 Task: Go to Program & Features. Select Whole Food Market. Add to cart Organic Herbal Teas (Variety of Blends)-2. Place order for Kyle Scott, _x000D_
5919 Taylors Chapel Rd_x000D_
Crossville, Tennessee(TN), 38572, Cell Number (931) 788-5249
Action: Mouse moved to (10, 107)
Screenshot: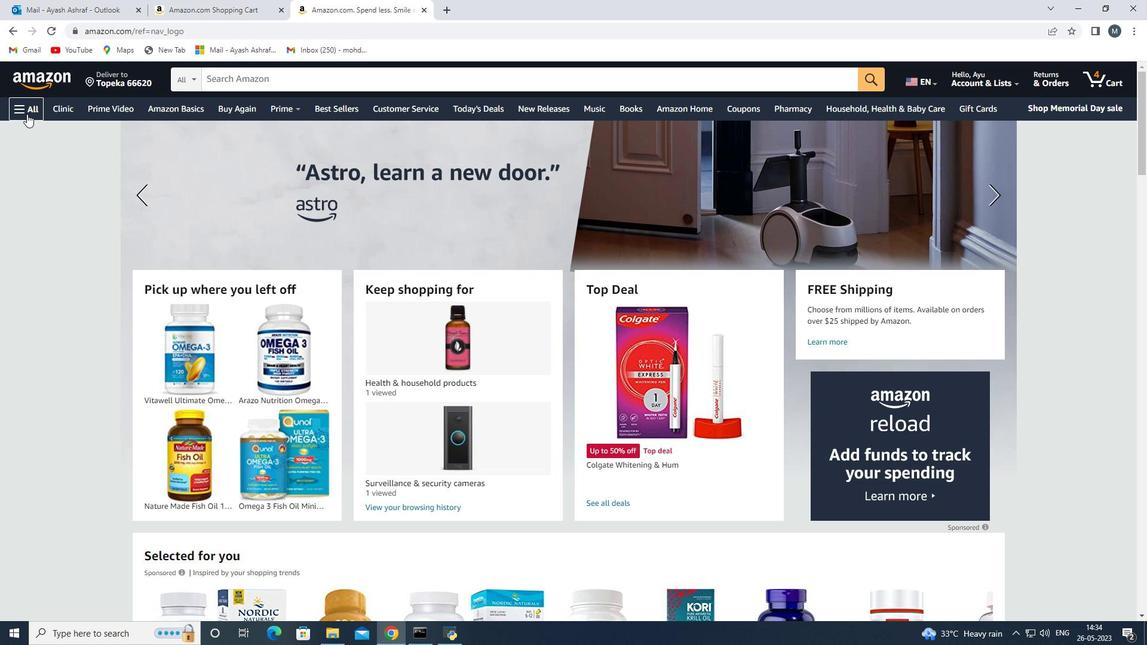 
Action: Mouse pressed left at (10, 107)
Screenshot: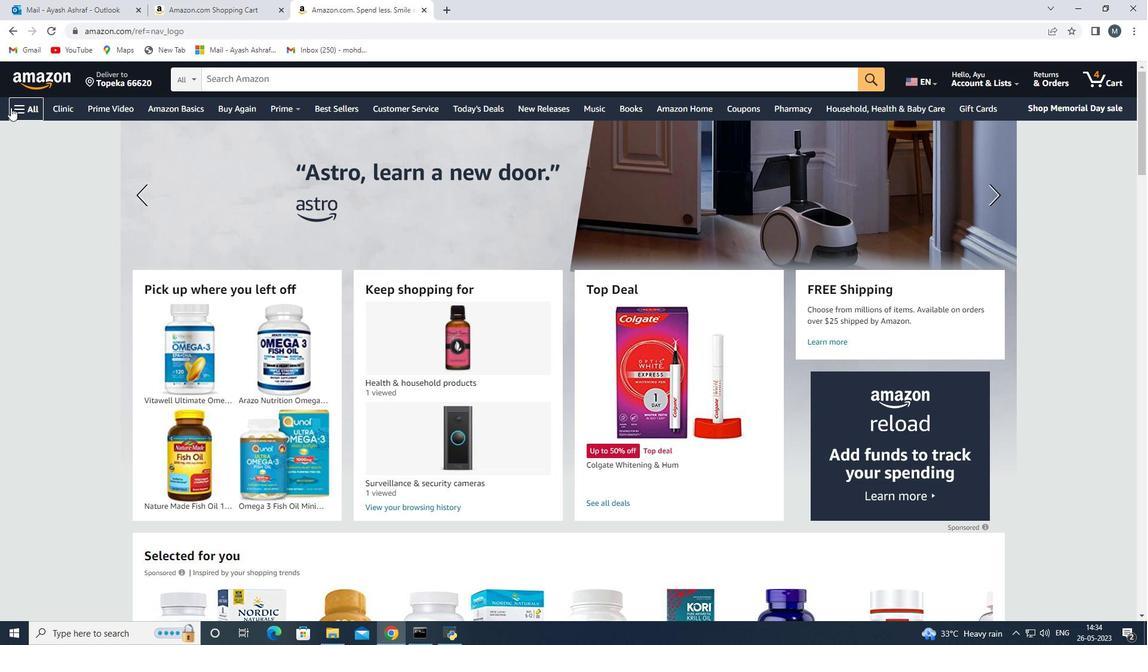 
Action: Mouse moved to (96, 433)
Screenshot: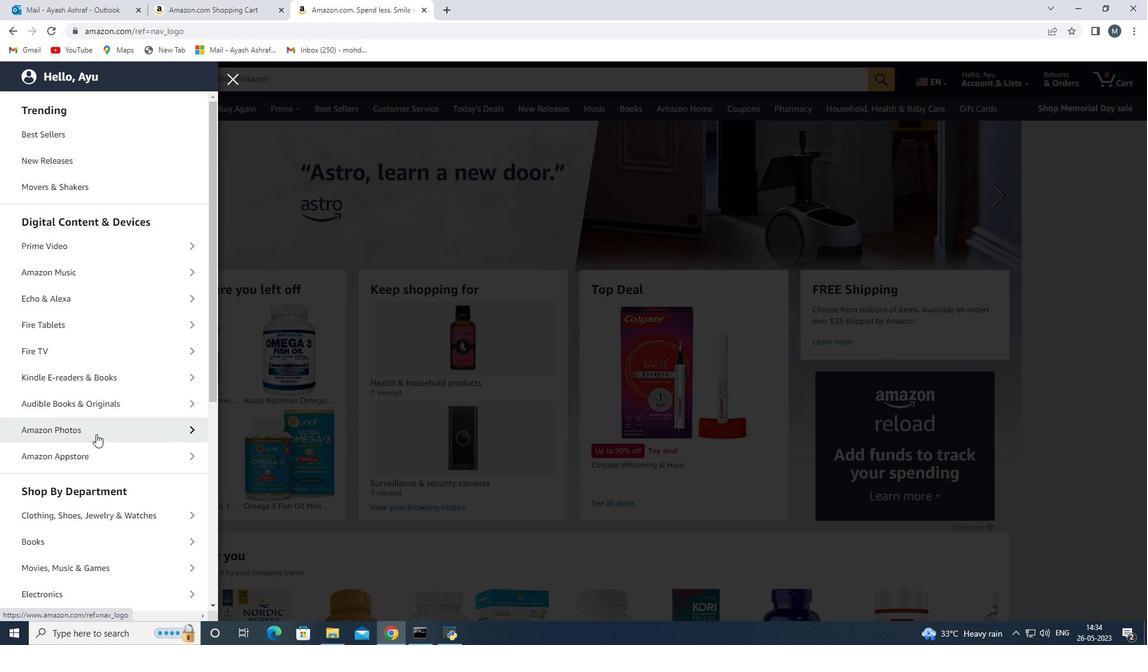 
Action: Mouse scrolled (96, 432) with delta (0, 0)
Screenshot: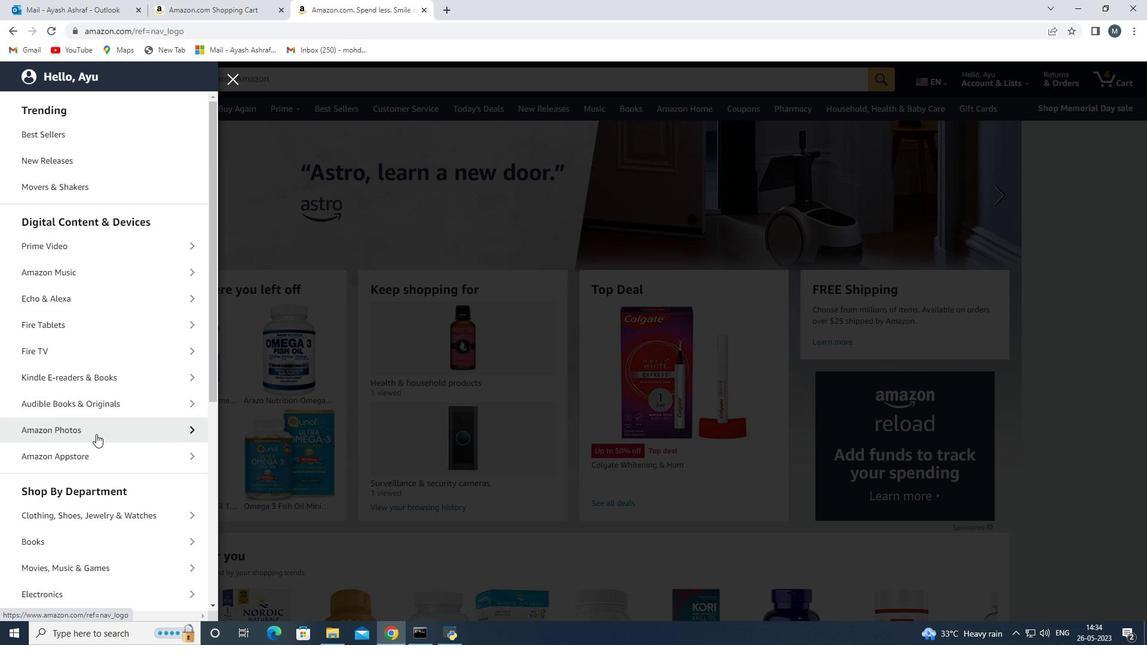 
Action: Mouse moved to (96, 433)
Screenshot: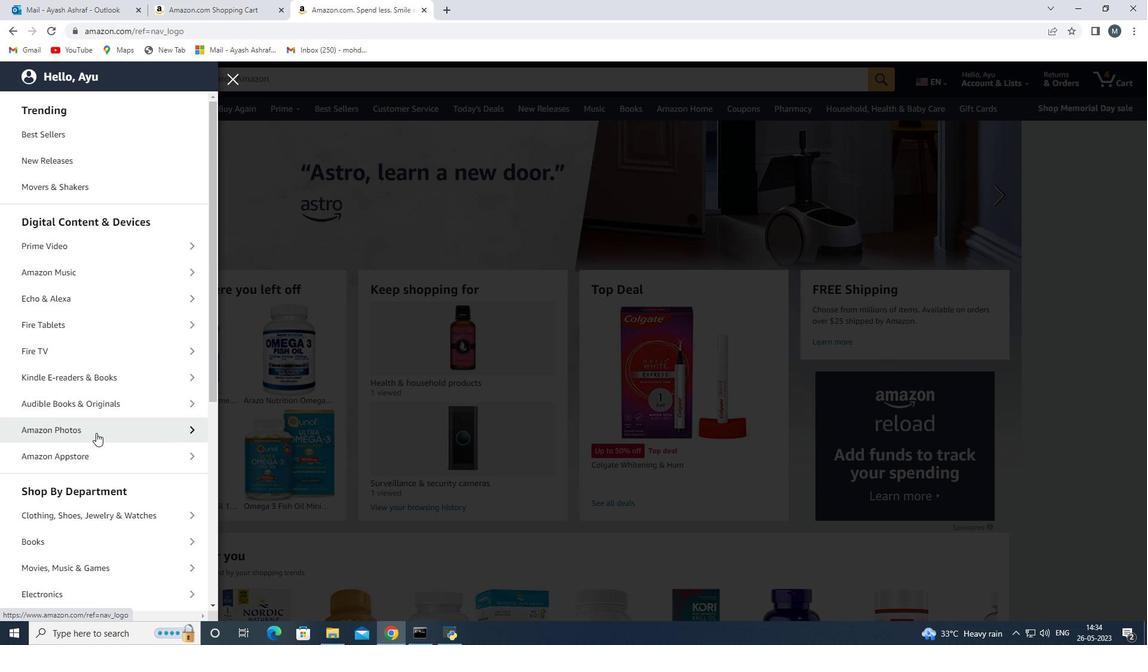 
Action: Mouse scrolled (96, 432) with delta (0, 0)
Screenshot: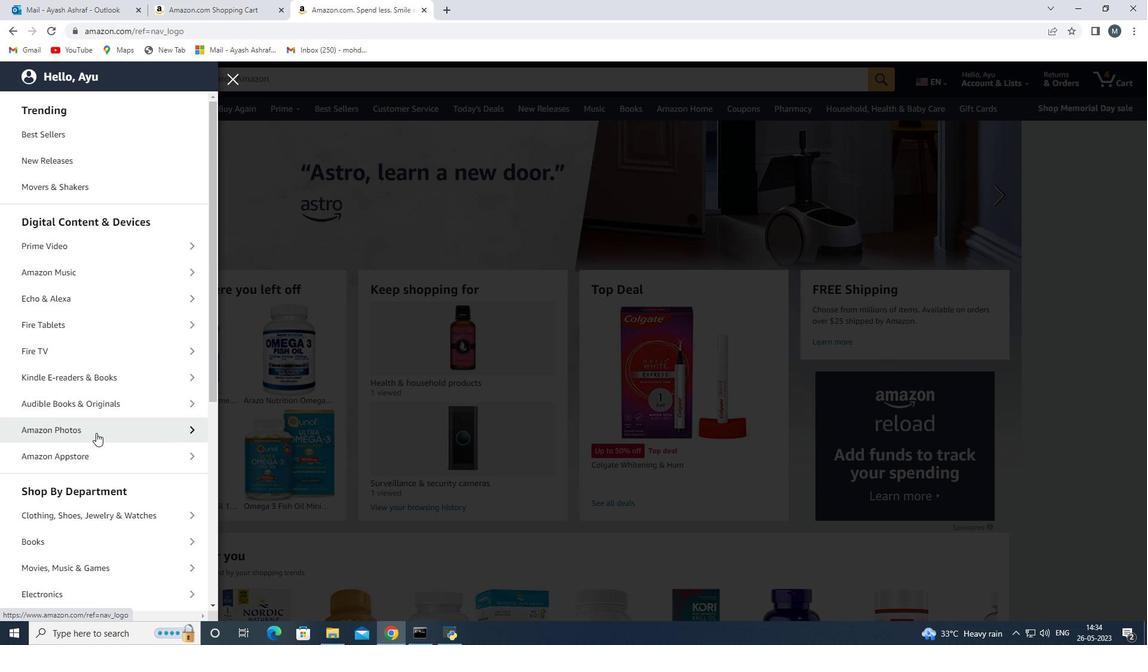 
Action: Mouse moved to (107, 423)
Screenshot: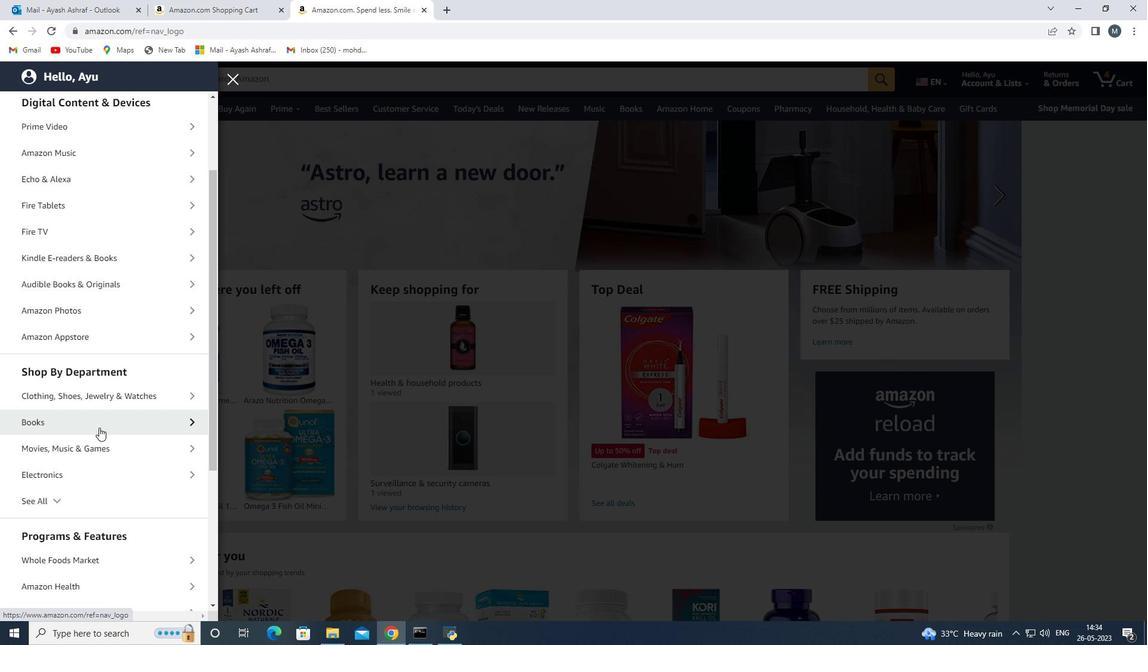 
Action: Mouse scrolled (107, 422) with delta (0, 0)
Screenshot: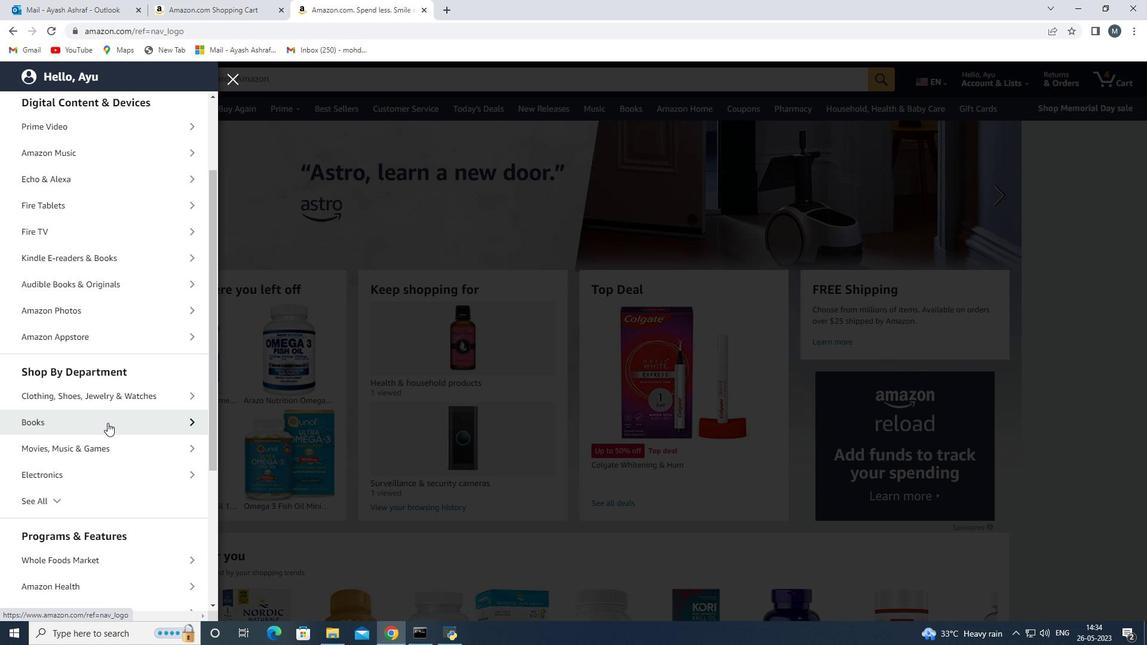 
Action: Mouse scrolled (107, 422) with delta (0, 0)
Screenshot: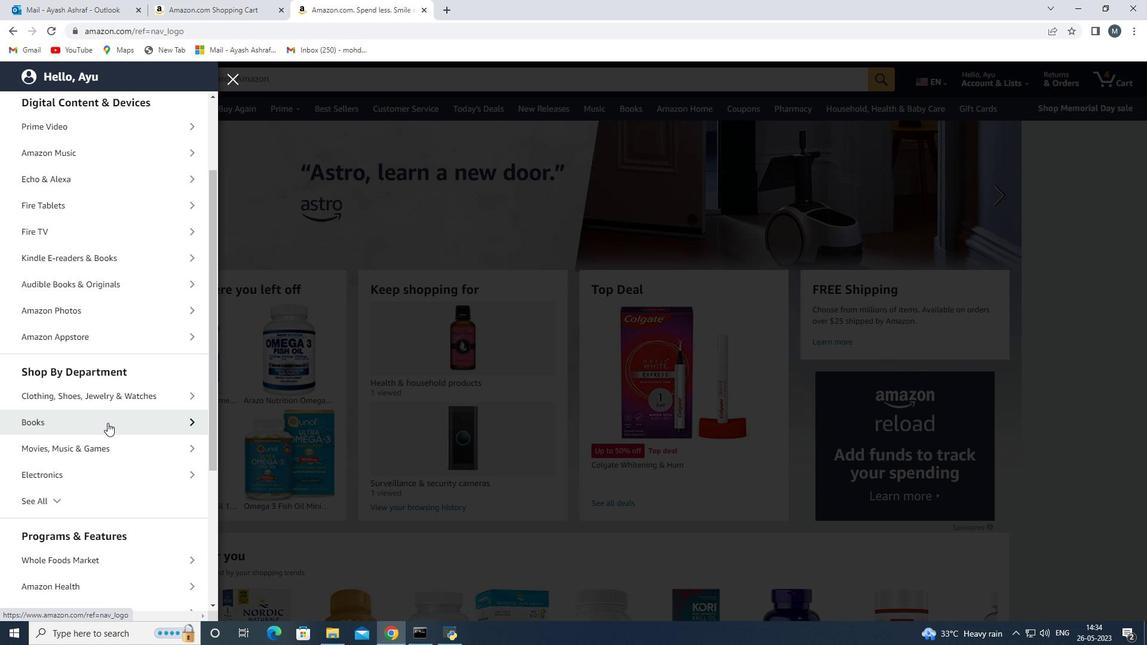 
Action: Mouse moved to (92, 436)
Screenshot: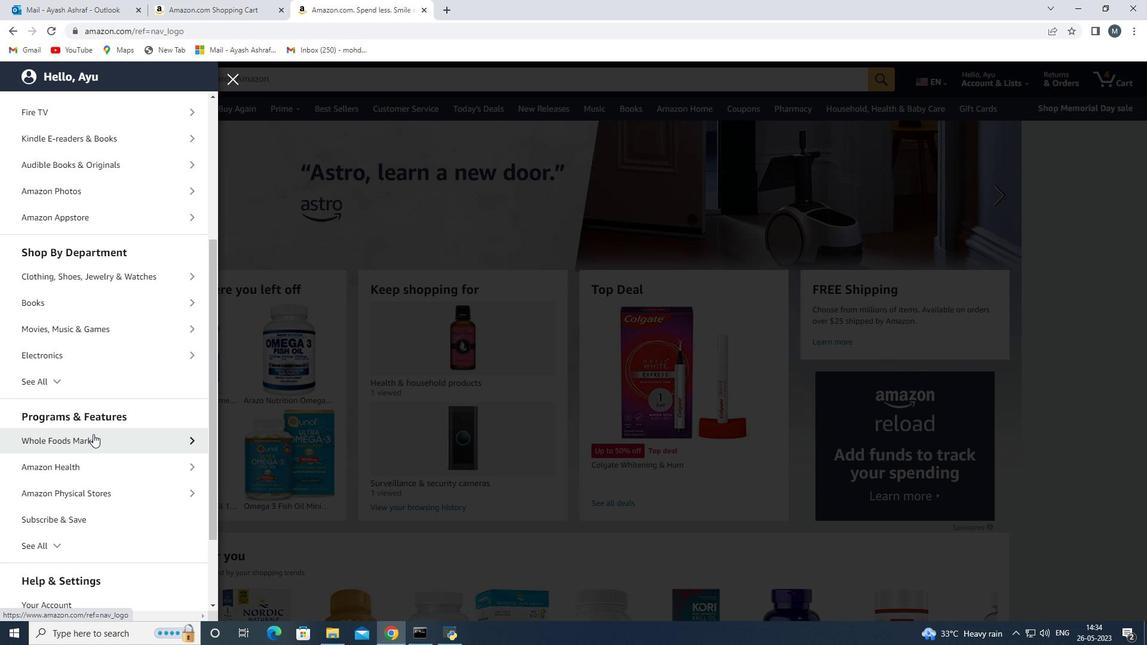
Action: Mouse pressed left at (92, 436)
Screenshot: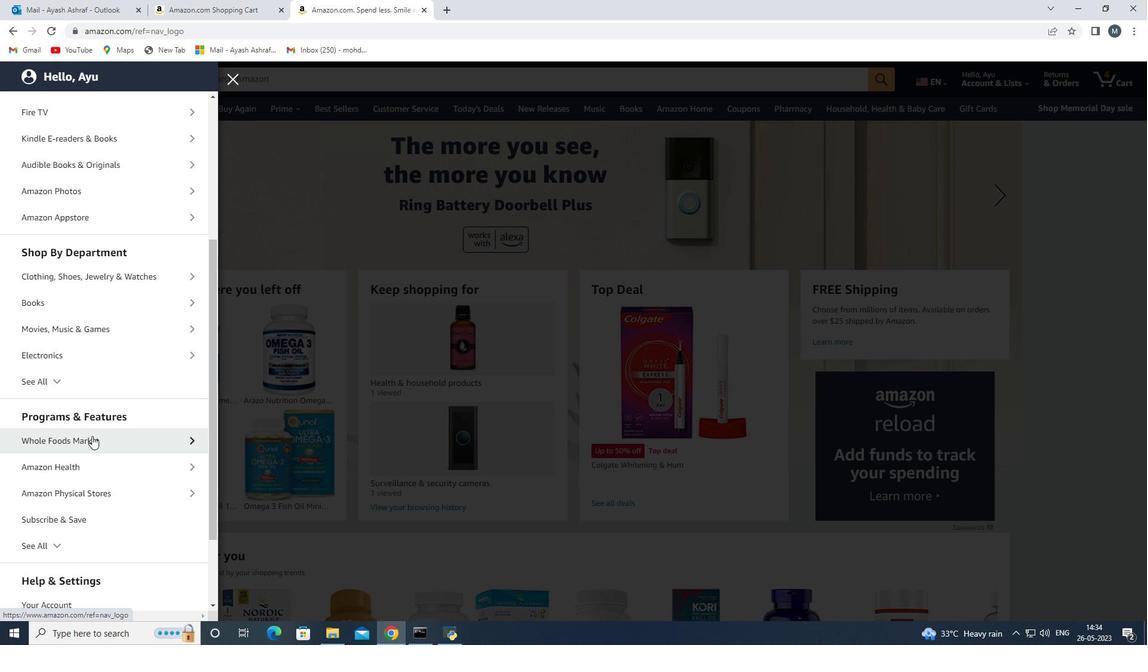 
Action: Mouse moved to (132, 165)
Screenshot: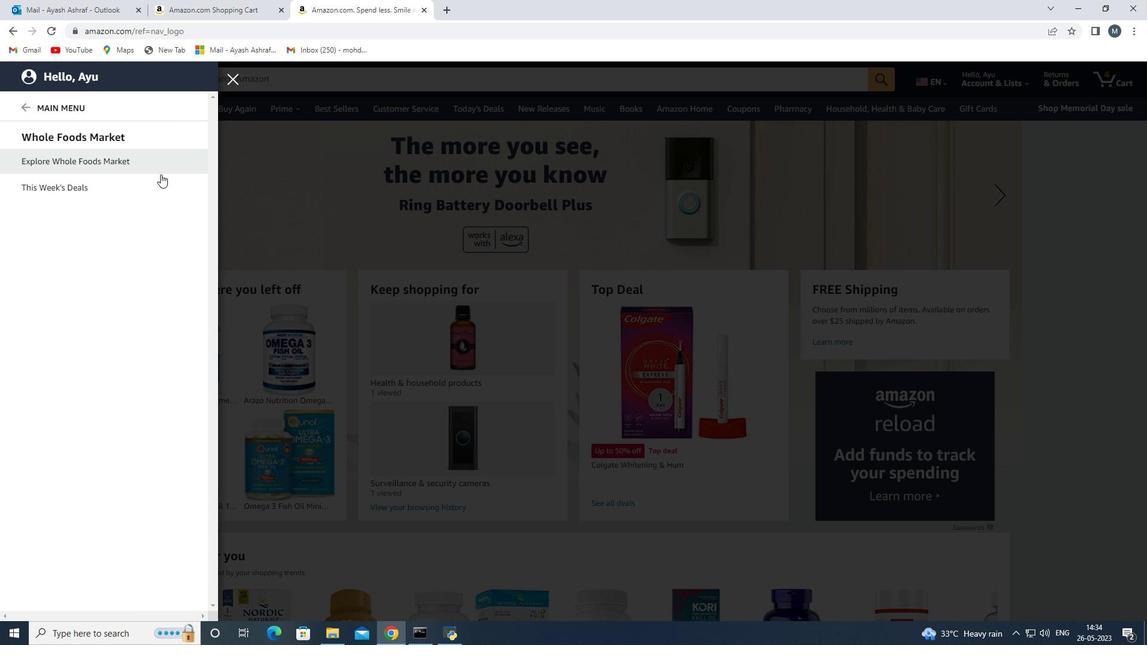 
Action: Mouse pressed left at (132, 165)
Screenshot: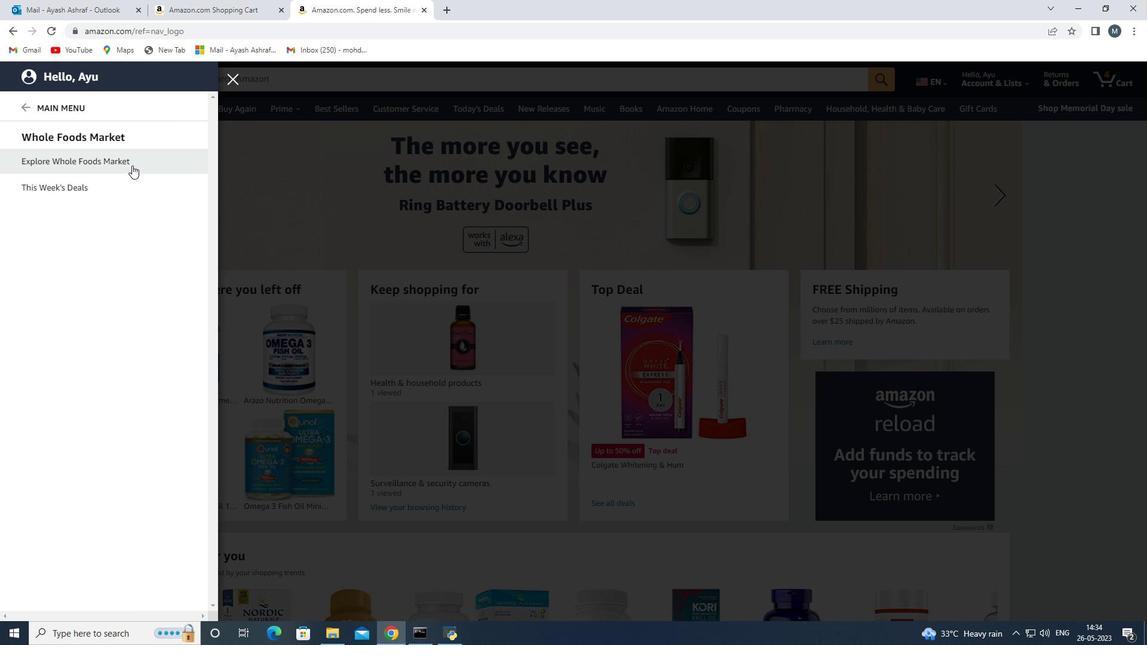 
Action: Mouse moved to (313, 81)
Screenshot: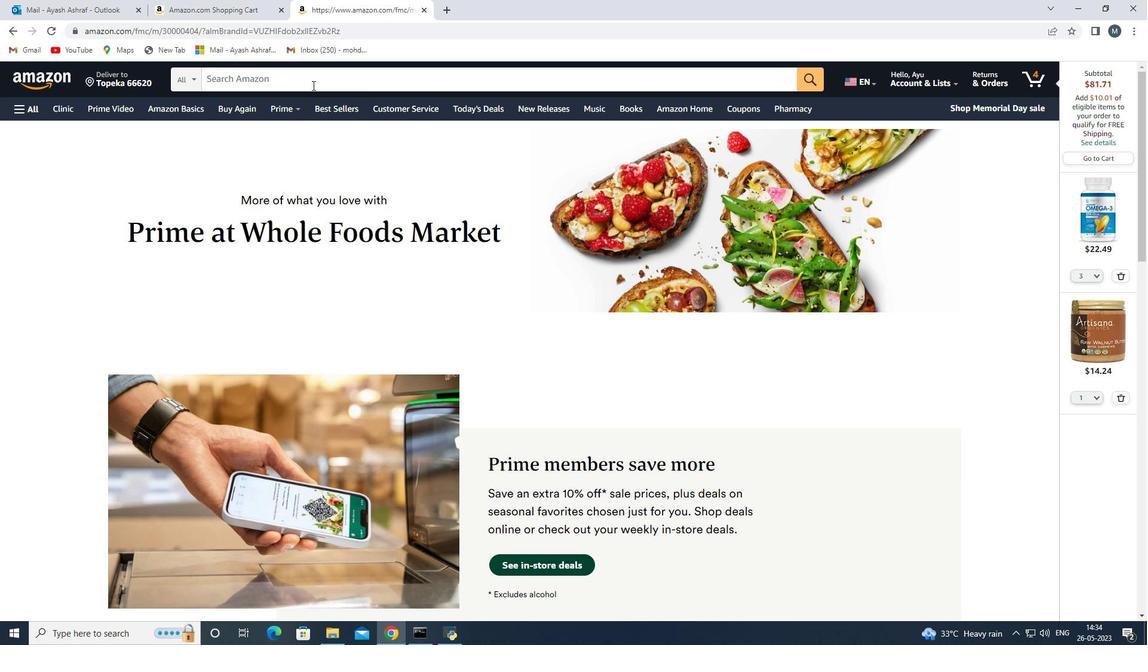 
Action: Mouse pressed left at (313, 81)
Screenshot: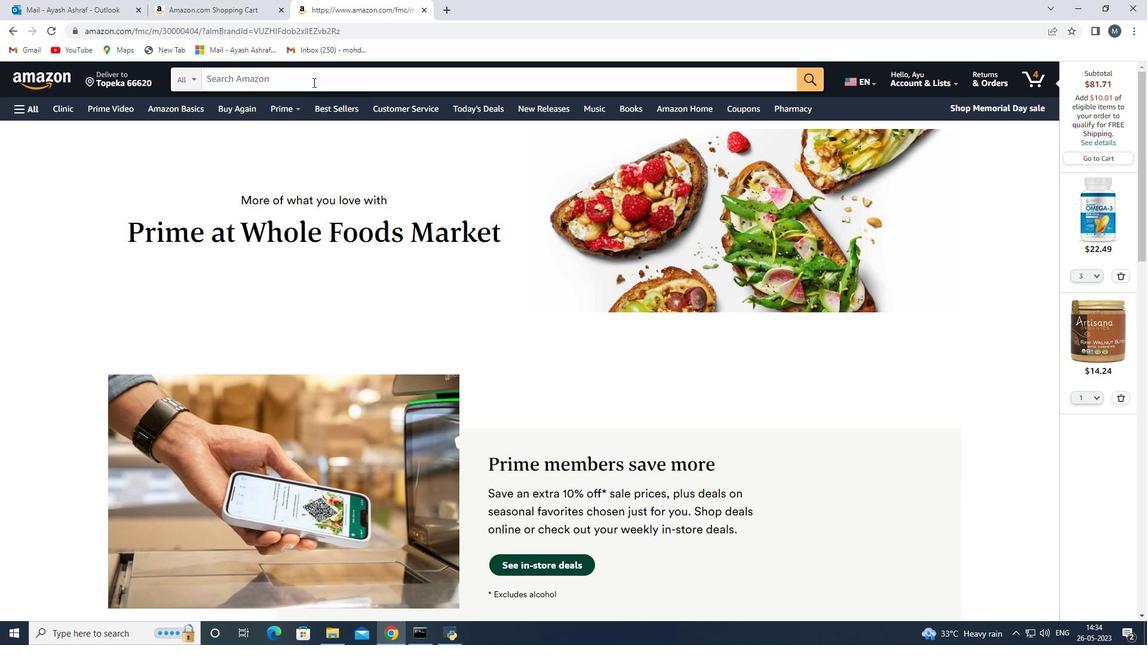 
Action: Mouse moved to (313, 81)
Screenshot: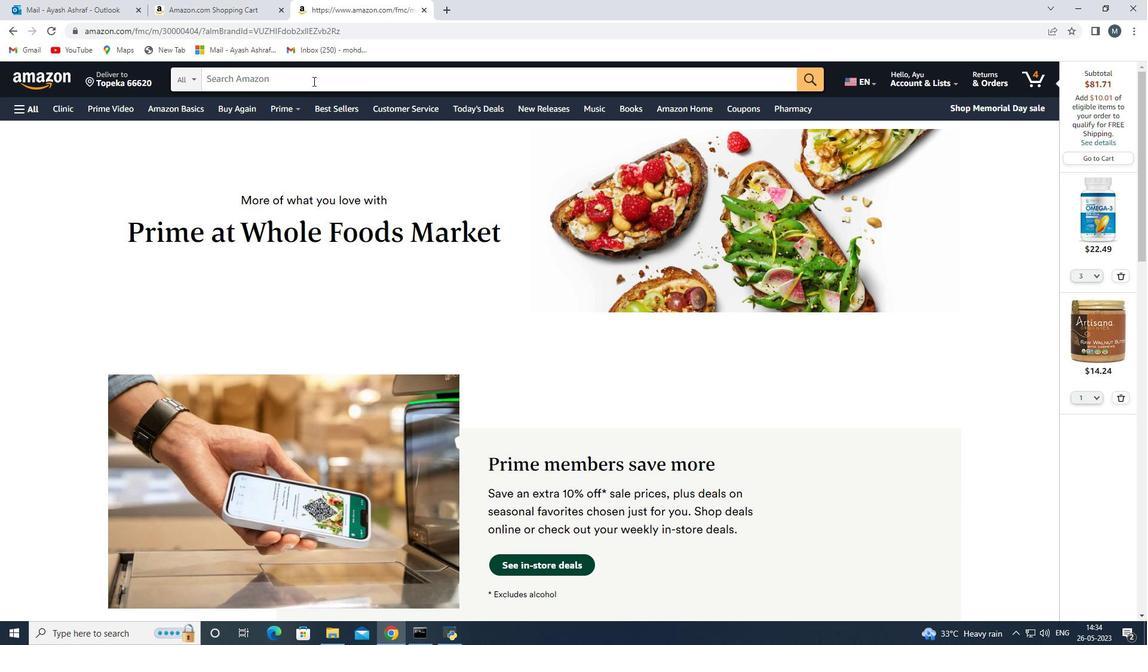 
Action: Key pressed <Key.shift>Organic<Key.space><Key.shift>Herbal<Key.space>teas<Key.space>
Screenshot: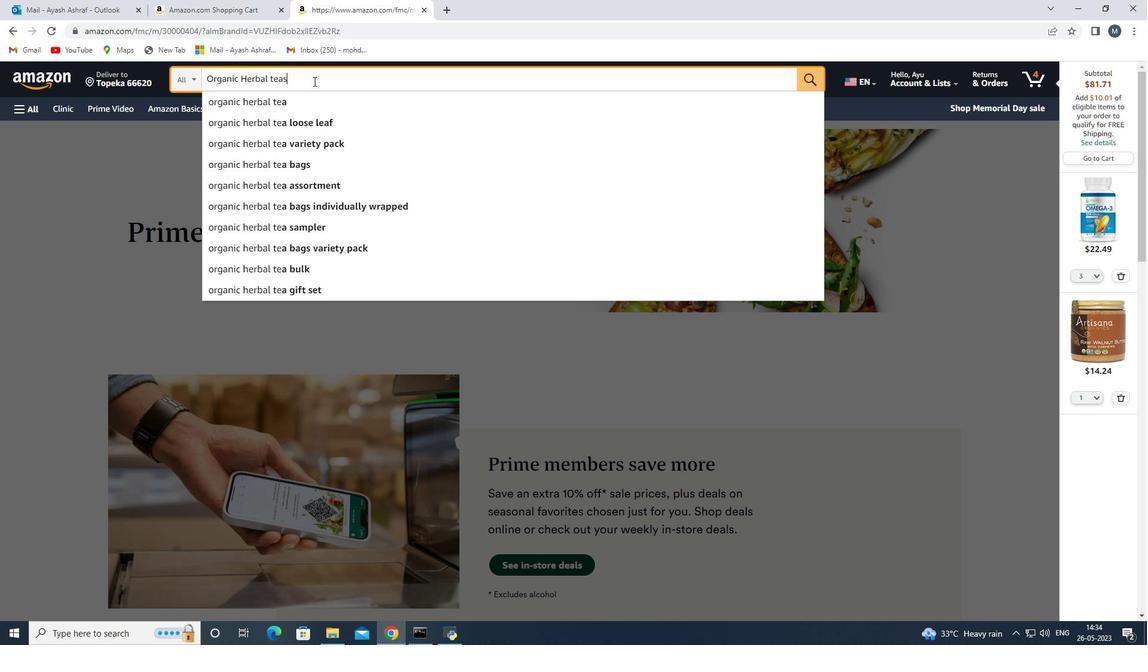 
Action: Mouse moved to (305, 104)
Screenshot: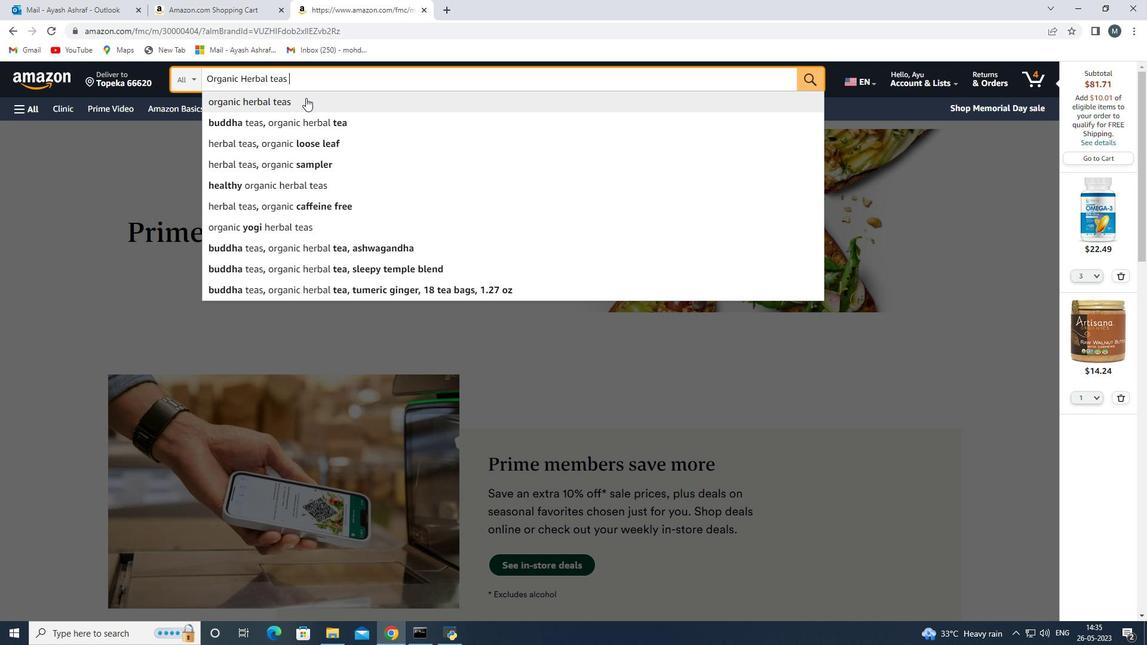 
Action: Mouse pressed left at (305, 104)
Screenshot: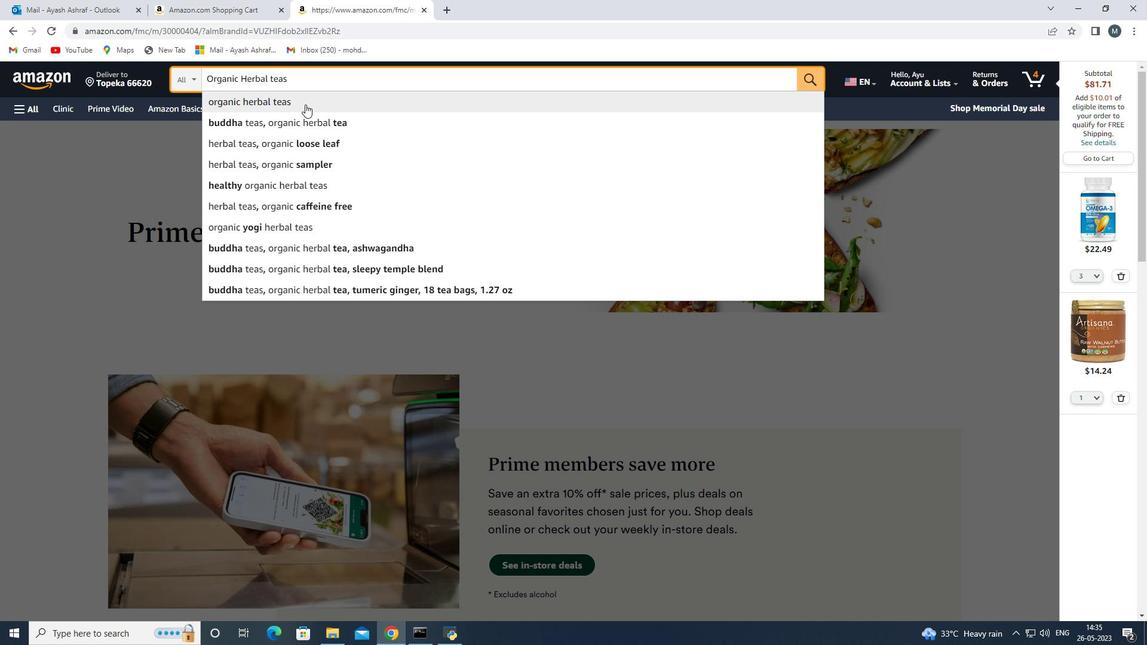 
Action: Mouse moved to (370, 383)
Screenshot: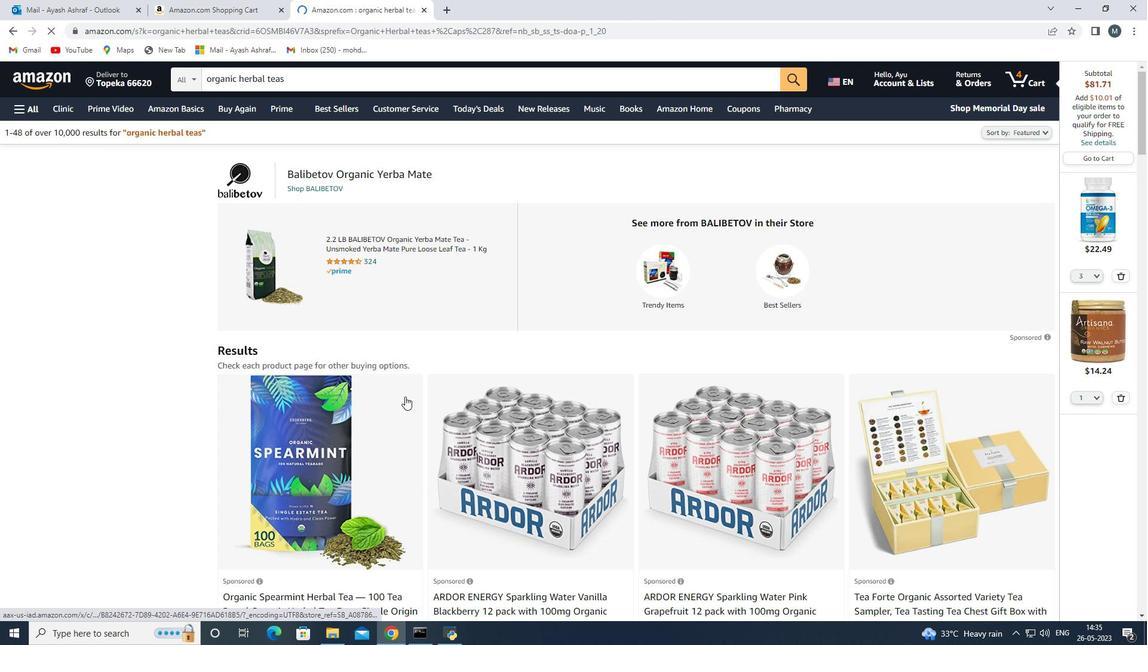 
Action: Mouse scrolled (370, 383) with delta (0, 0)
Screenshot: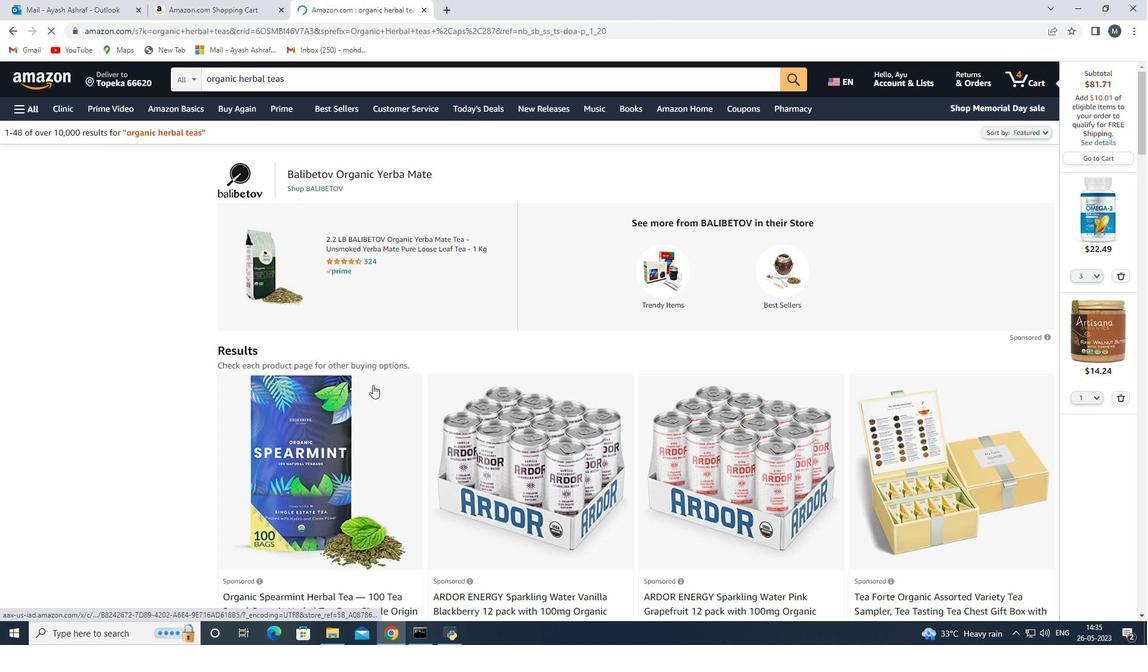 
Action: Mouse moved to (370, 383)
Screenshot: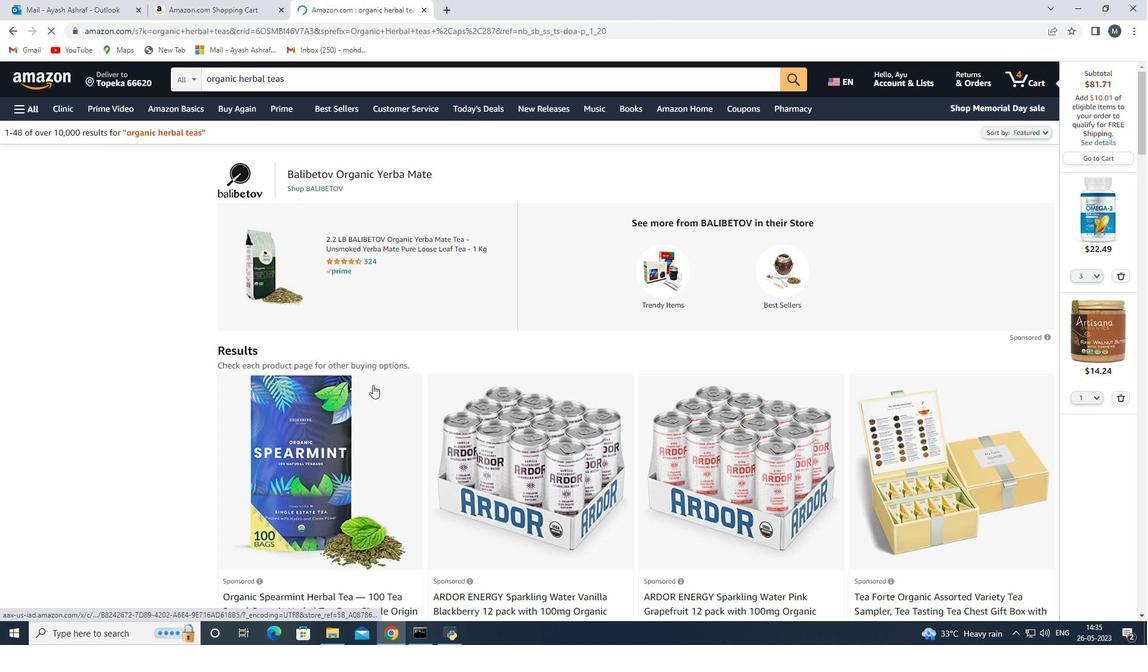 
Action: Mouse scrolled (370, 383) with delta (0, 0)
Screenshot: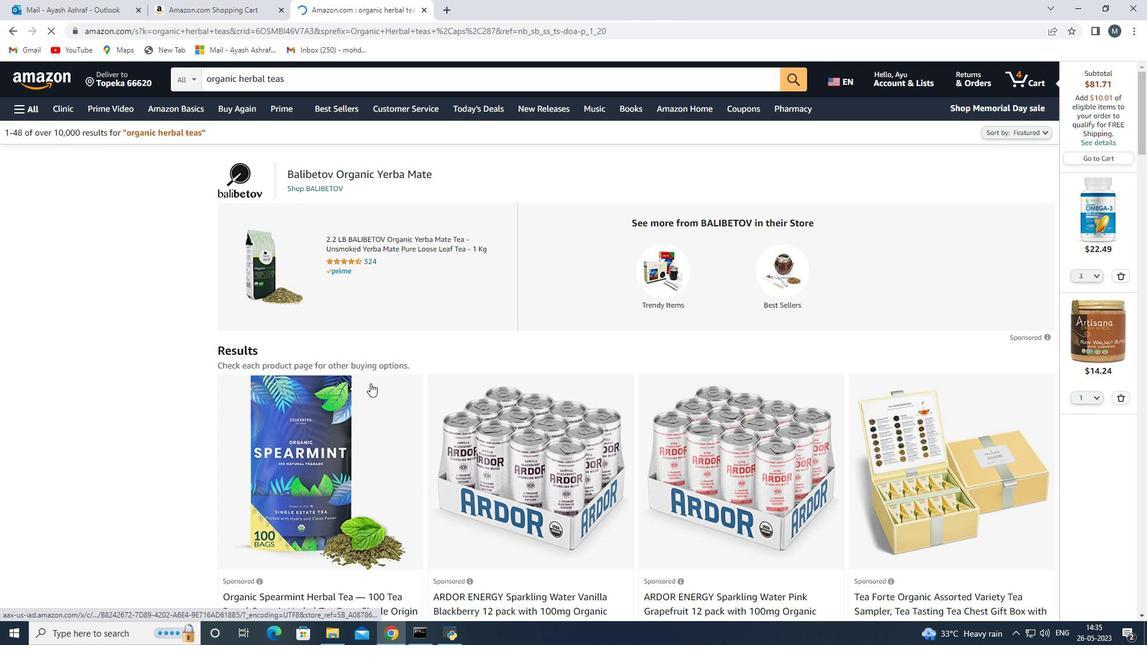 
Action: Mouse moved to (365, 395)
Screenshot: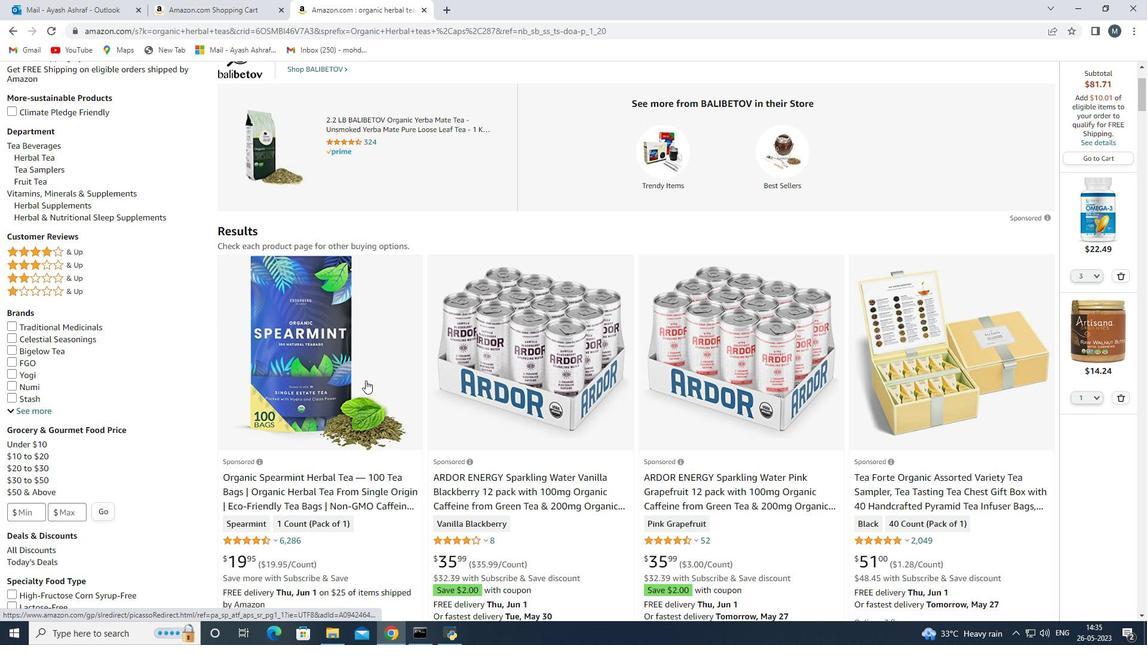 
Action: Mouse scrolled (365, 395) with delta (0, 0)
Screenshot: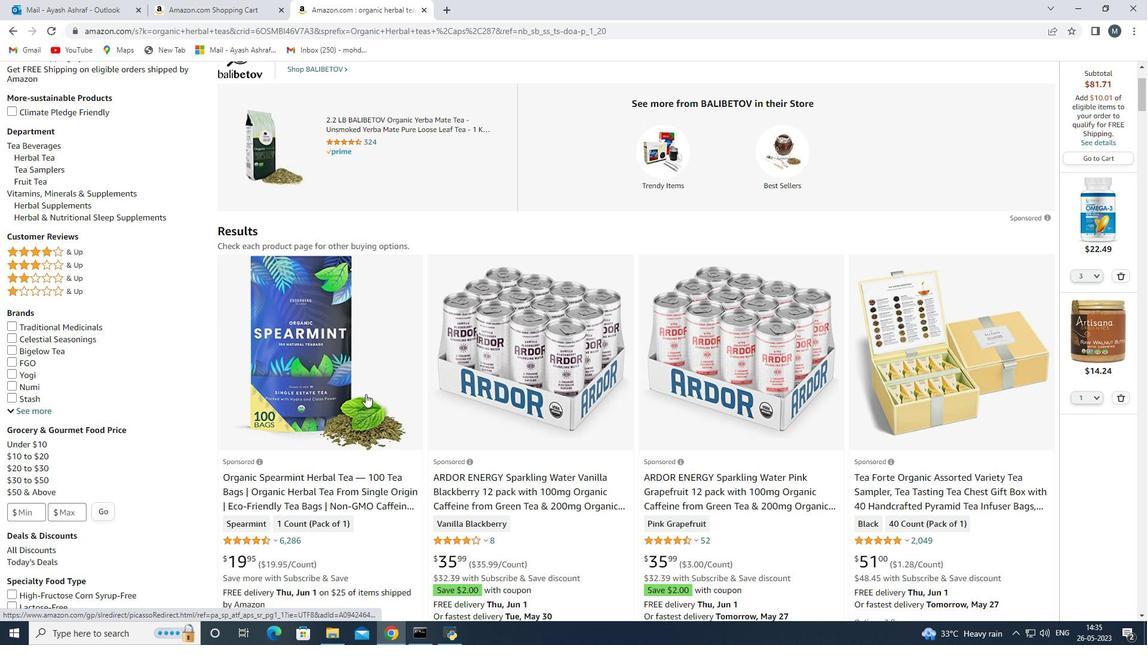 
Action: Mouse scrolled (365, 395) with delta (0, 0)
Screenshot: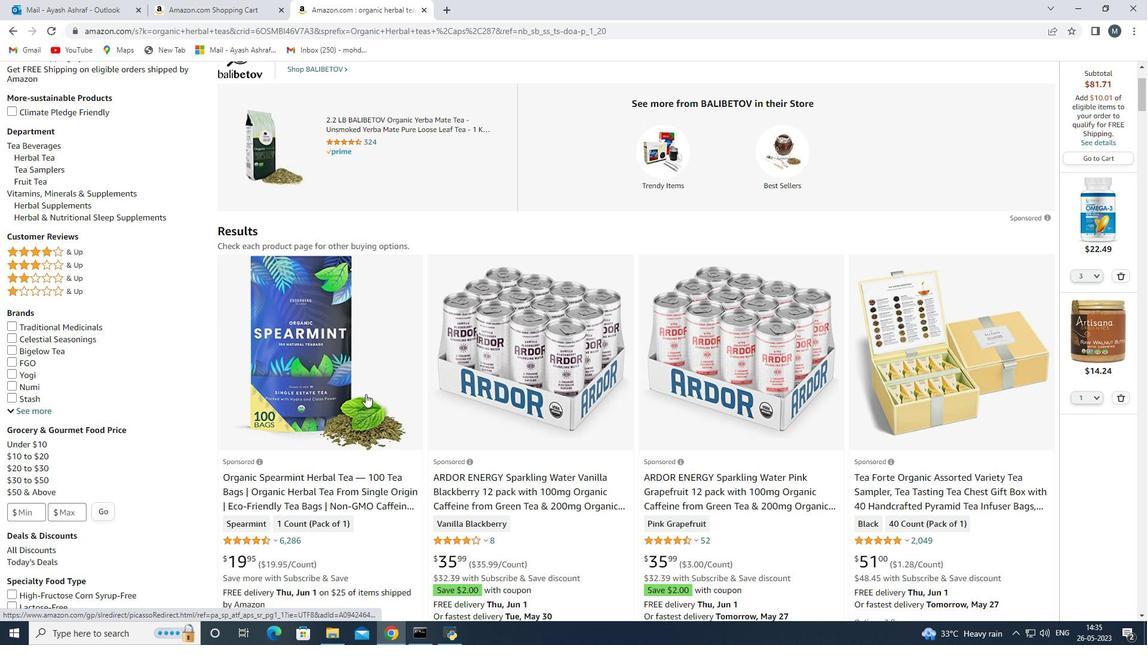 
Action: Mouse scrolled (365, 395) with delta (0, 0)
Screenshot: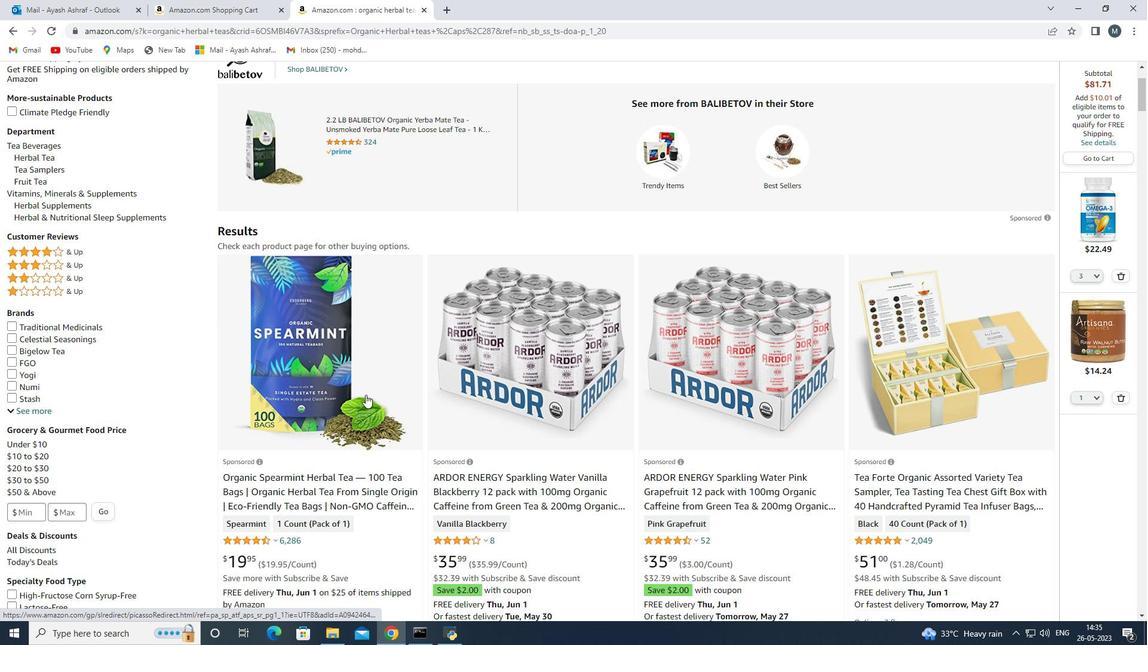 
Action: Mouse scrolled (365, 395) with delta (0, 0)
Screenshot: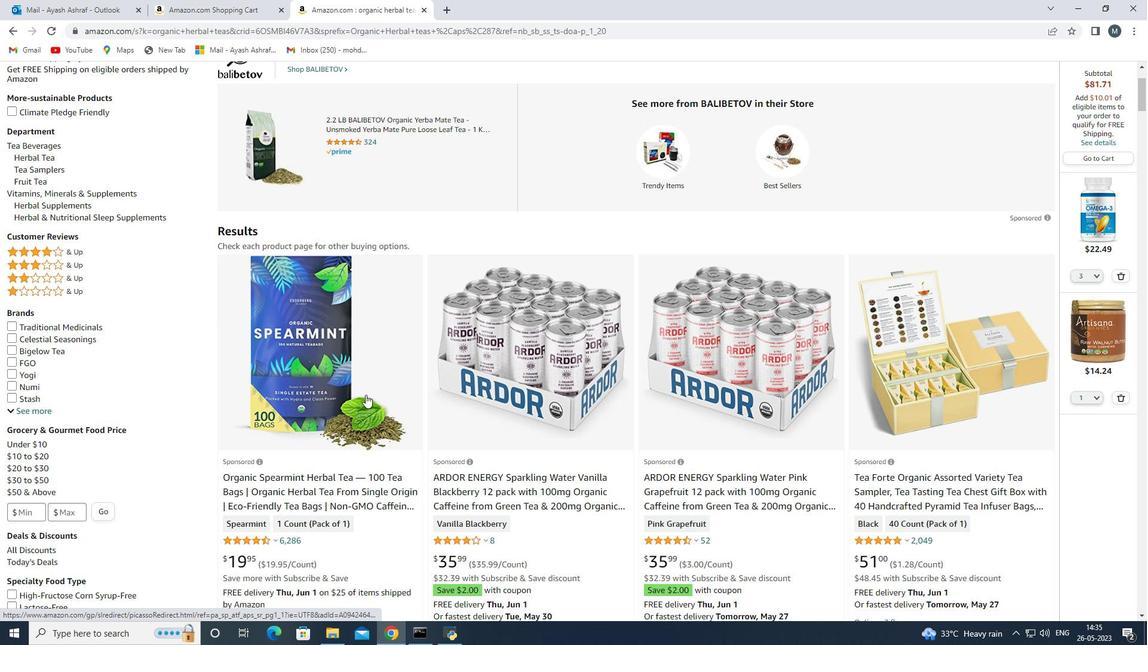 
Action: Mouse scrolled (365, 395) with delta (0, 0)
Screenshot: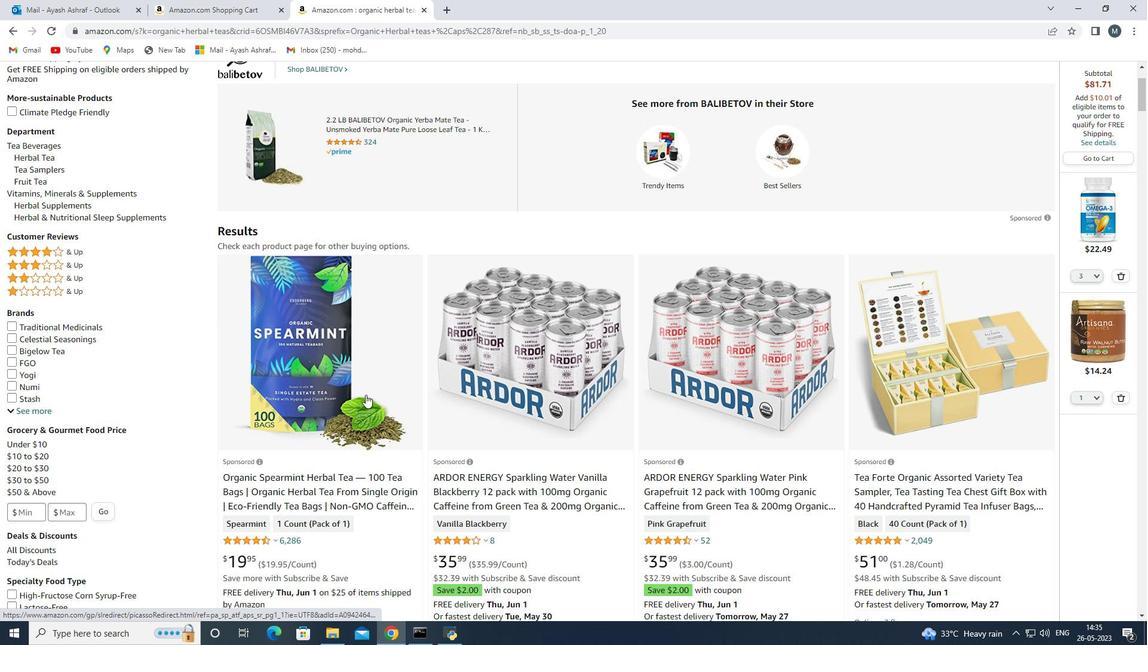 
Action: Mouse moved to (361, 389)
Screenshot: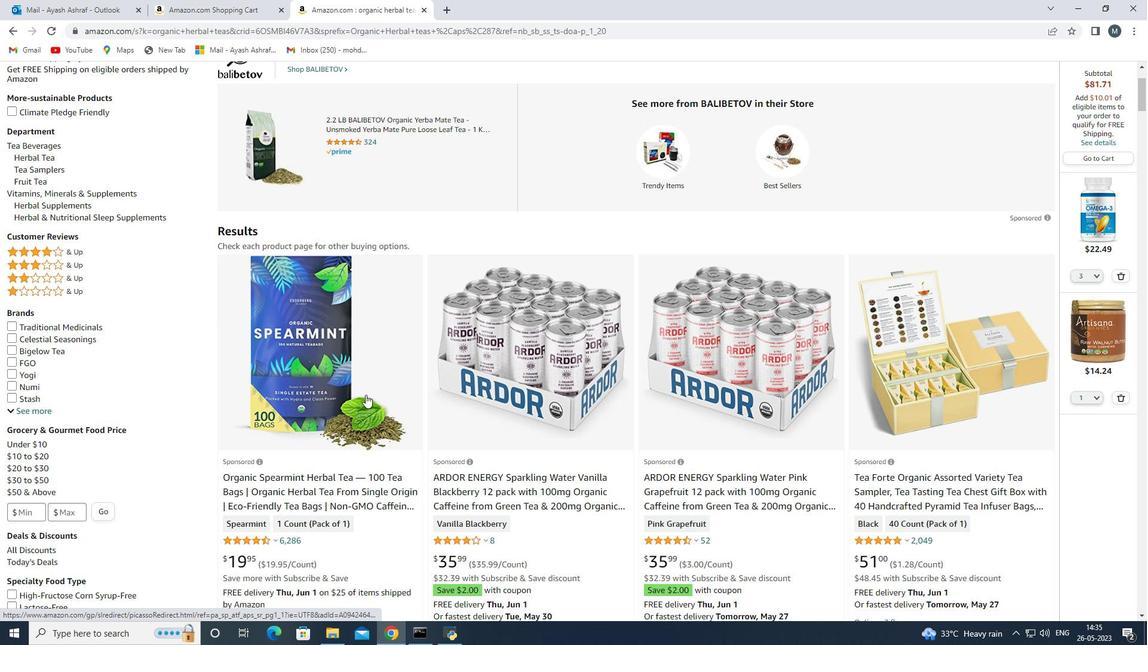 
Action: Mouse scrolled (361, 390) with delta (0, 0)
Screenshot: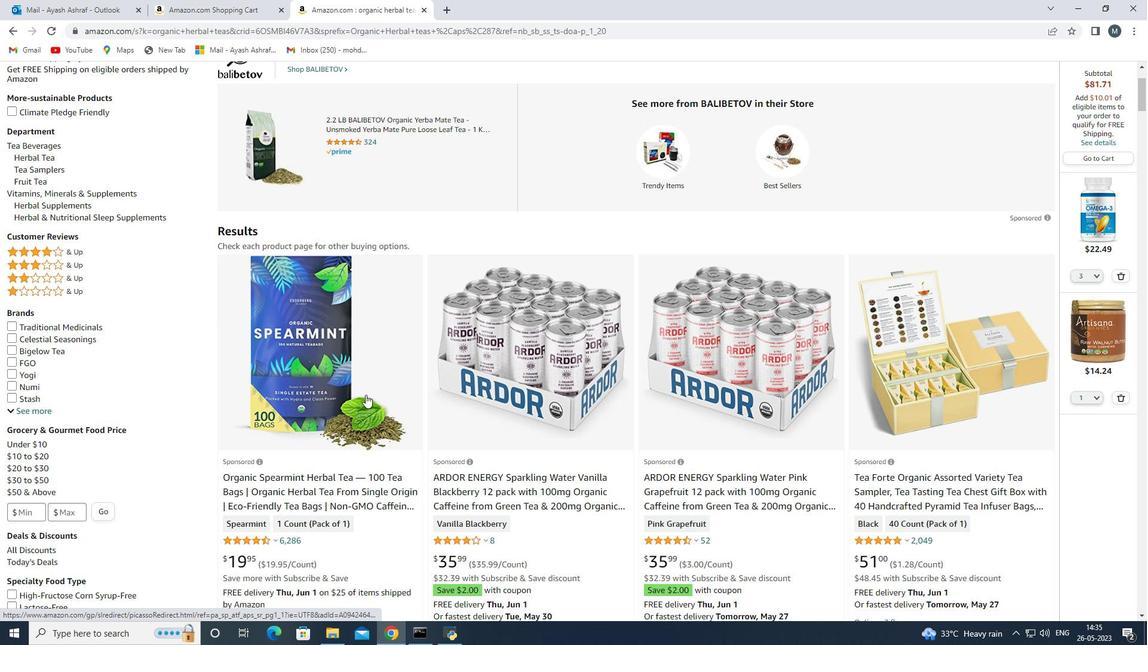 
Action: Mouse moved to (351, 381)
Screenshot: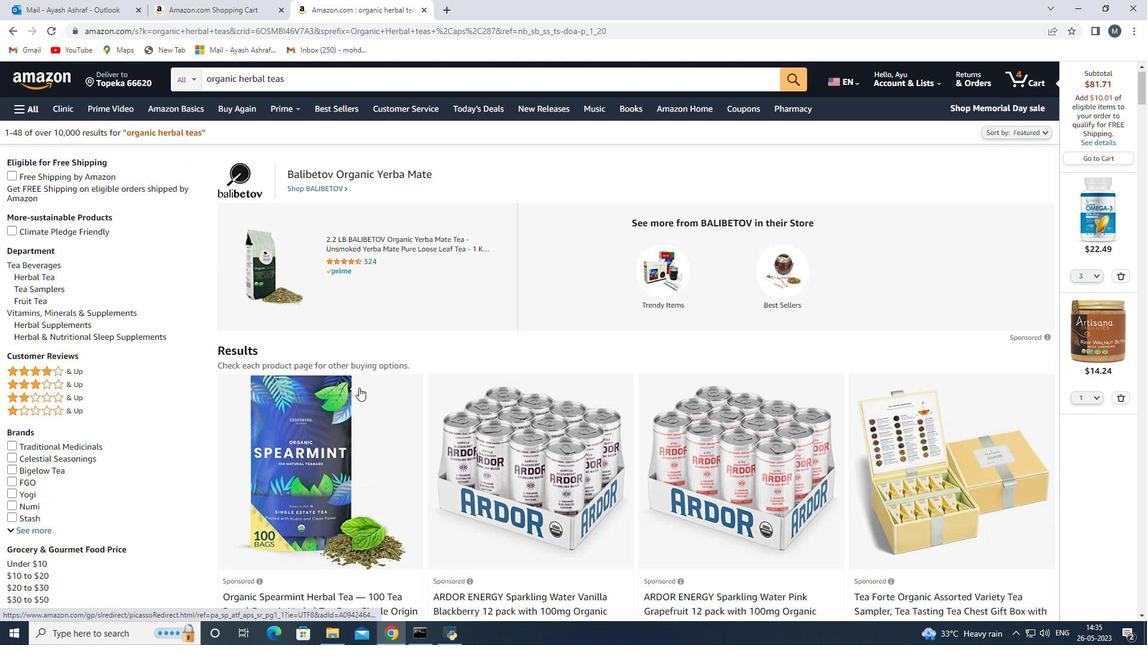 
Action: Mouse scrolled (351, 381) with delta (0, 0)
Screenshot: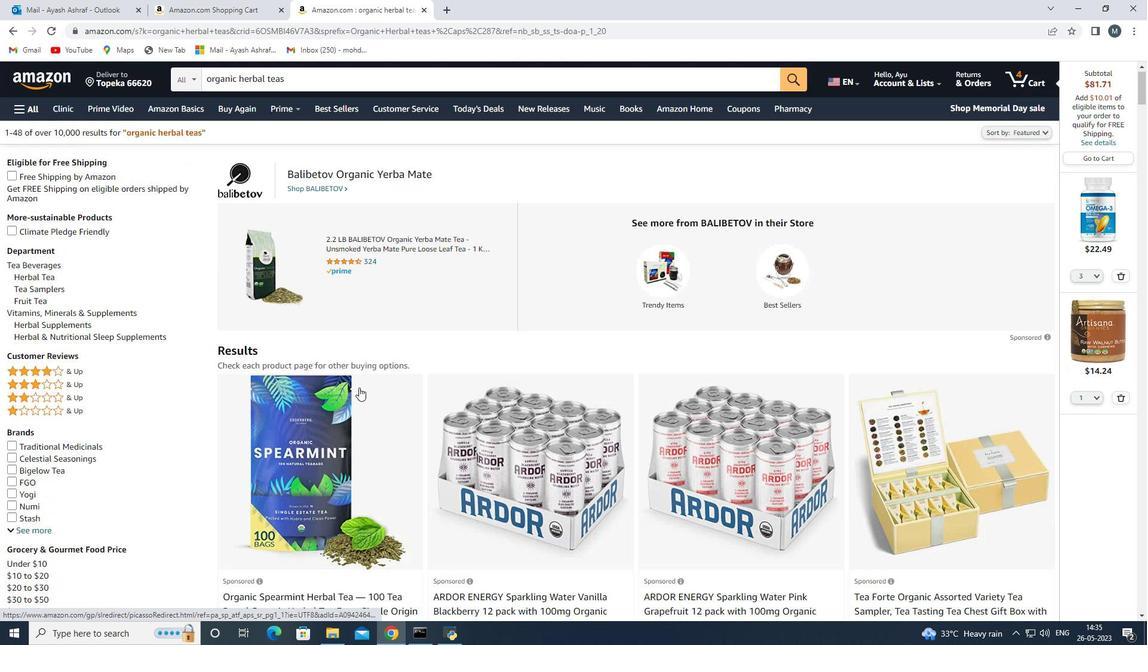
Action: Mouse scrolled (351, 381) with delta (0, 0)
Screenshot: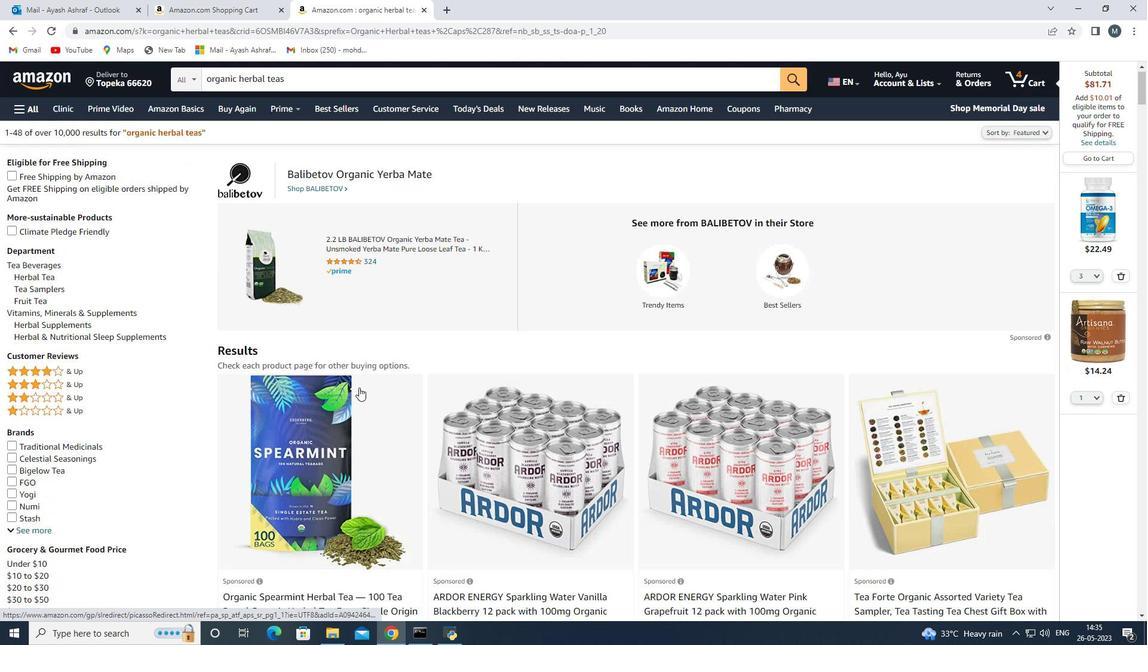 
Action: Mouse scrolled (351, 381) with delta (0, 0)
Screenshot: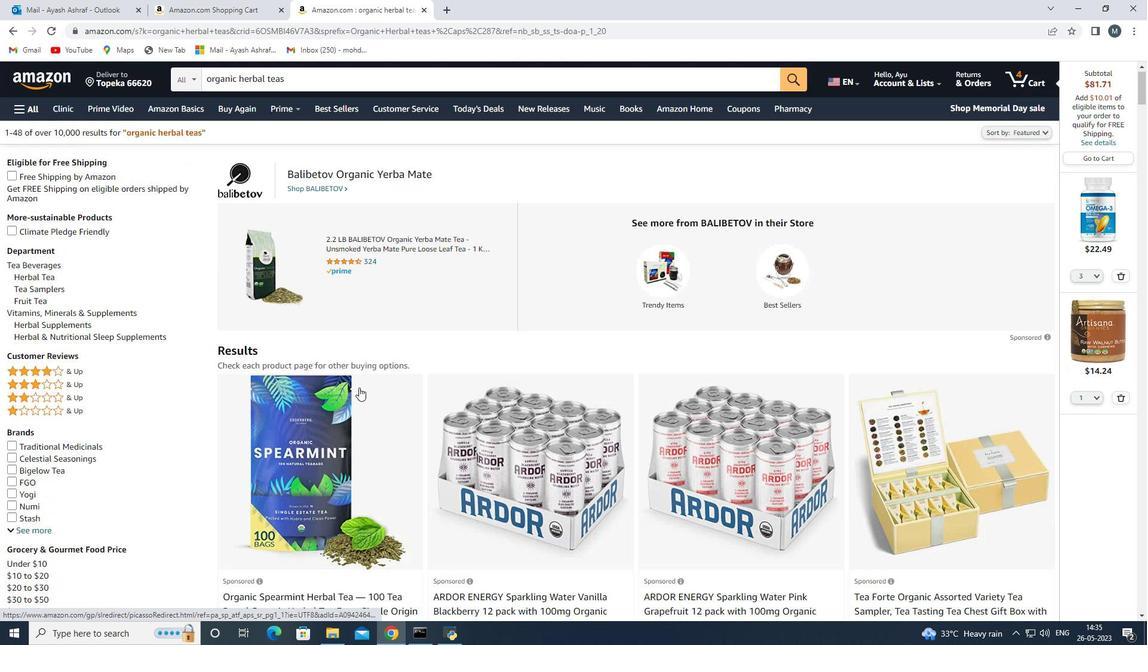 
Action: Mouse scrolled (351, 381) with delta (0, 0)
Screenshot: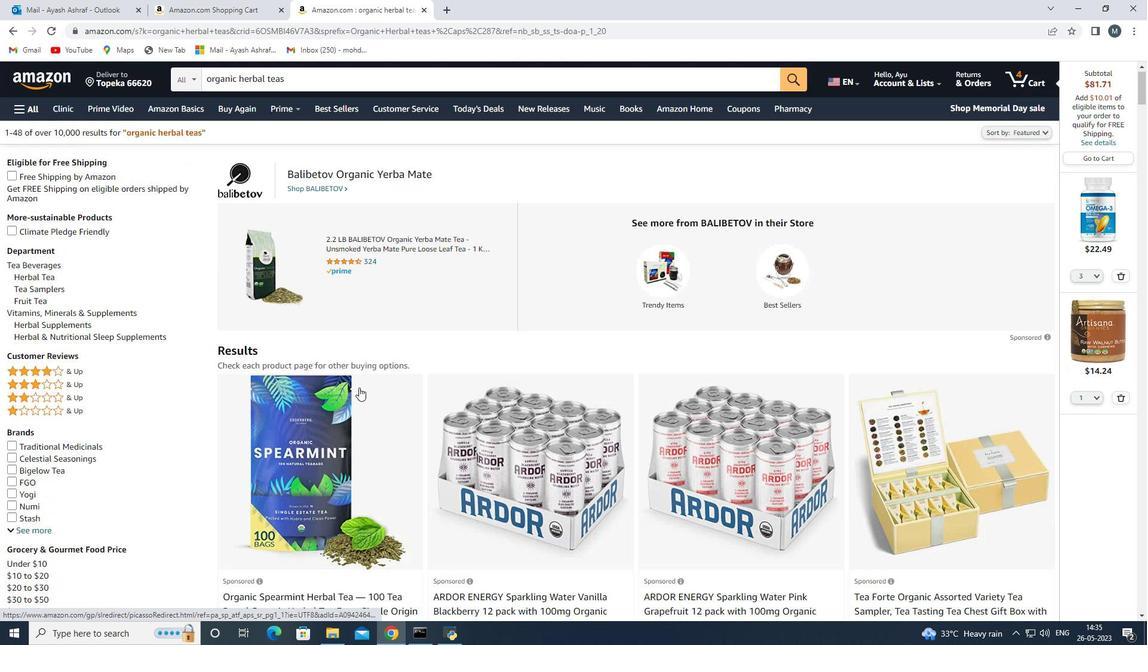 
Action: Mouse scrolled (351, 381) with delta (0, 0)
Screenshot: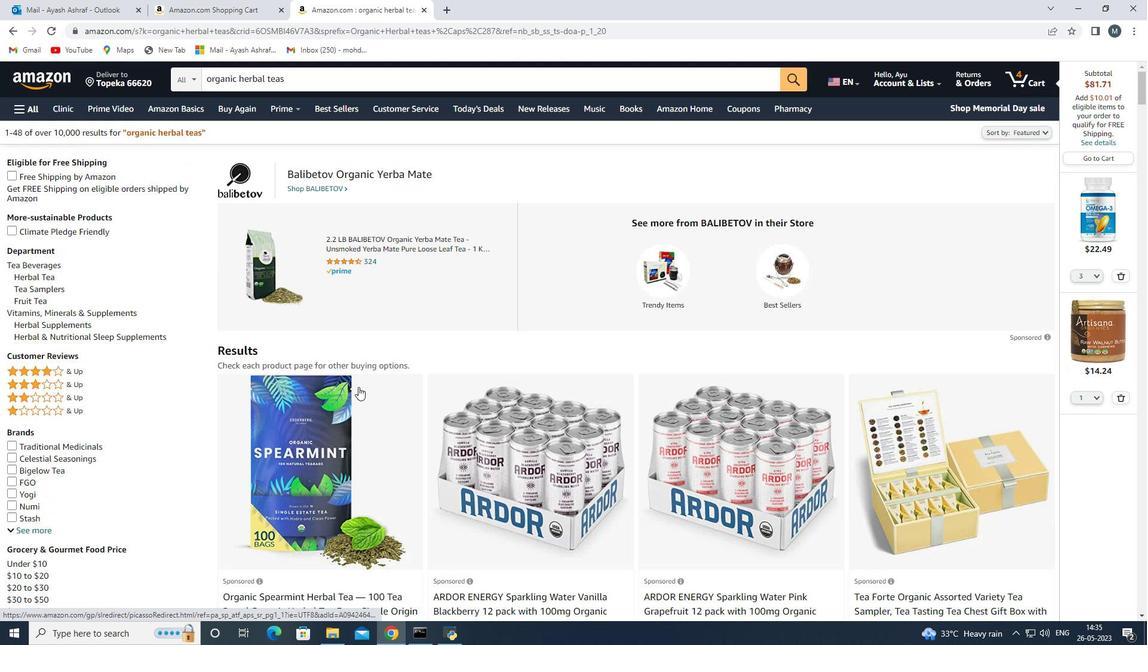 
Action: Mouse moved to (362, 71)
Screenshot: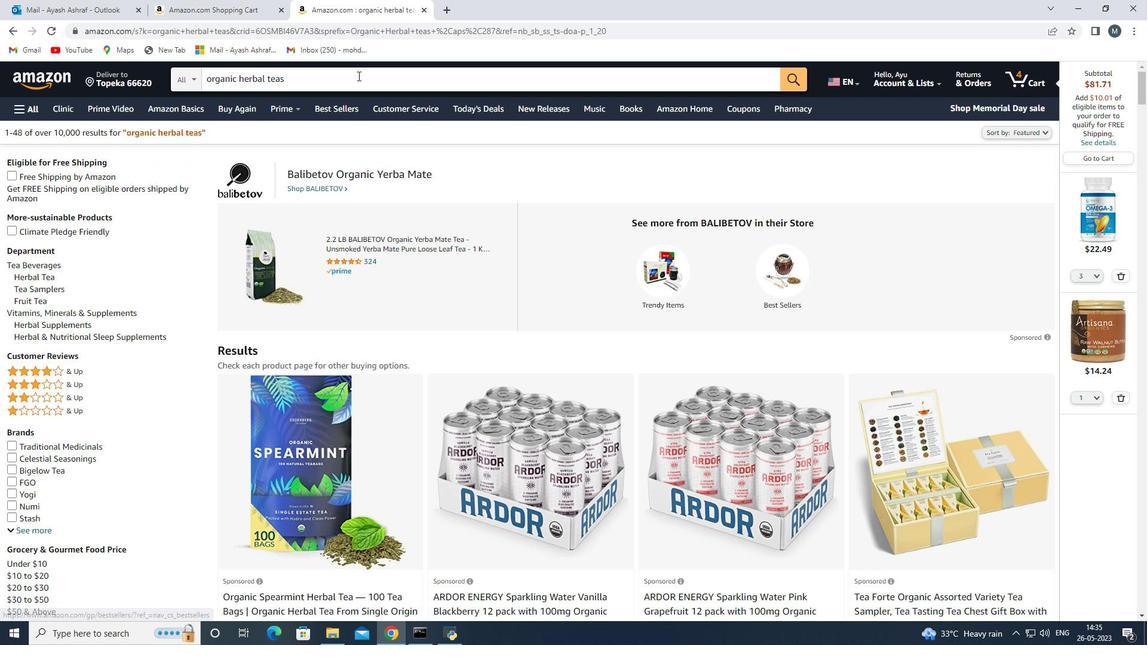 
Action: Mouse pressed left at (362, 71)
Screenshot: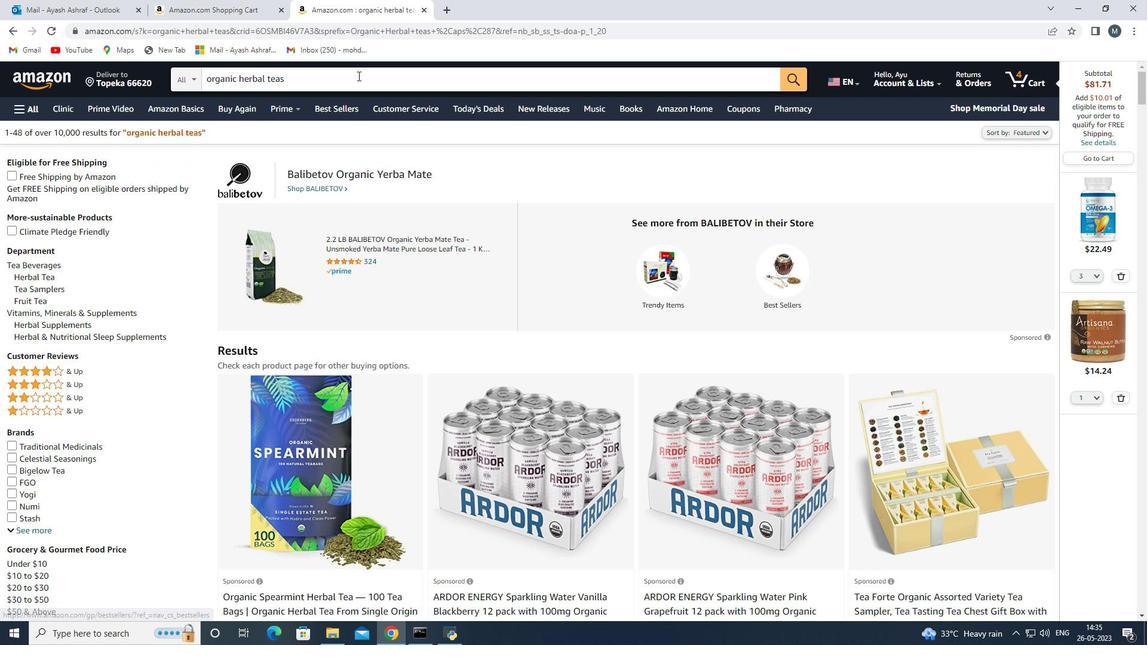 
Action: Mouse moved to (357, 77)
Screenshot: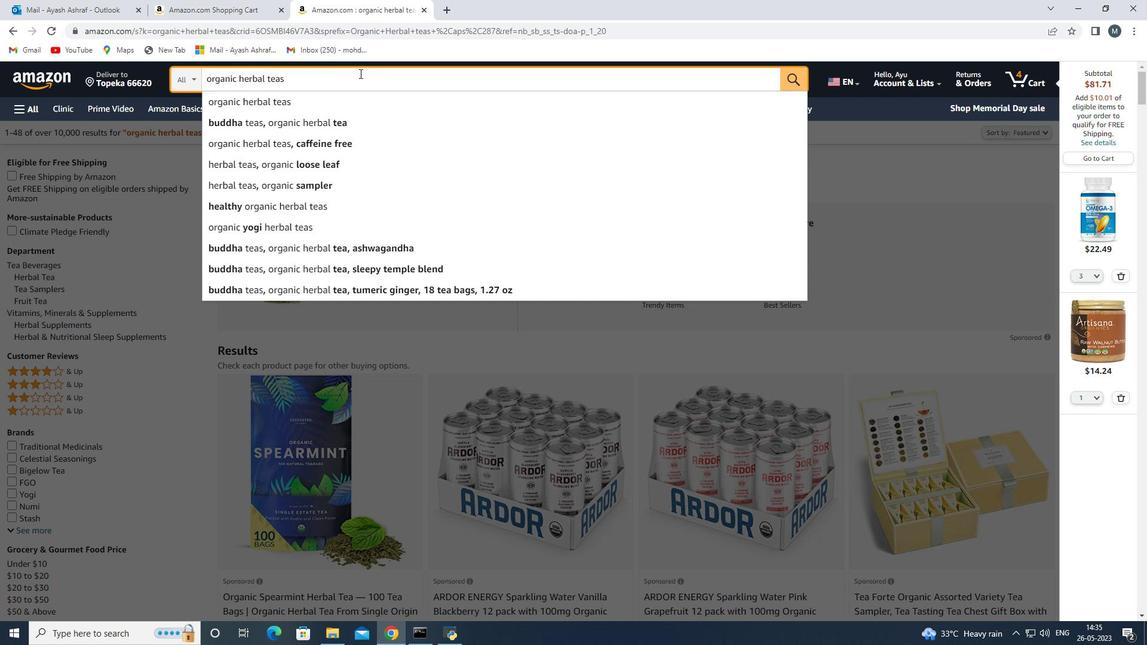 
Action: Key pressed <Key.space>blends<Key.space>
Screenshot: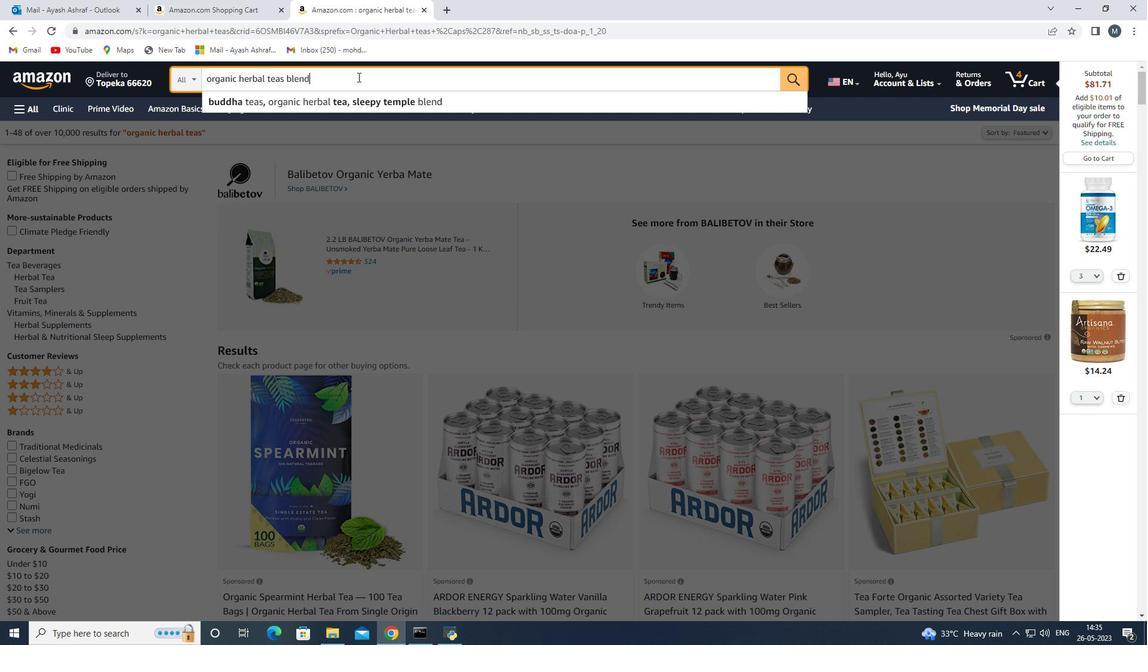 
Action: Mouse moved to (351, 84)
Screenshot: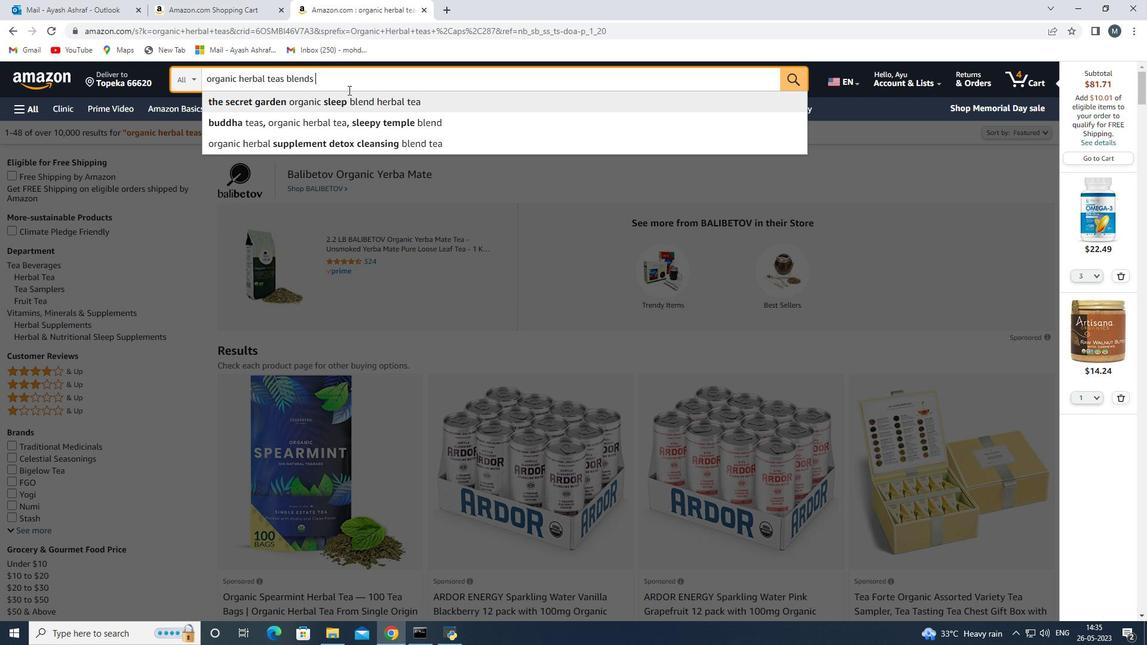 
Action: Key pressed <Key.enter>
Screenshot: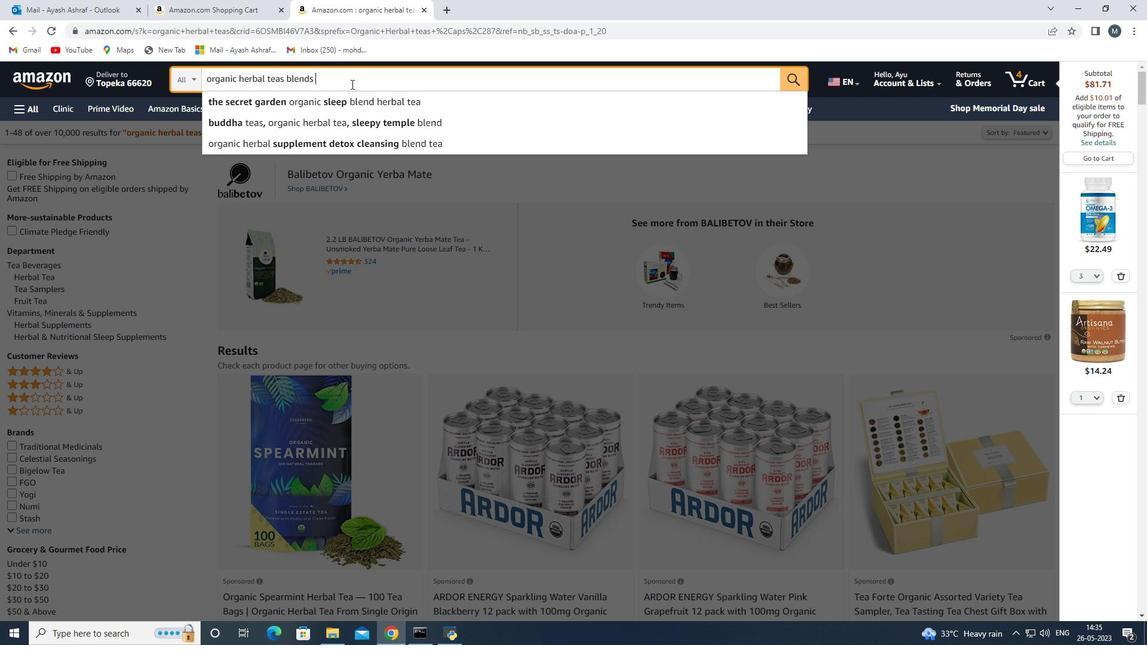 
Action: Mouse moved to (361, 316)
Screenshot: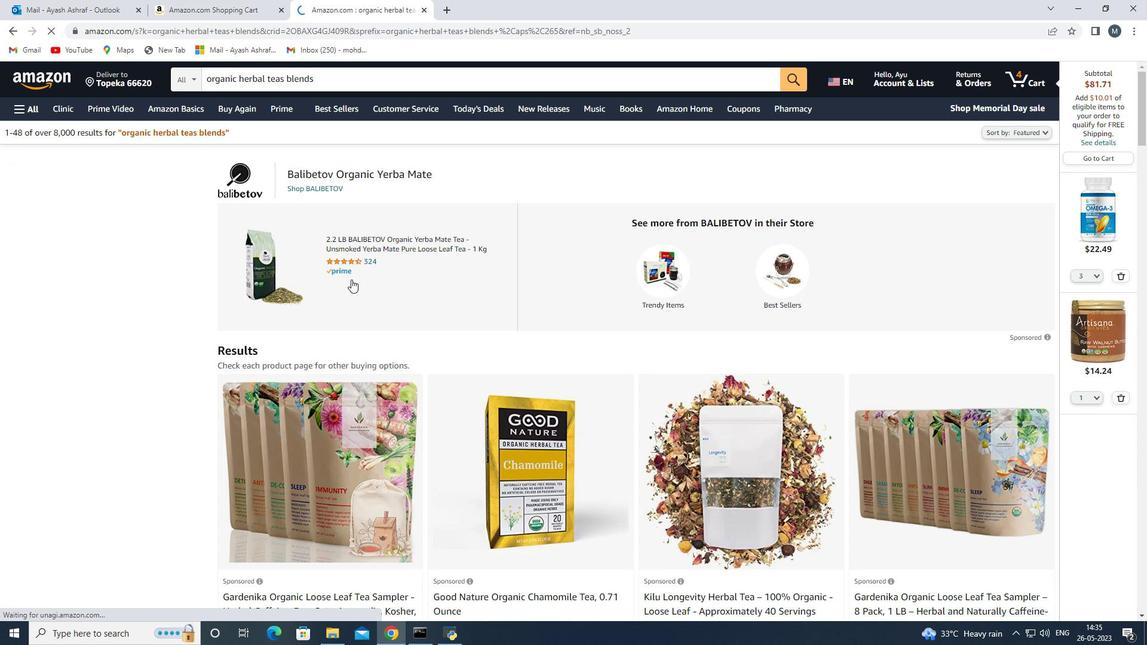 
Action: Mouse scrolled (361, 316) with delta (0, 0)
Screenshot: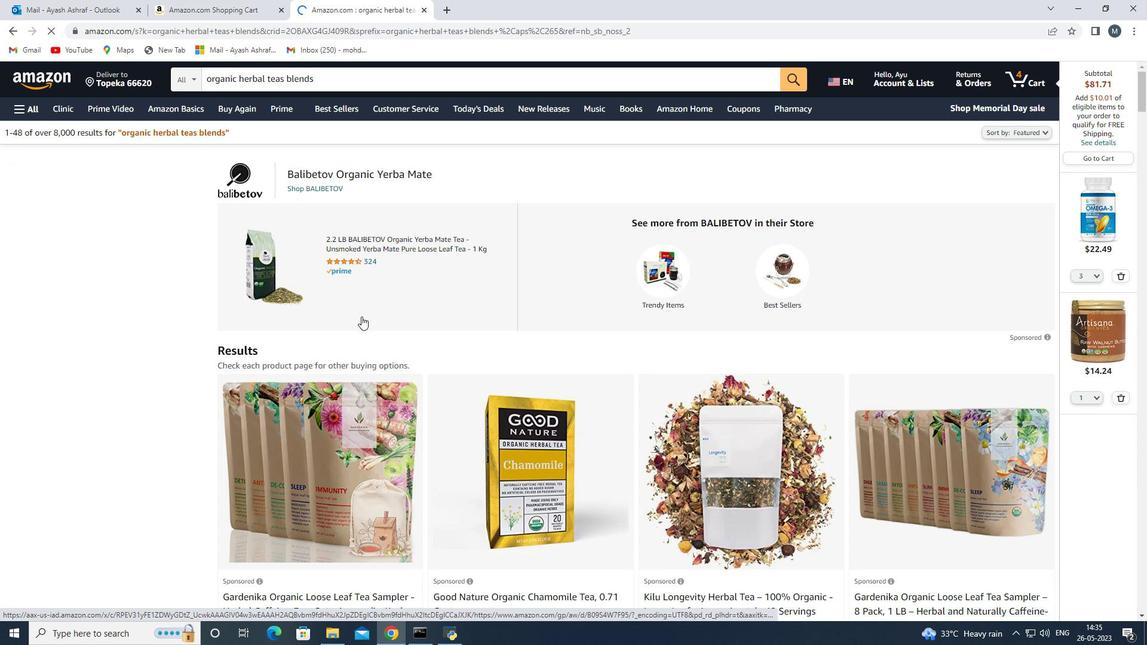 
Action: Mouse moved to (360, 316)
Screenshot: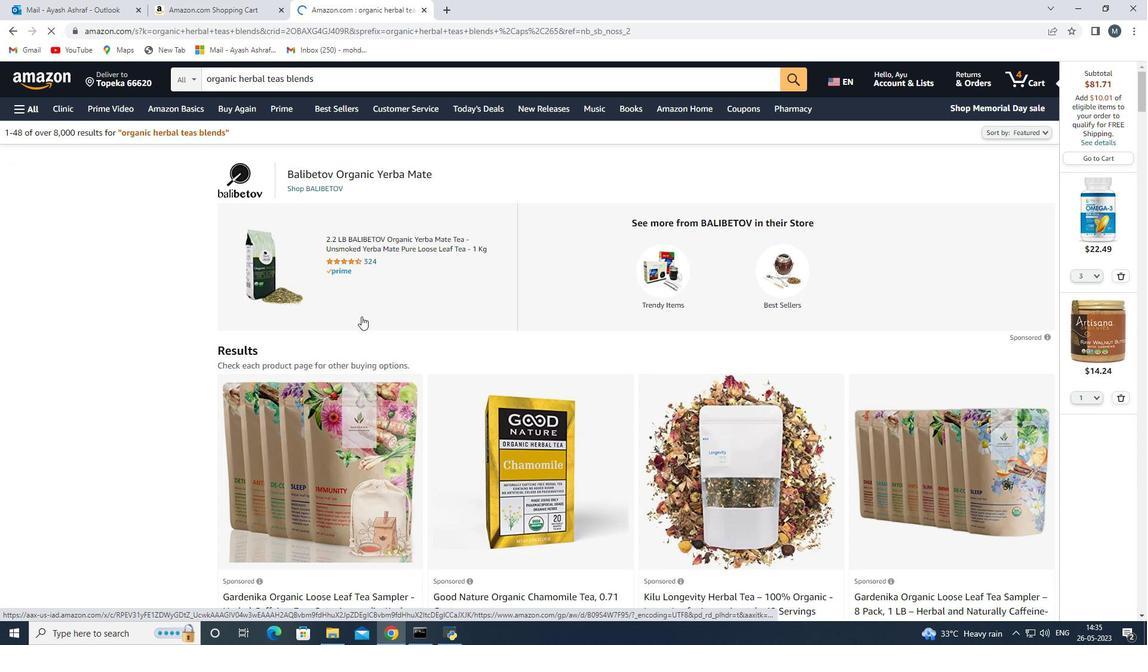 
Action: Mouse scrolled (360, 316) with delta (0, 0)
Screenshot: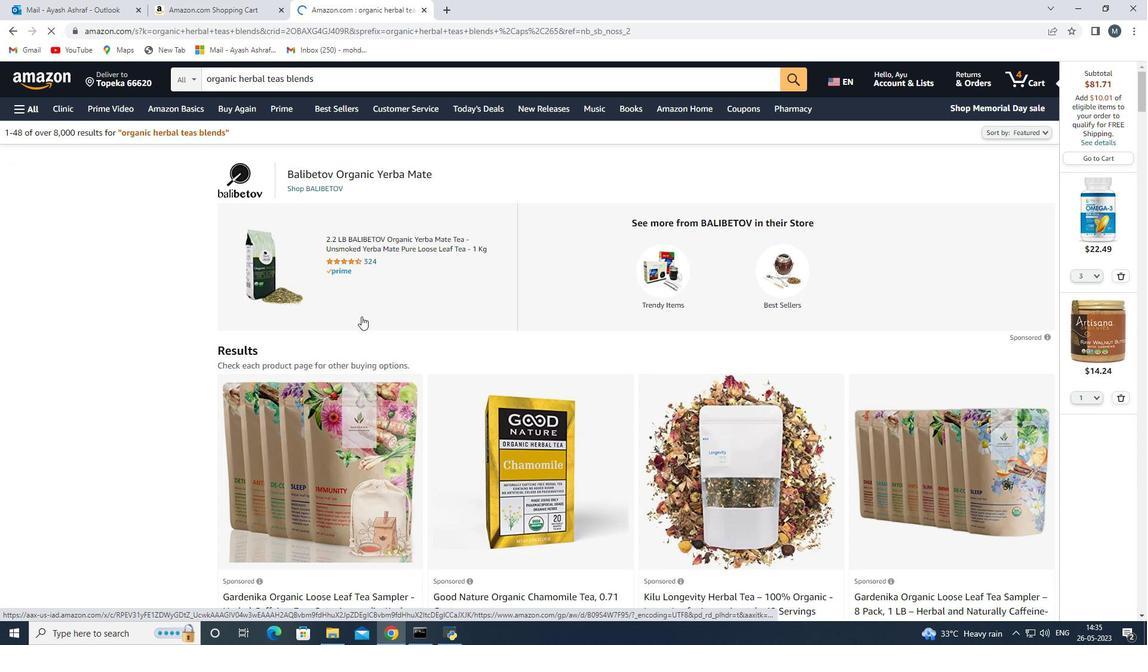 
Action: Mouse moved to (356, 308)
Screenshot: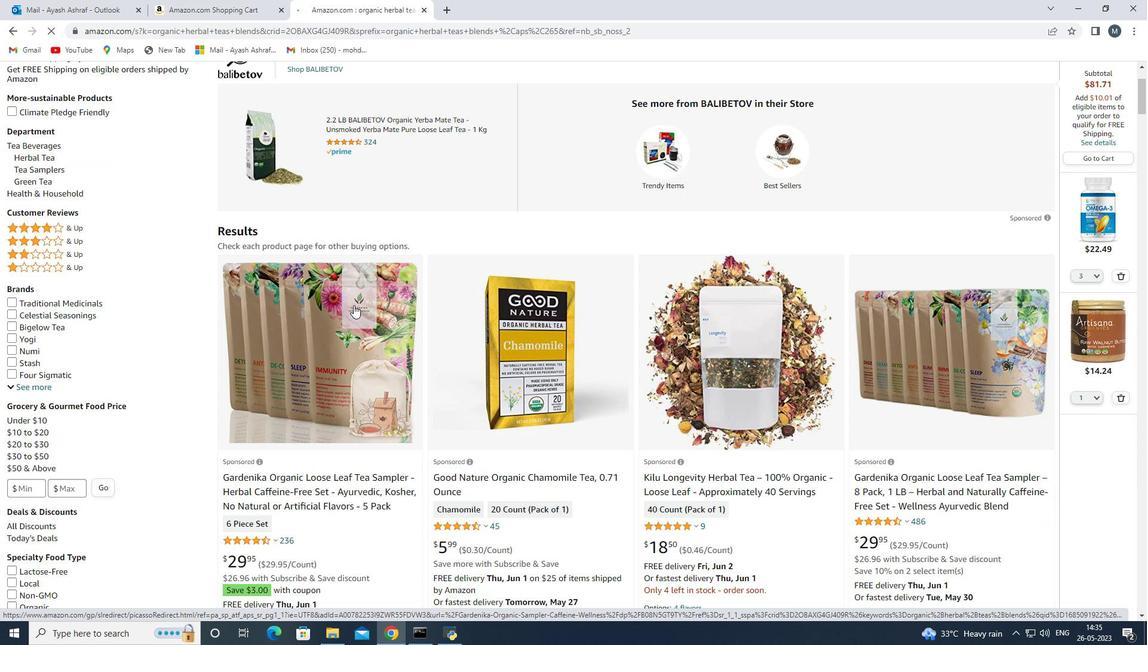 
Action: Mouse scrolled (356, 307) with delta (0, 0)
Screenshot: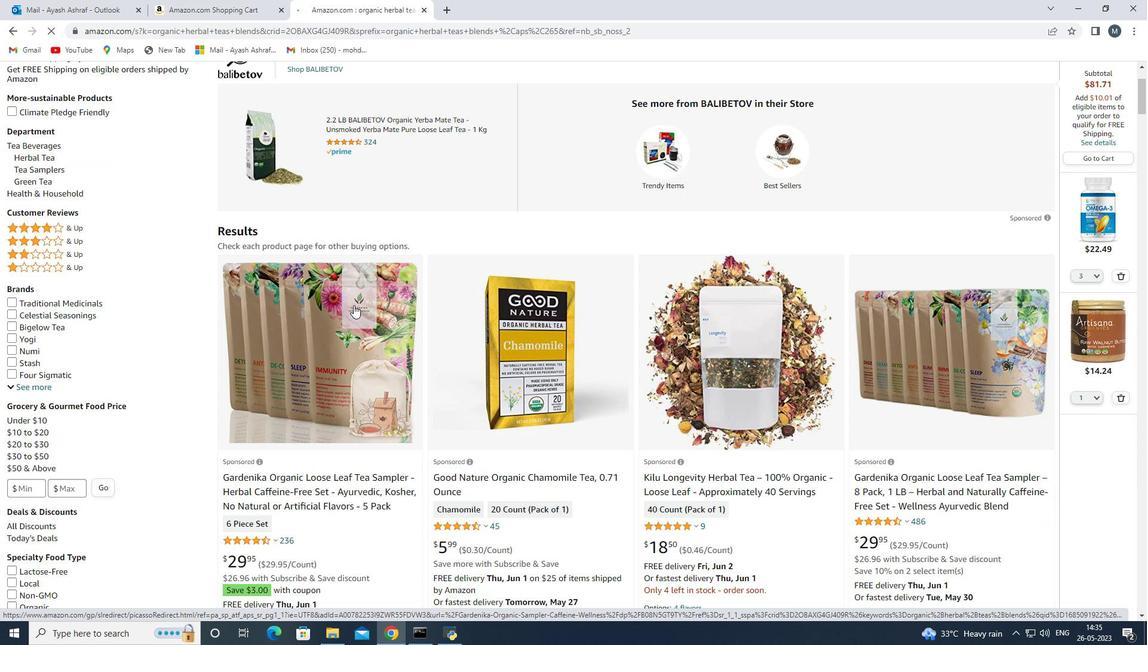 
Action: Mouse moved to (322, 353)
Screenshot: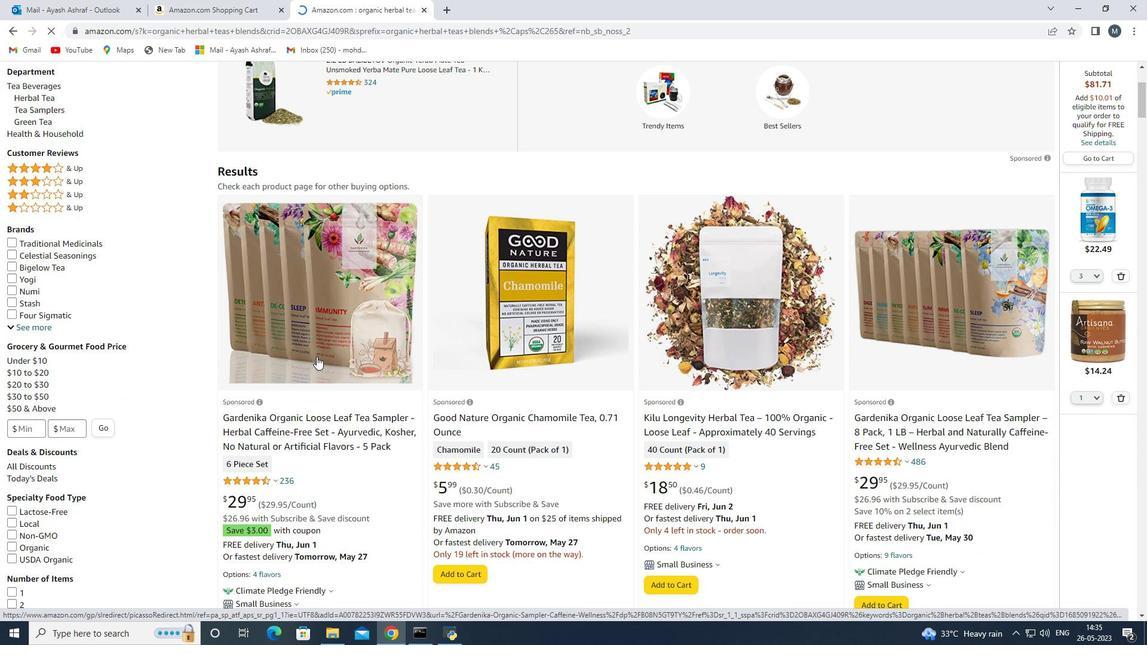 
Action: Mouse scrolled (322, 353) with delta (0, 0)
Screenshot: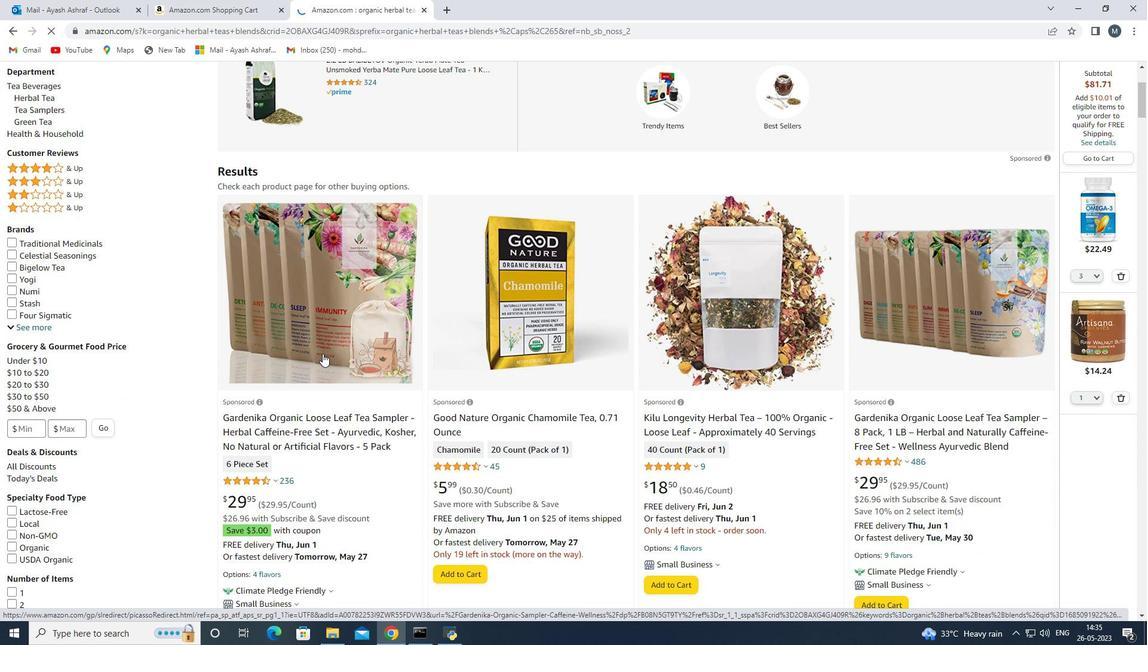 
Action: Mouse scrolled (322, 353) with delta (0, 0)
Screenshot: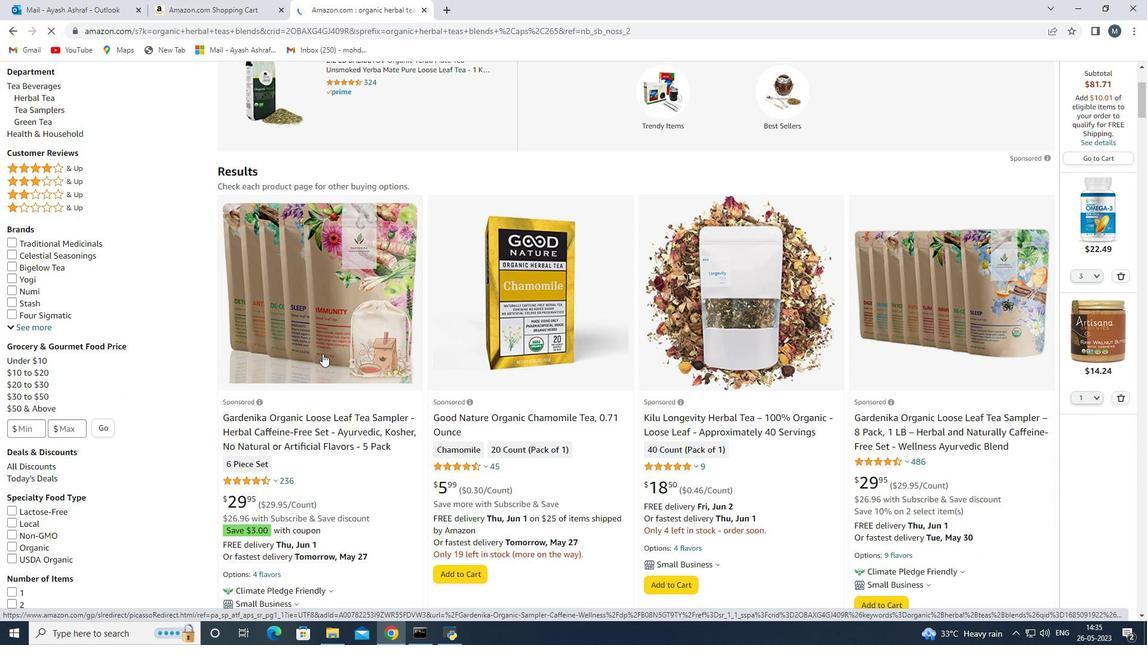 
Action: Mouse moved to (313, 220)
Screenshot: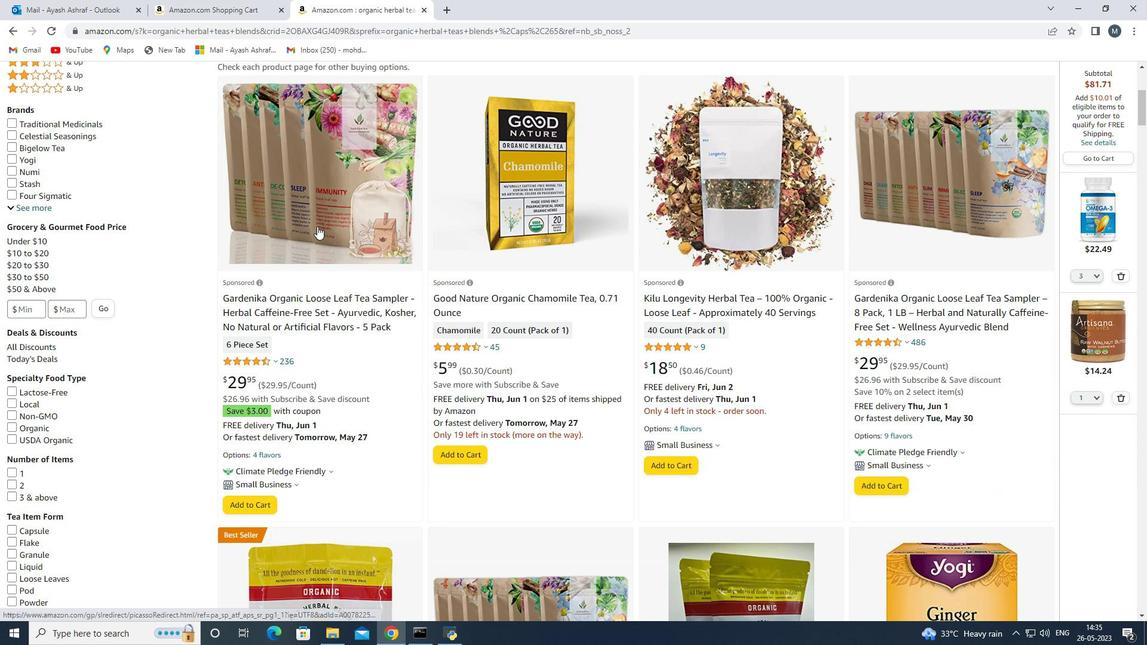 
Action: Mouse pressed left at (313, 220)
Screenshot: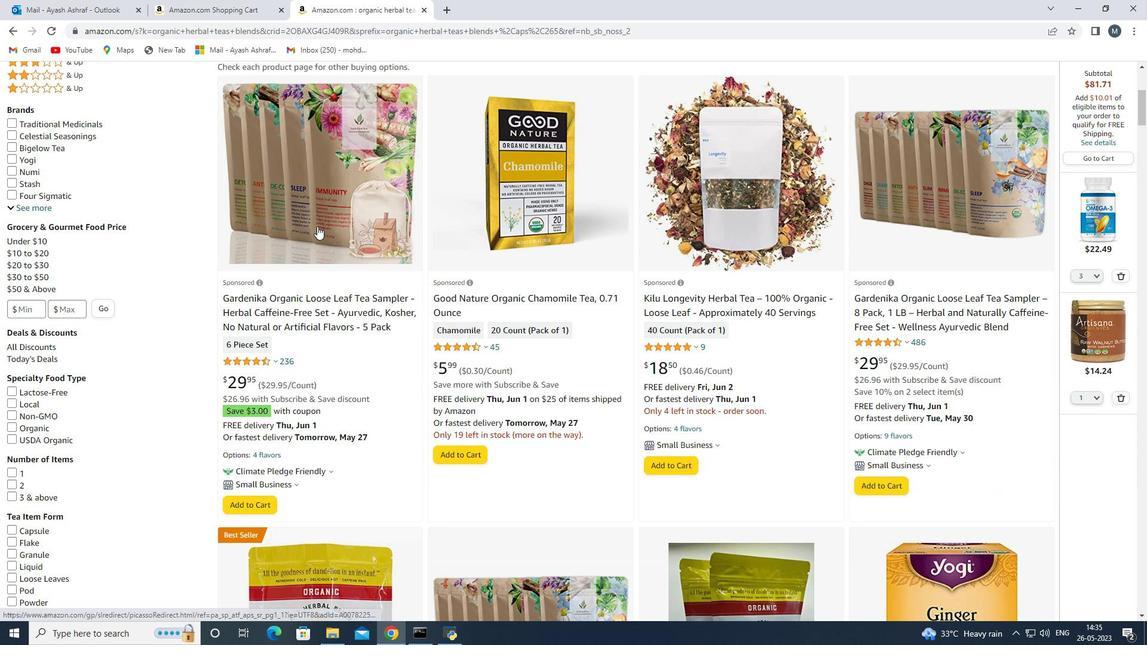 
Action: Mouse moved to (345, 336)
Screenshot: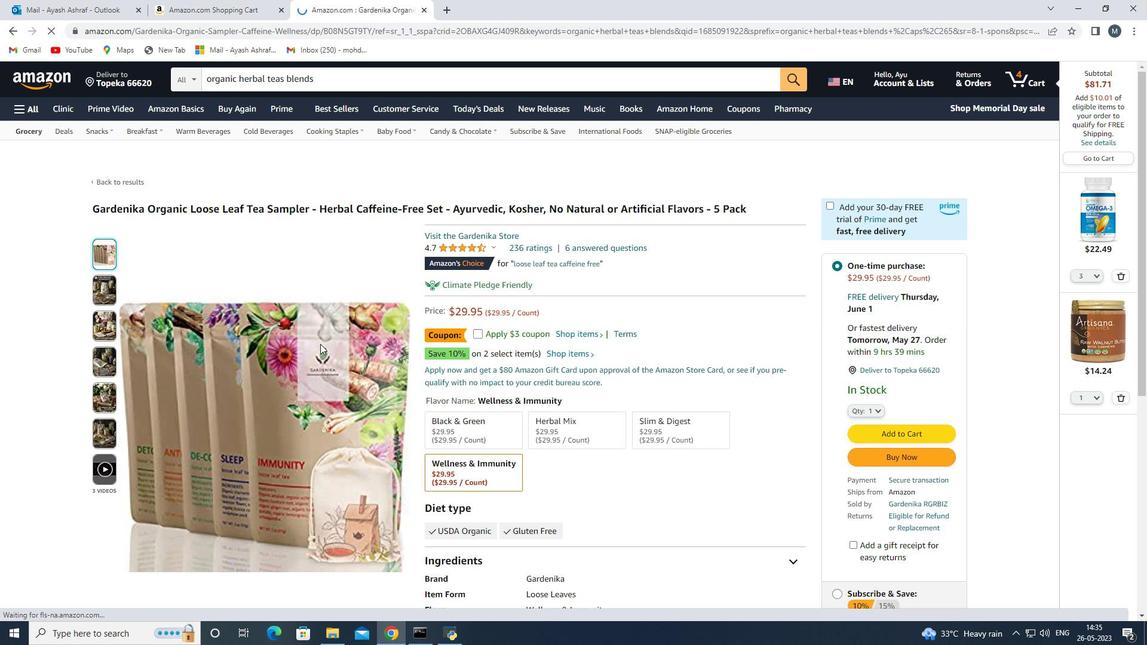 
Action: Mouse scrolled (345, 335) with delta (0, 0)
Screenshot: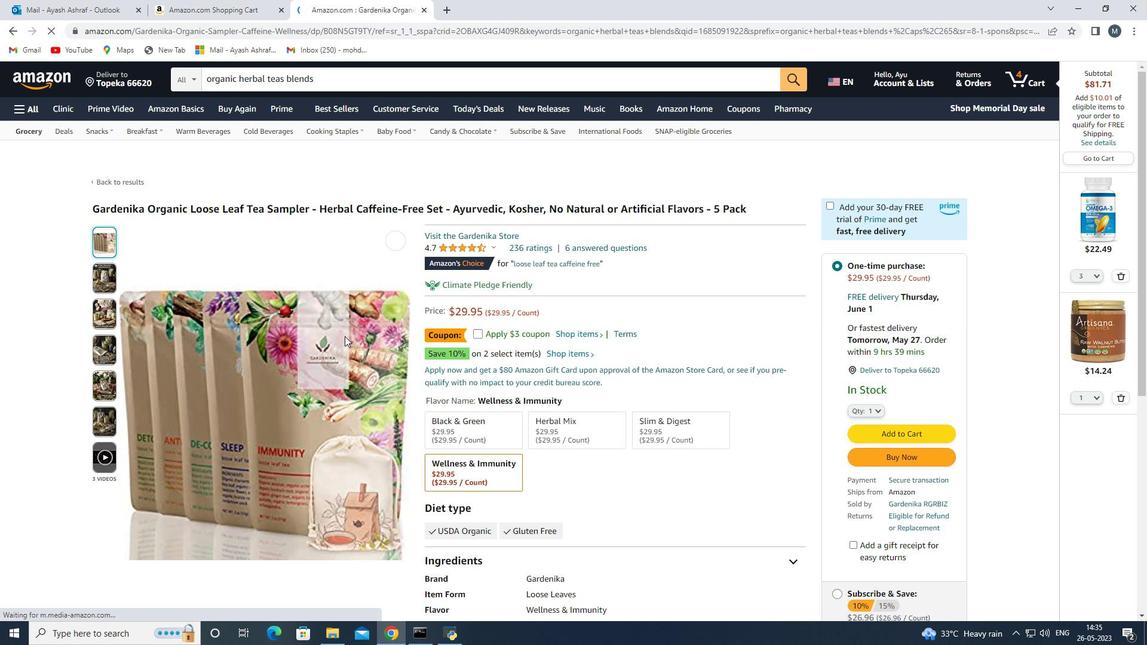 
Action: Mouse moved to (261, 405)
Screenshot: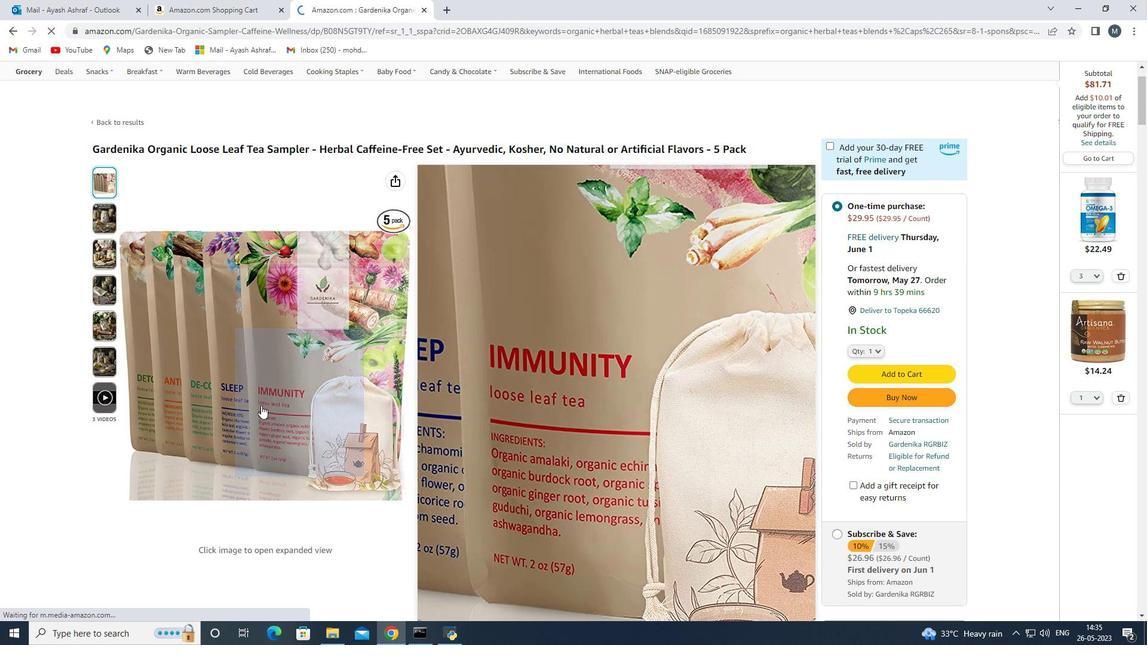 
Action: Mouse scrolled (261, 404) with delta (0, 0)
Screenshot: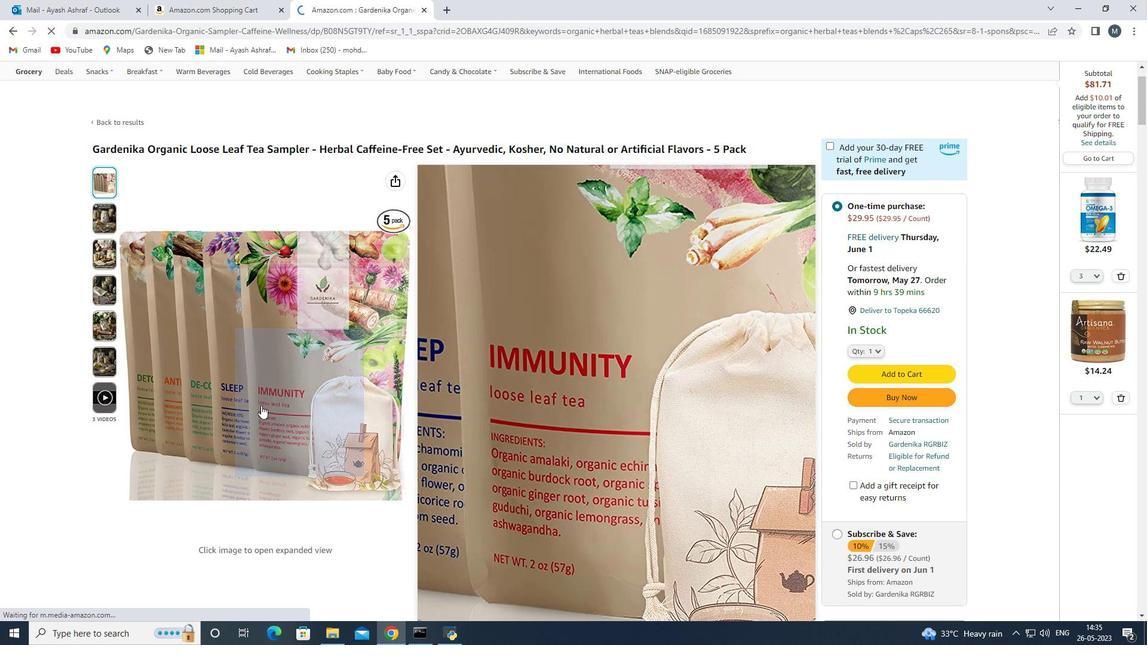 
Action: Mouse scrolled (261, 404) with delta (0, 0)
Screenshot: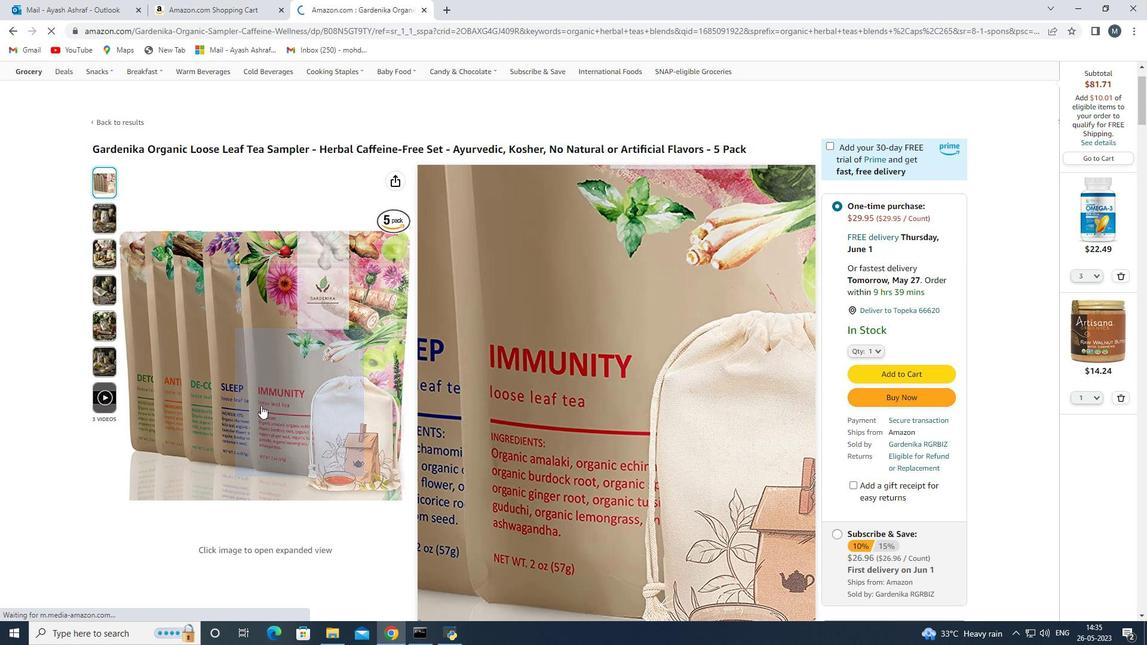 
Action: Mouse moved to (635, 386)
Screenshot: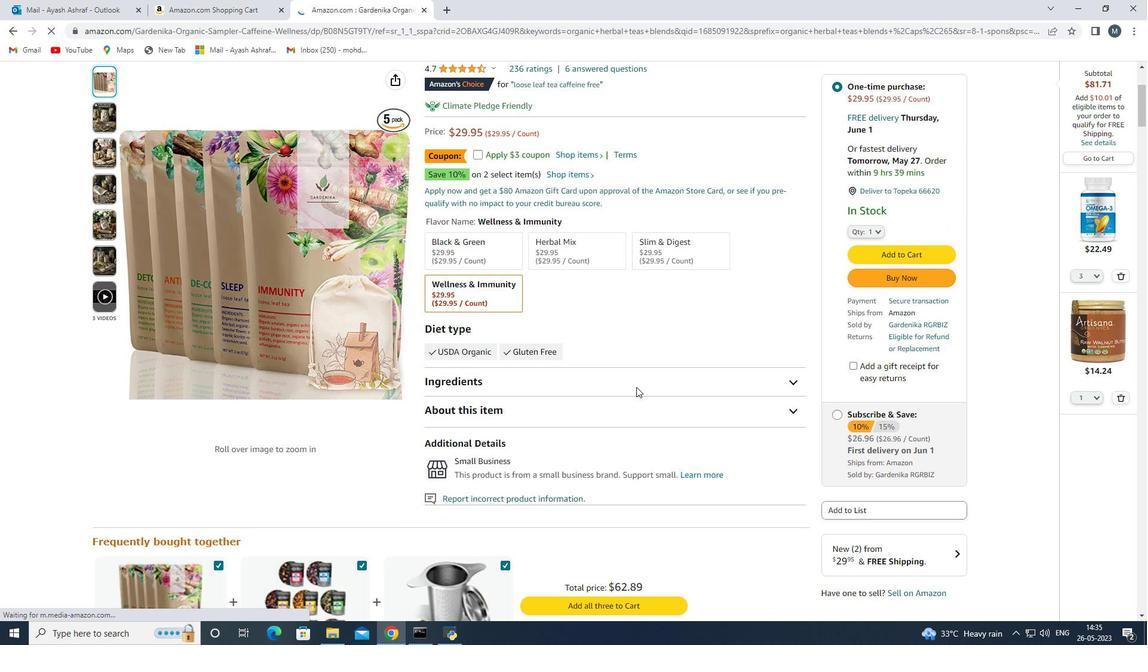 
Action: Mouse scrolled (635, 386) with delta (0, 0)
Screenshot: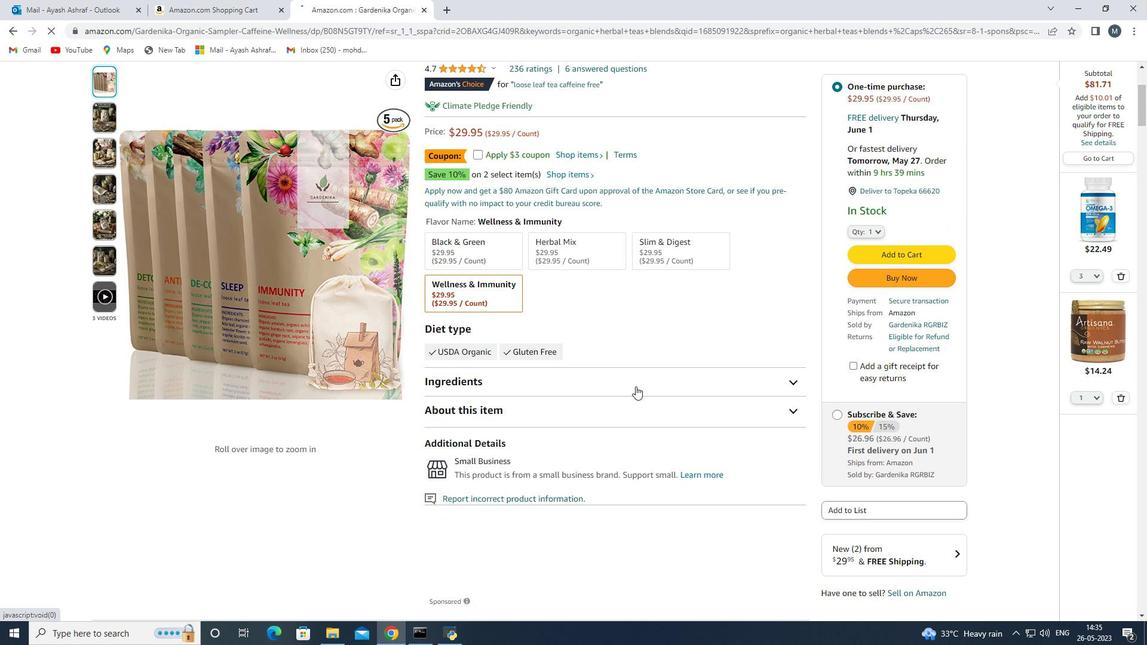 
Action: Mouse moved to (640, 325)
Screenshot: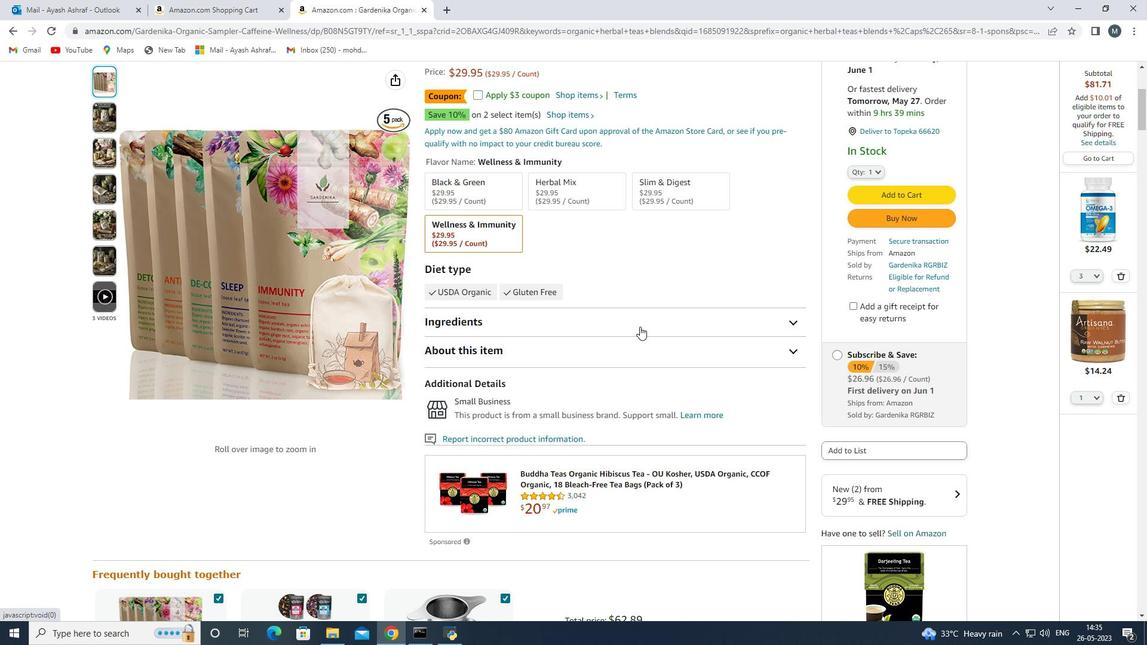 
Action: Mouse pressed left at (640, 325)
Screenshot: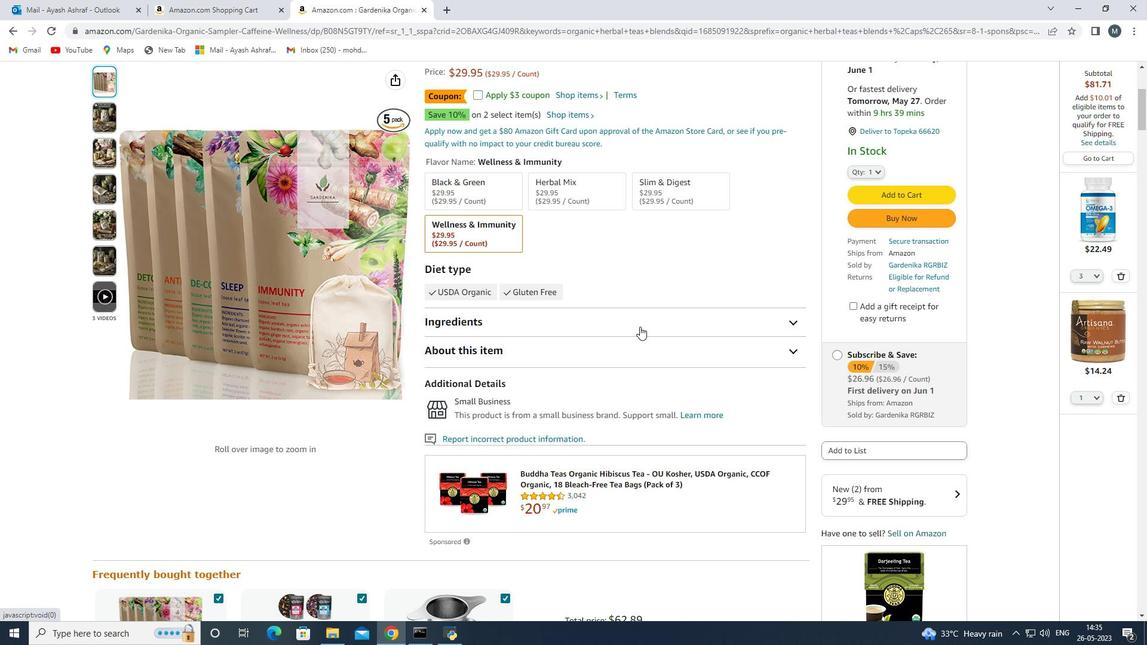 
Action: Mouse moved to (782, 396)
Screenshot: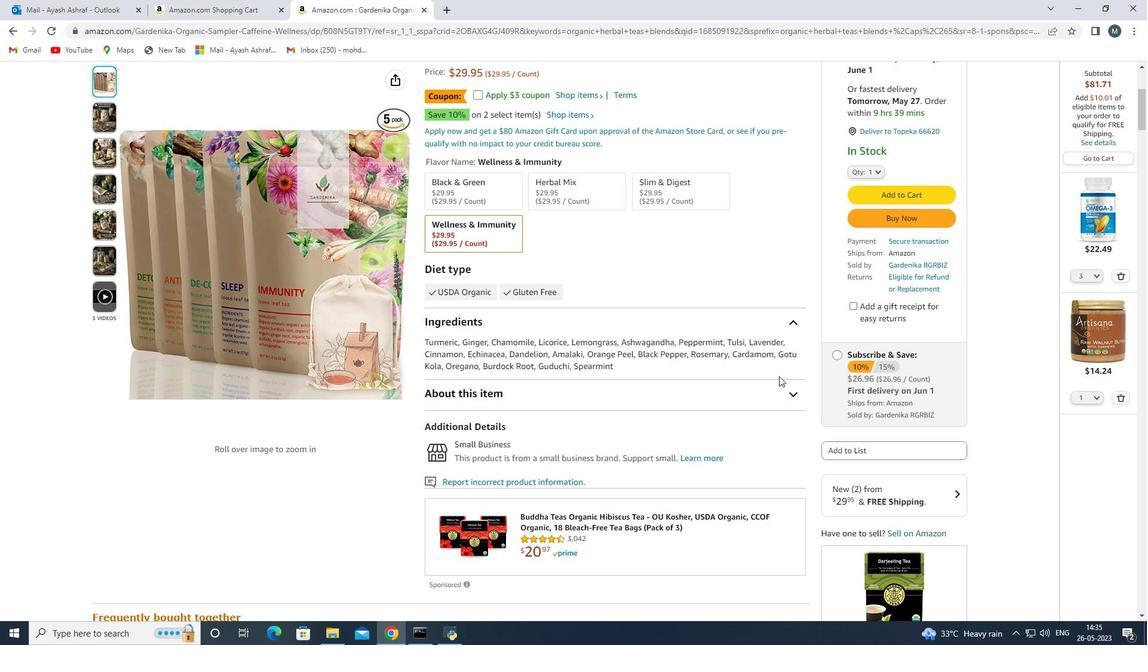 
Action: Mouse pressed left at (782, 396)
Screenshot: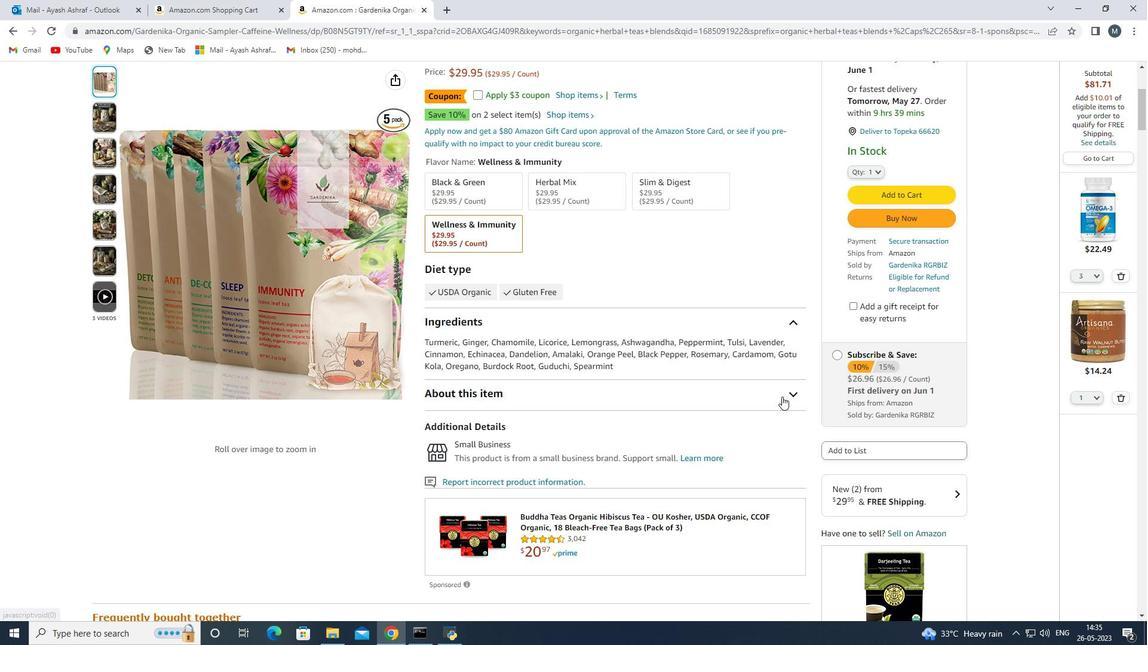 
Action: Mouse moved to (650, 423)
Screenshot: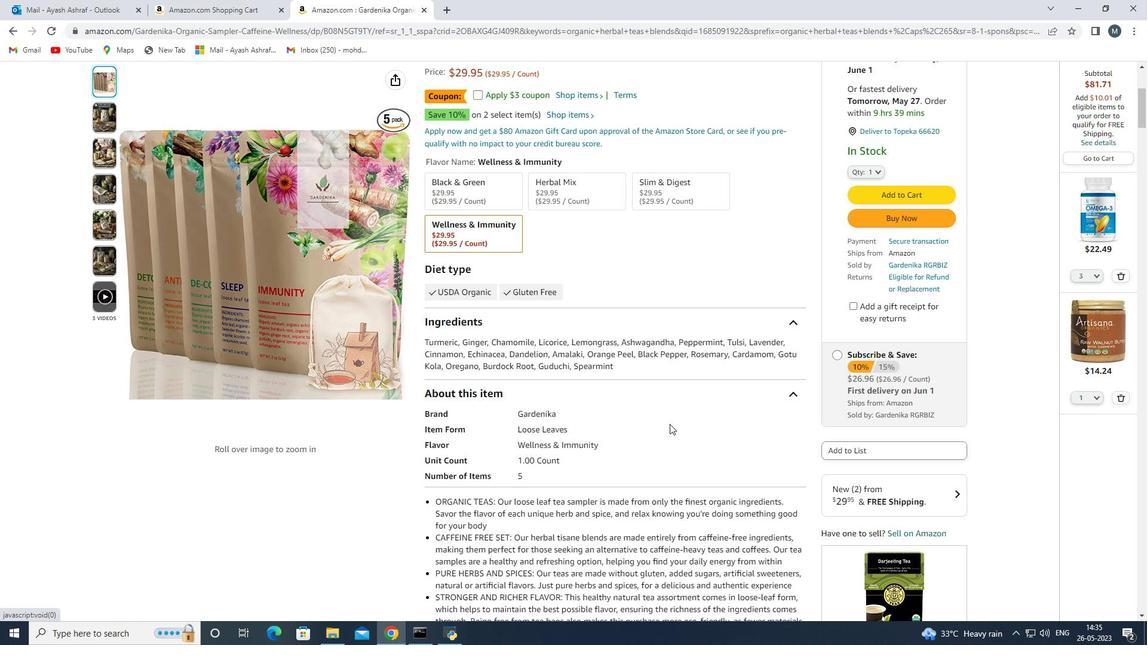 
Action: Mouse scrolled (650, 423) with delta (0, 0)
Screenshot: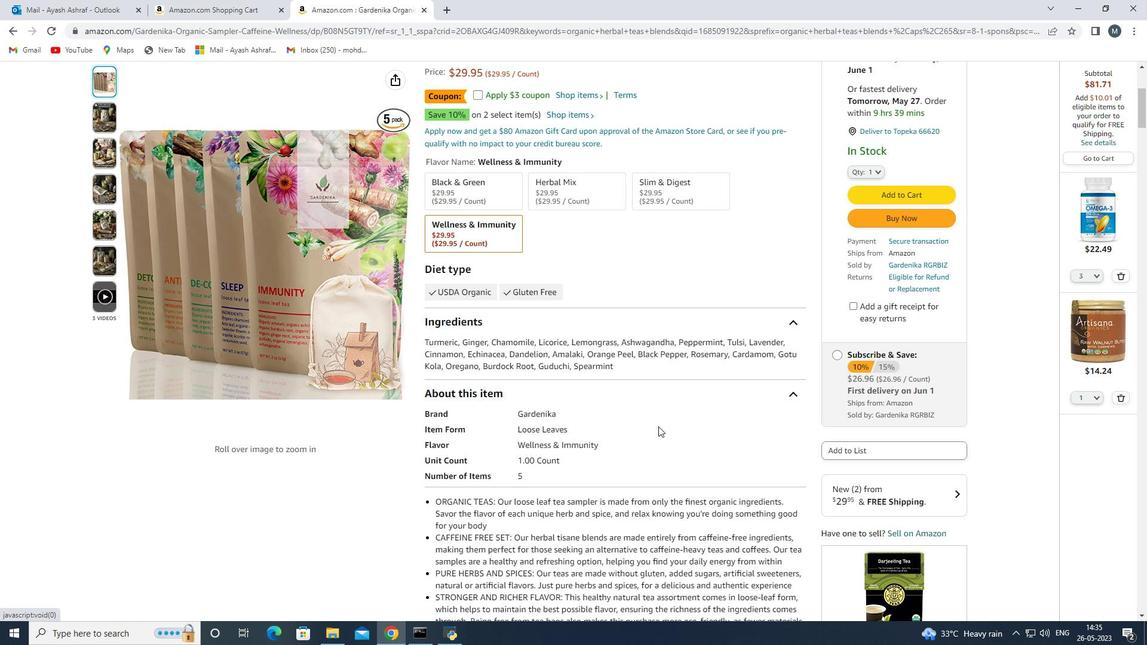 
Action: Mouse scrolled (650, 423) with delta (0, 0)
Screenshot: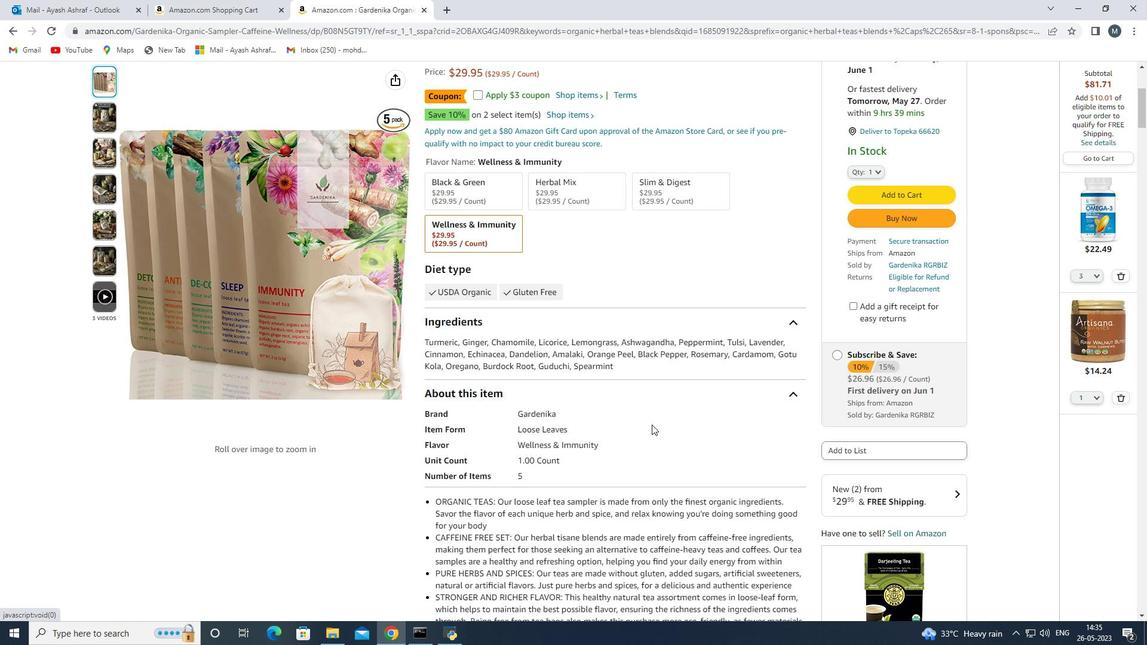 
Action: Mouse moved to (565, 383)
Screenshot: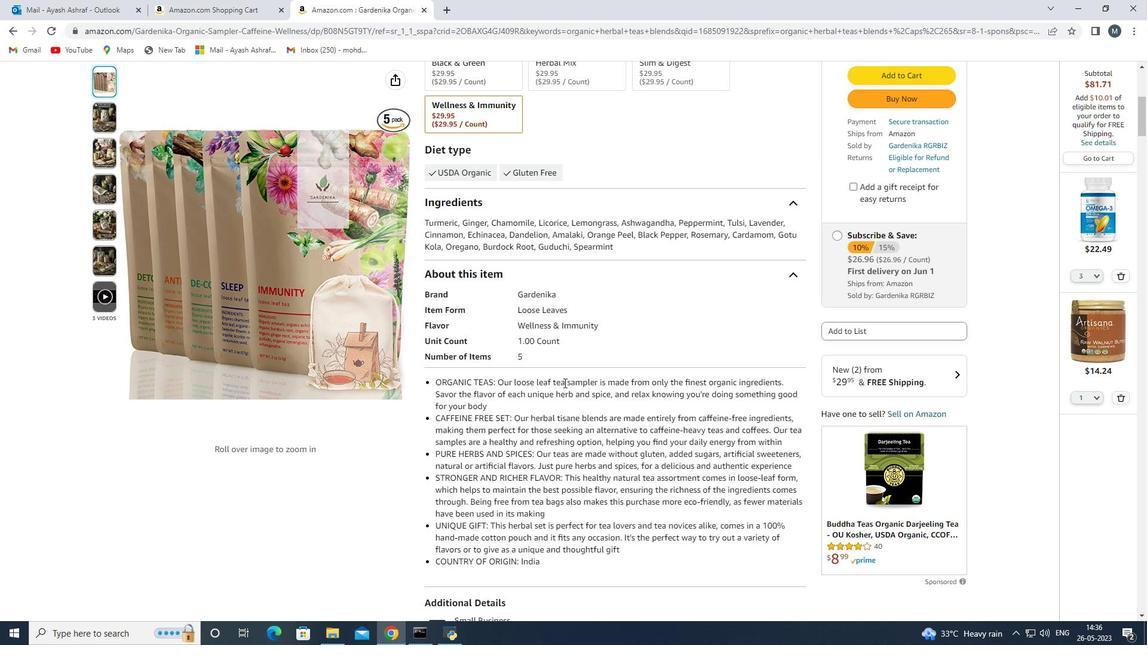 
Action: Mouse pressed left at (565, 383)
Screenshot: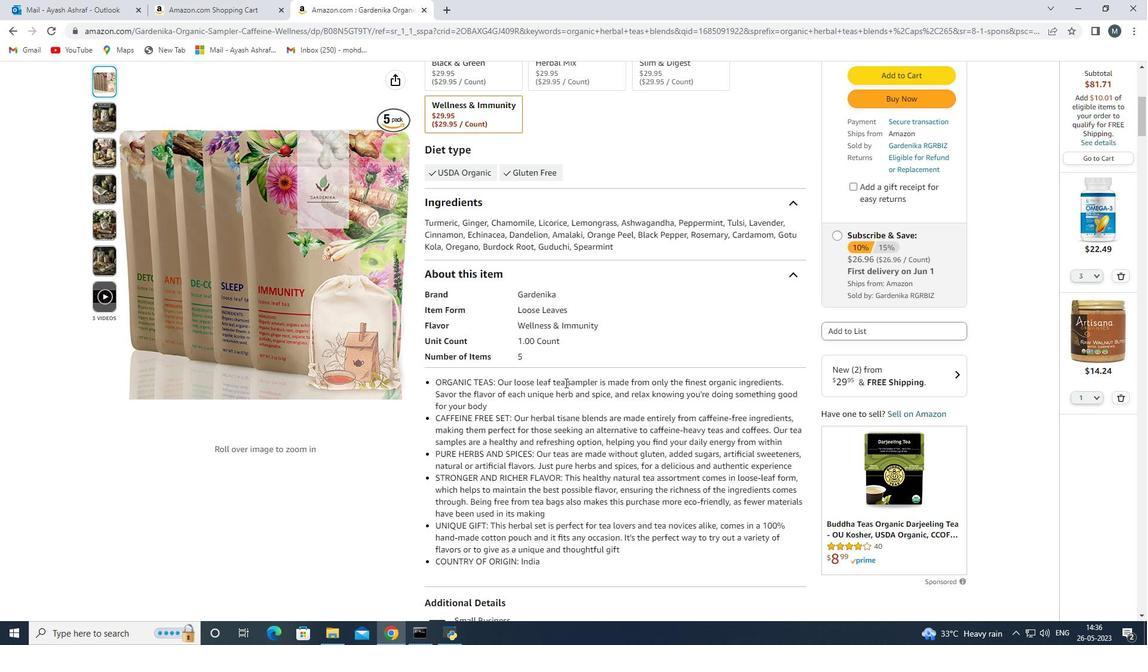 
Action: Mouse moved to (596, 408)
Screenshot: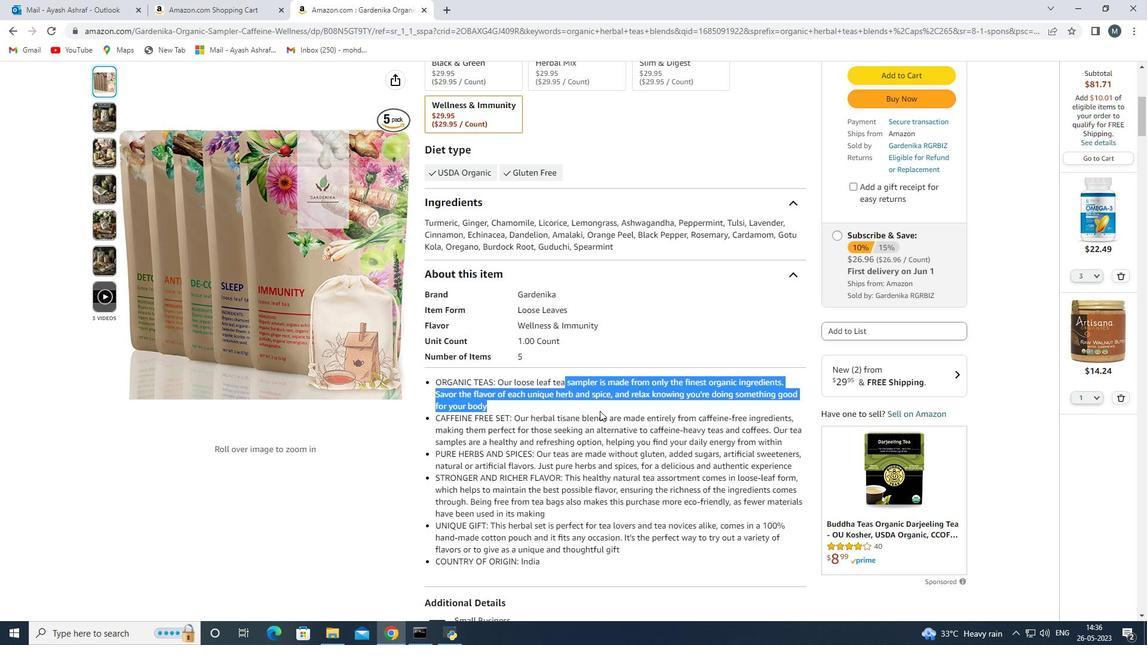 
Action: Mouse pressed left at (596, 408)
Screenshot: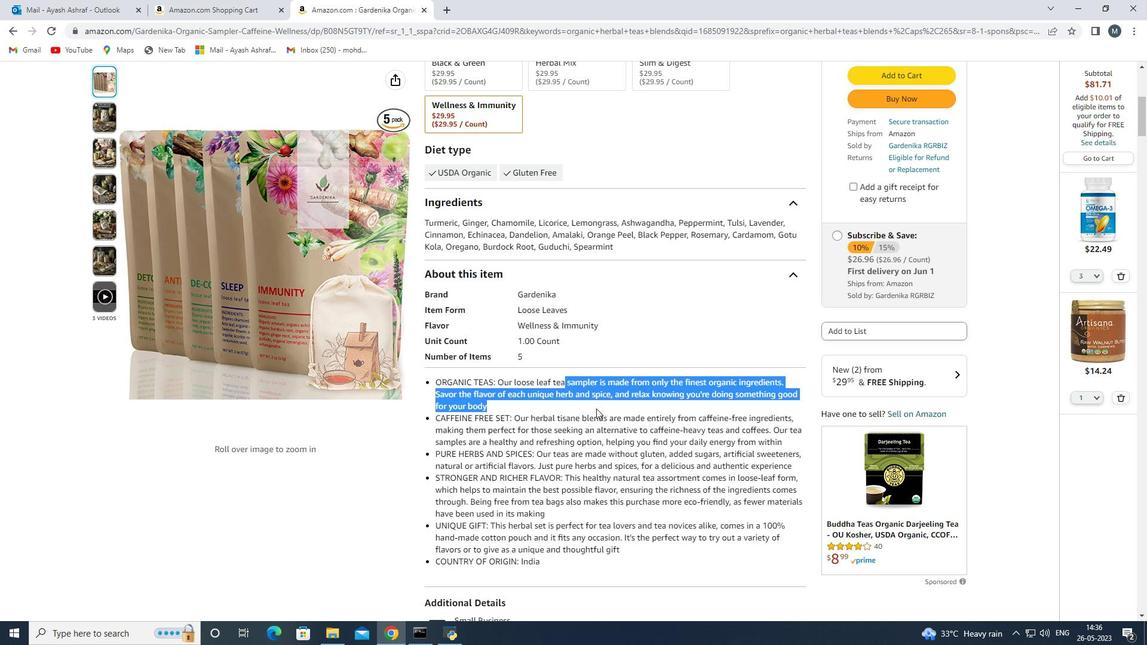 
Action: Mouse moved to (596, 408)
Screenshot: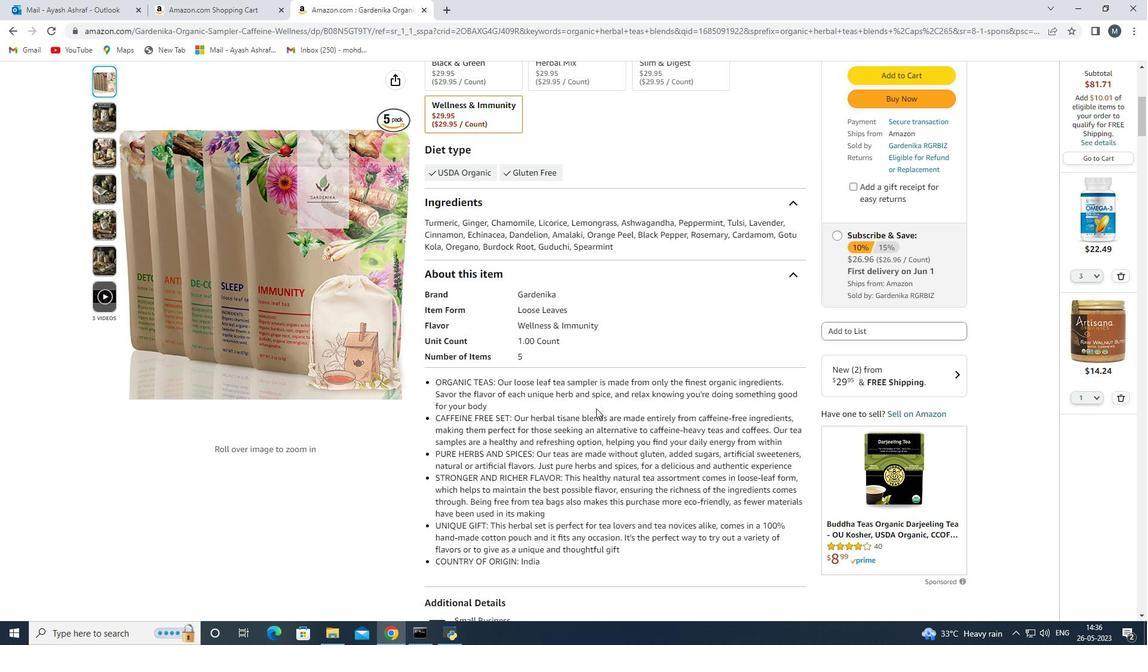 
Action: Mouse scrolled (596, 407) with delta (0, 0)
Screenshot: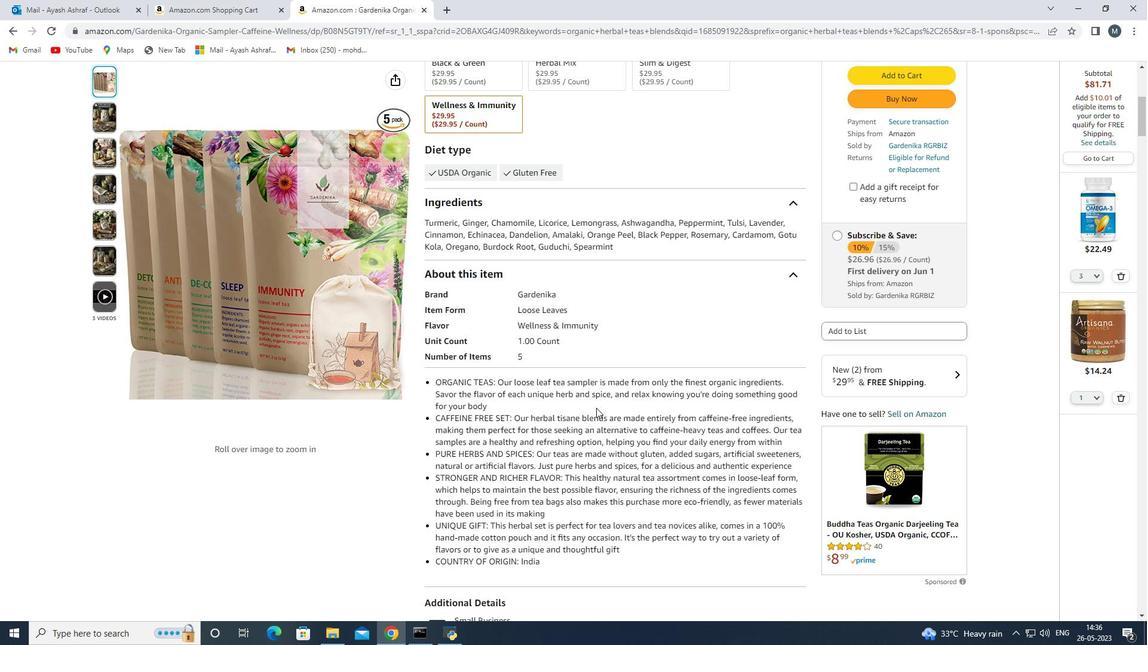 
Action: Mouse moved to (505, 369)
Screenshot: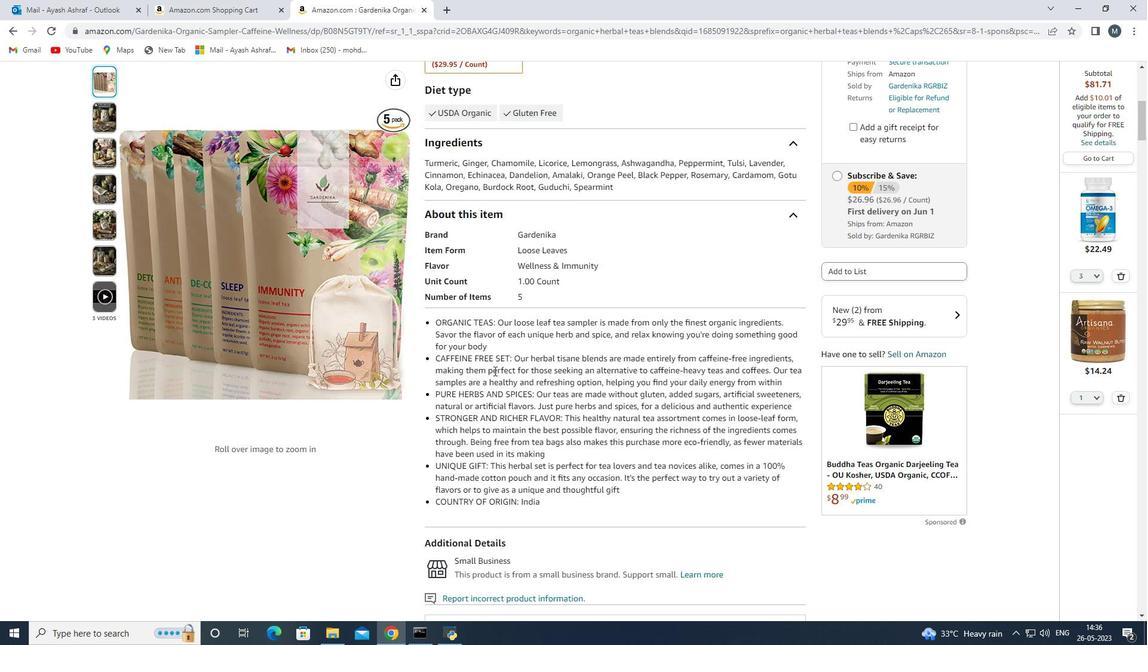 
Action: Mouse scrolled (505, 368) with delta (0, 0)
Screenshot: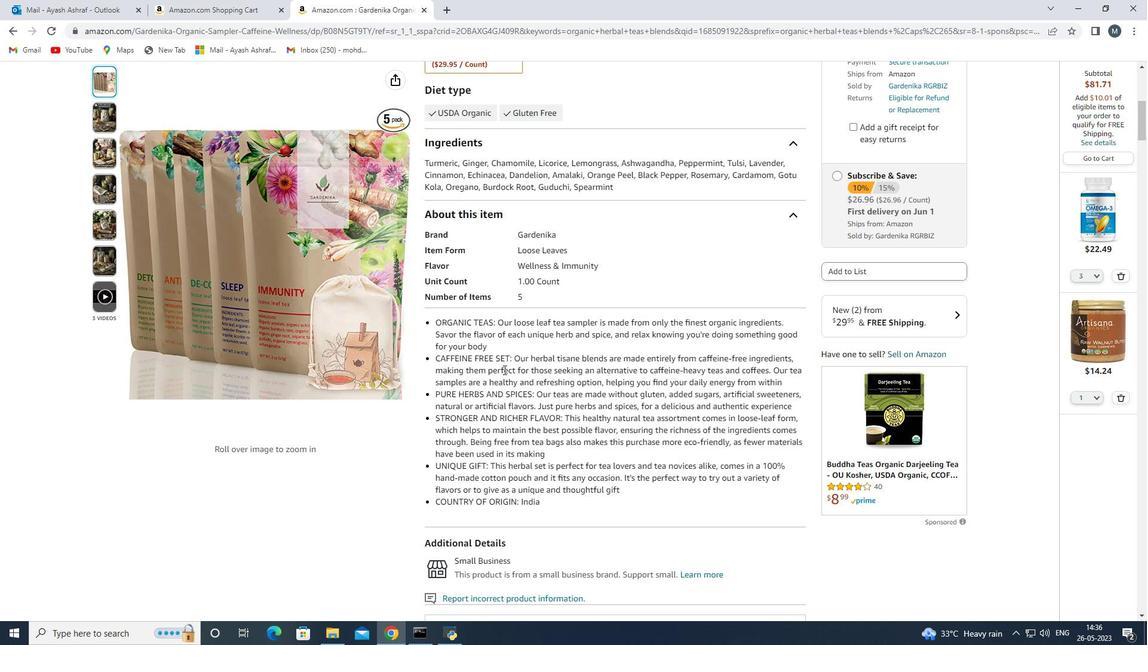 
Action: Mouse moved to (451, 300)
Screenshot: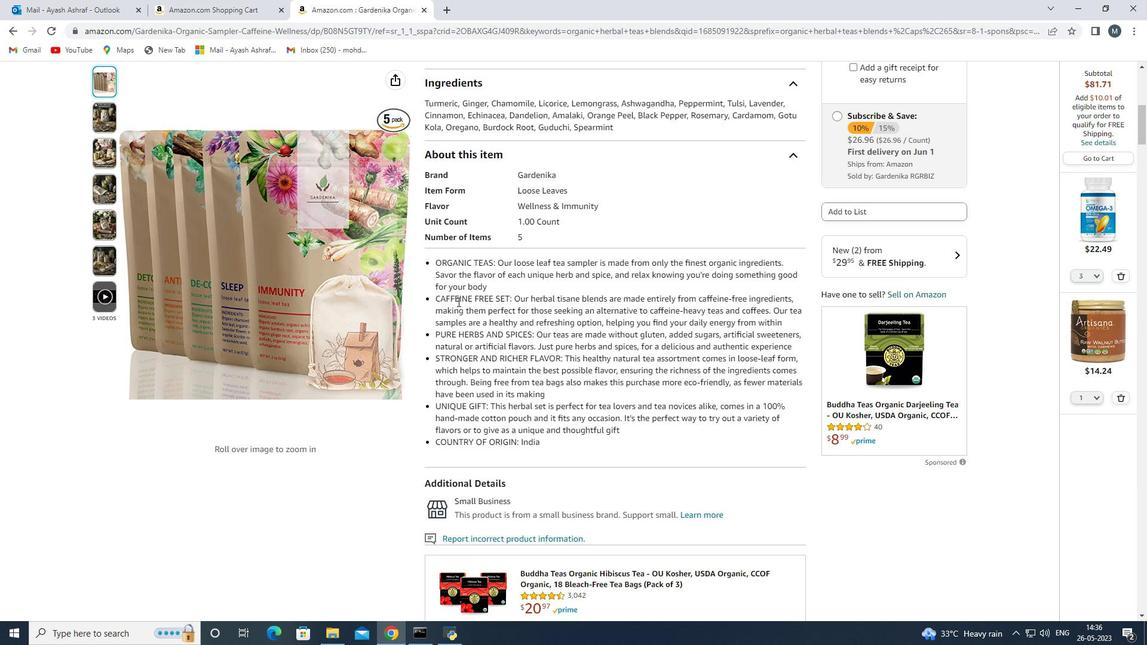 
Action: Mouse pressed left at (451, 300)
Screenshot: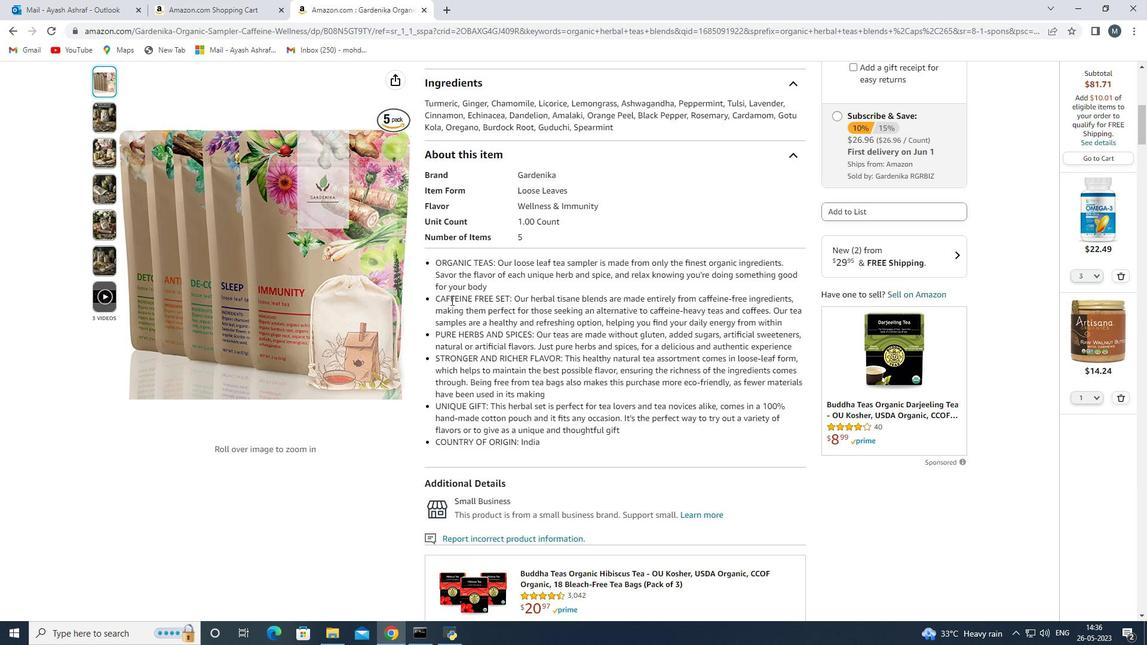 
Action: Mouse moved to (434, 301)
Screenshot: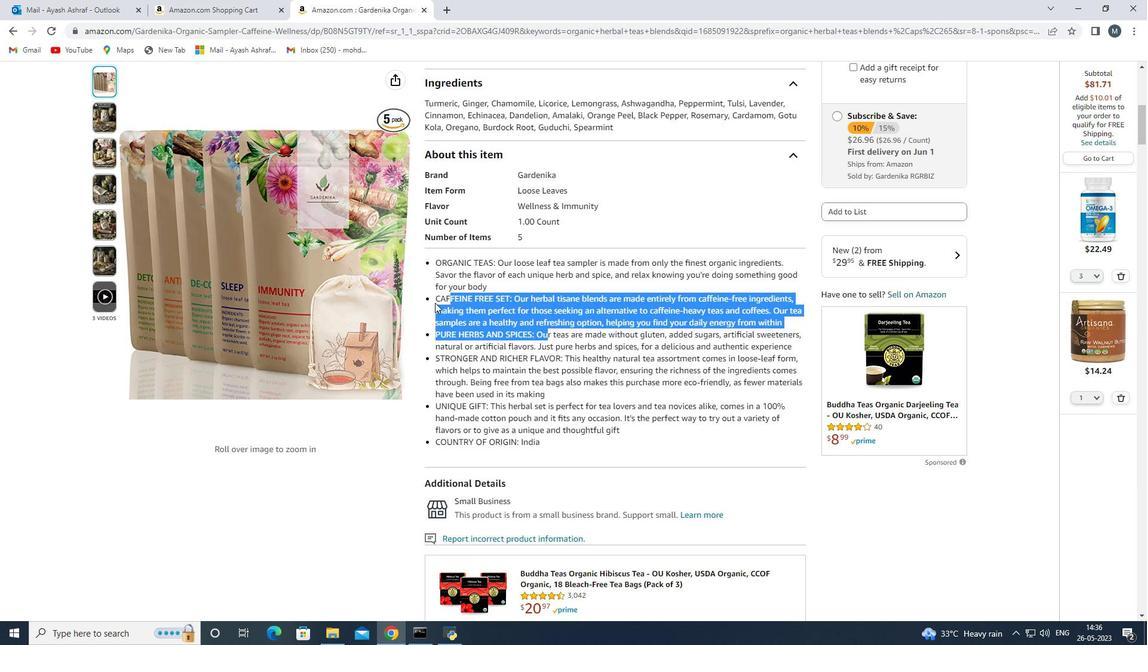 
Action: Mouse pressed left at (434, 301)
Screenshot: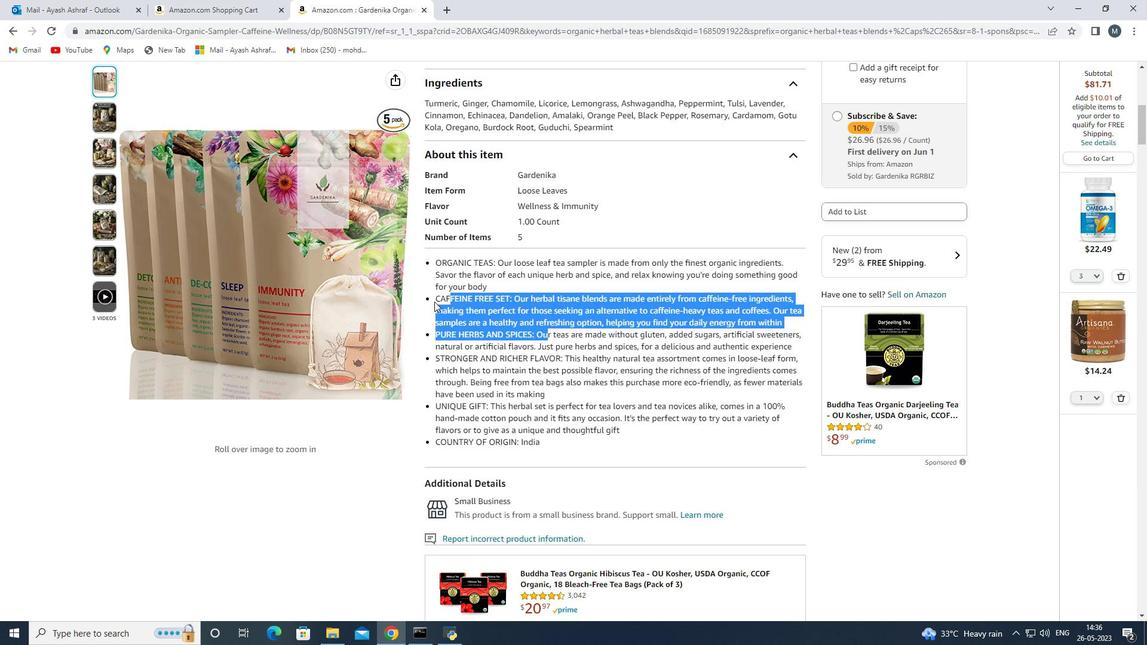 
Action: Mouse moved to (575, 396)
Screenshot: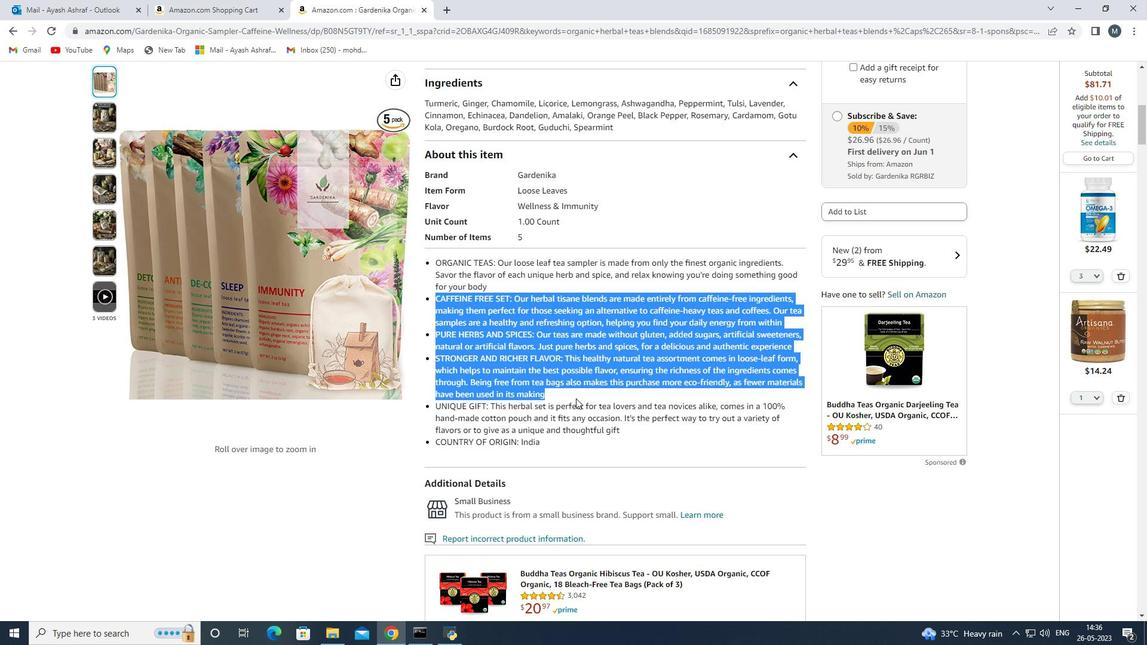 
Action: Mouse pressed left at (575, 396)
Screenshot: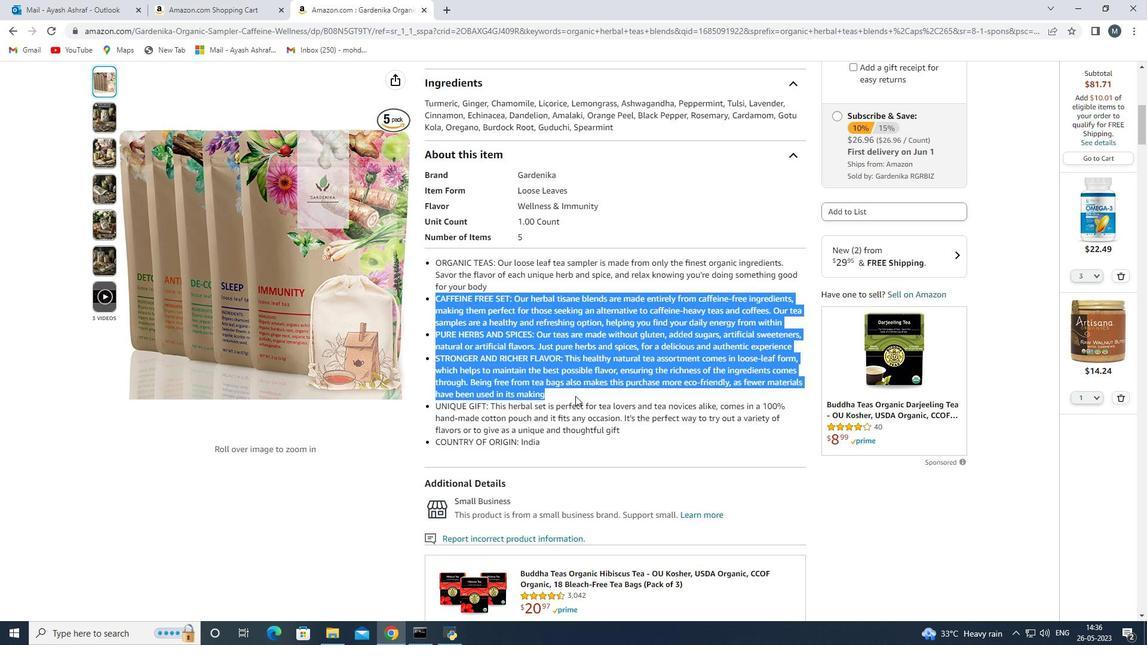
Action: Mouse moved to (557, 391)
Screenshot: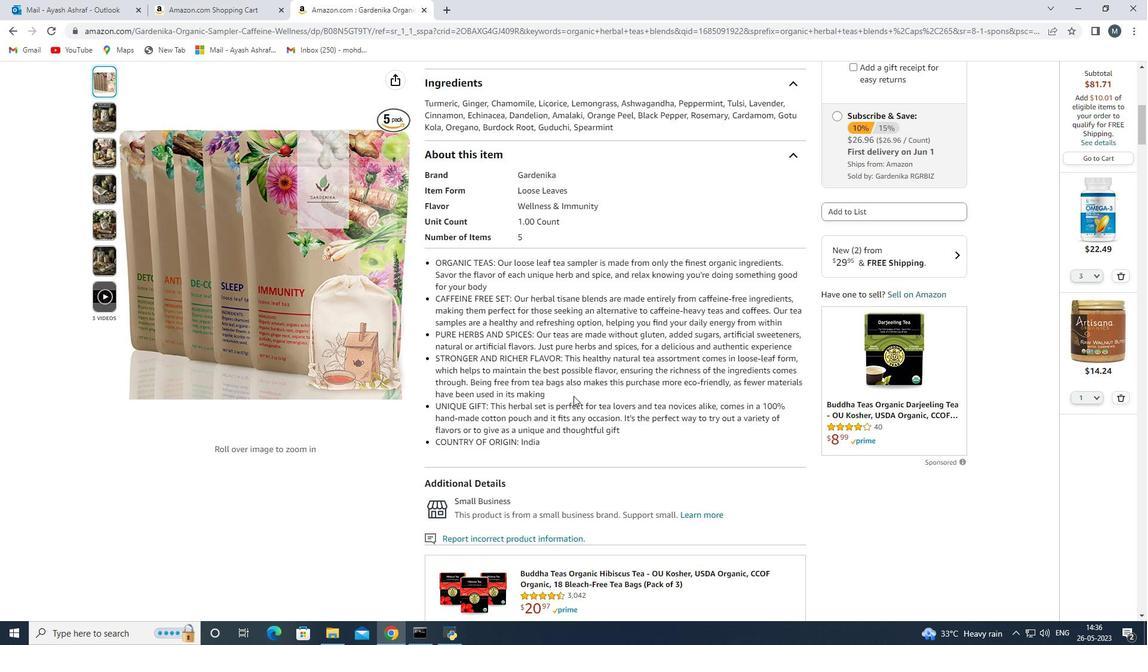 
Action: Mouse scrolled (557, 390) with delta (0, 0)
Screenshot: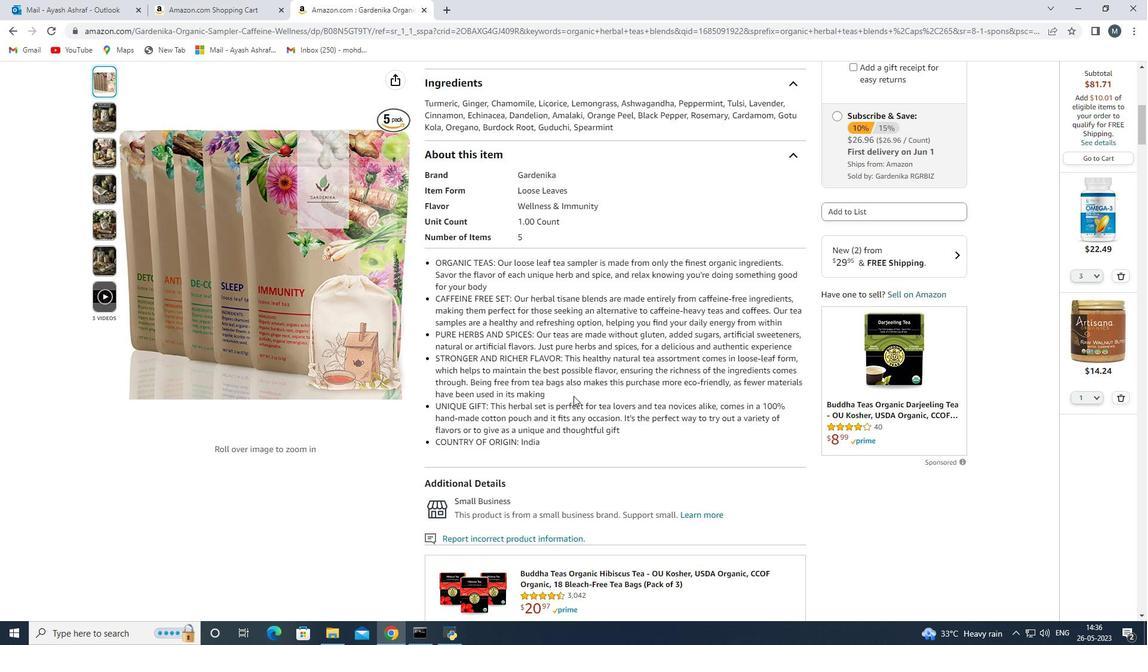 
Action: Mouse moved to (528, 353)
Screenshot: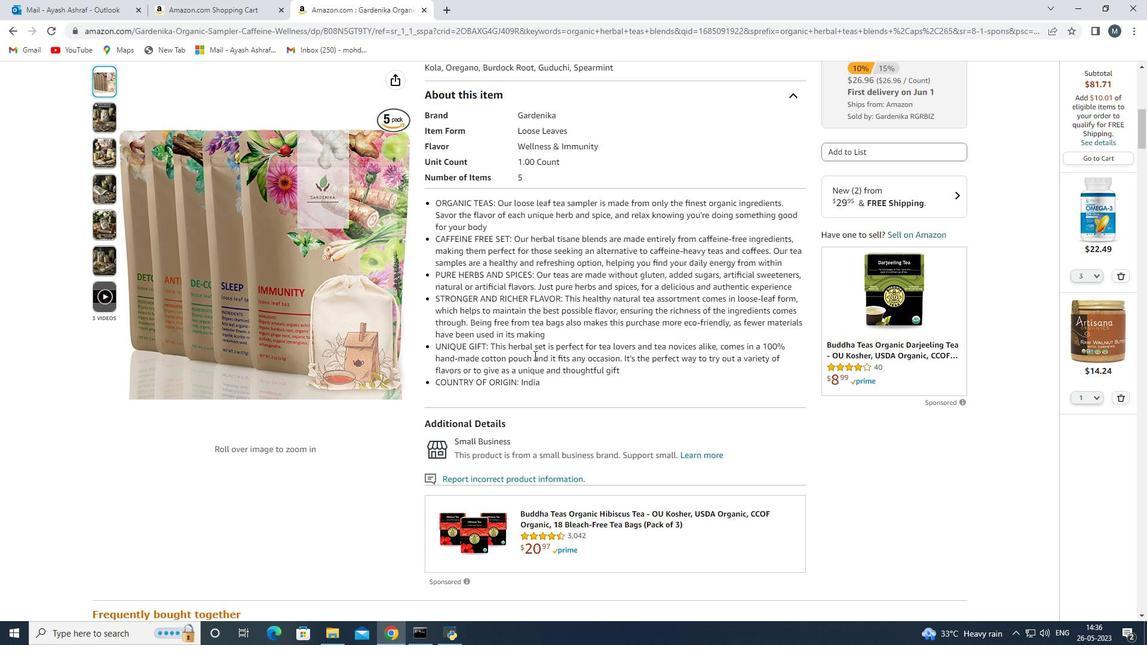 
Action: Mouse scrolled (528, 352) with delta (0, 0)
Screenshot: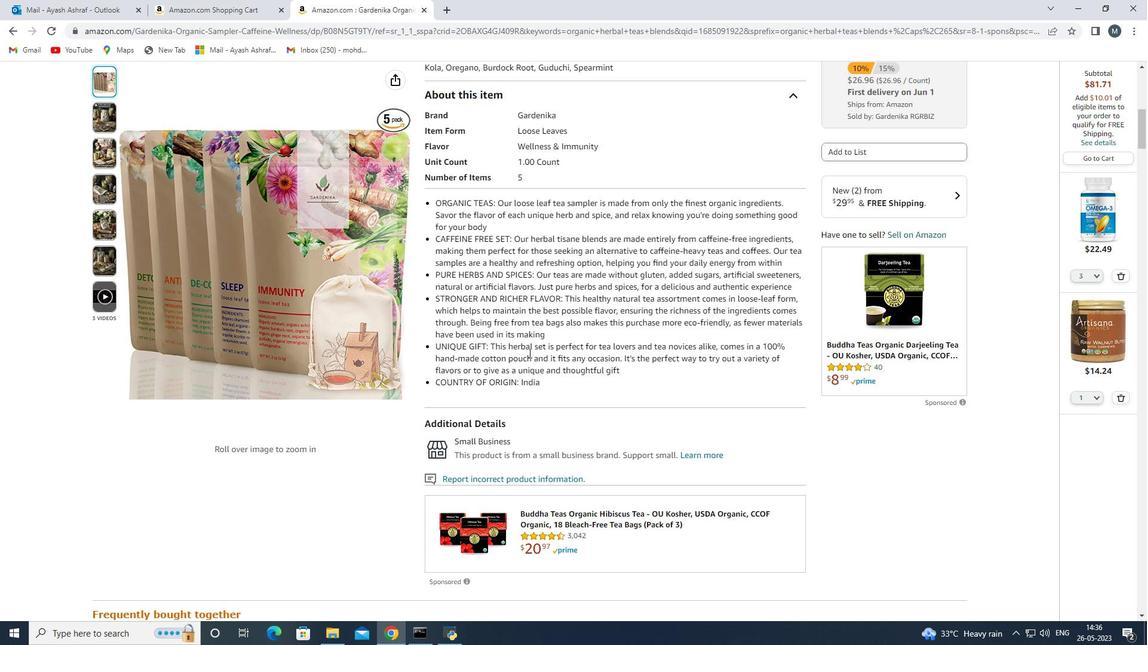 
Action: Mouse moved to (531, 351)
Screenshot: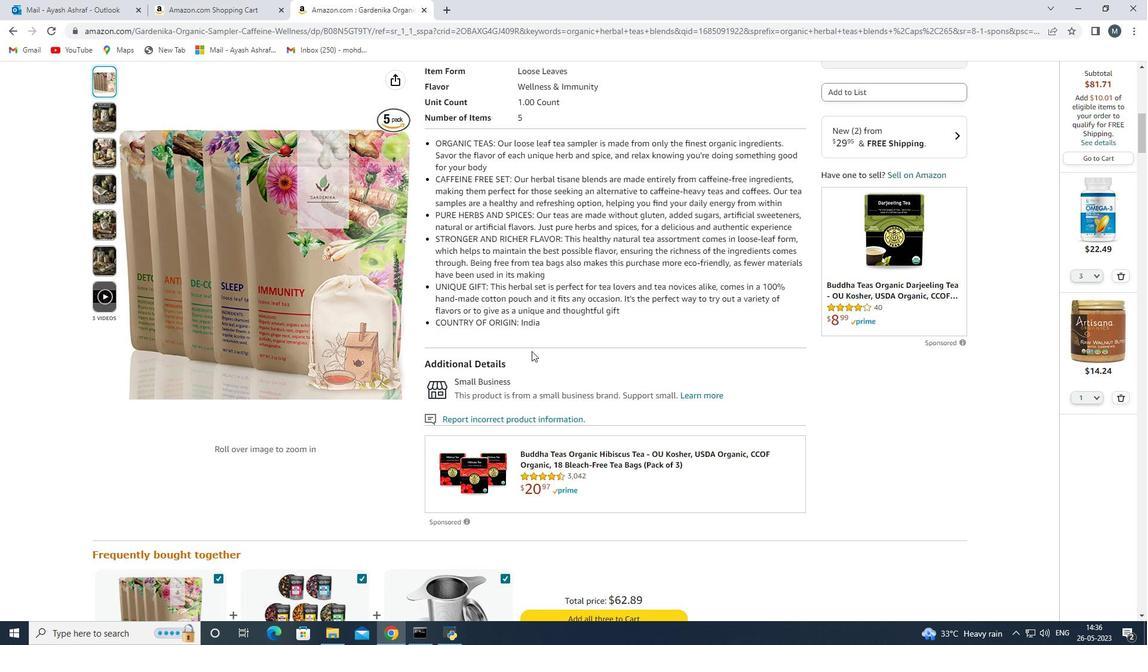 
Action: Mouse scrolled (531, 350) with delta (0, 0)
Screenshot: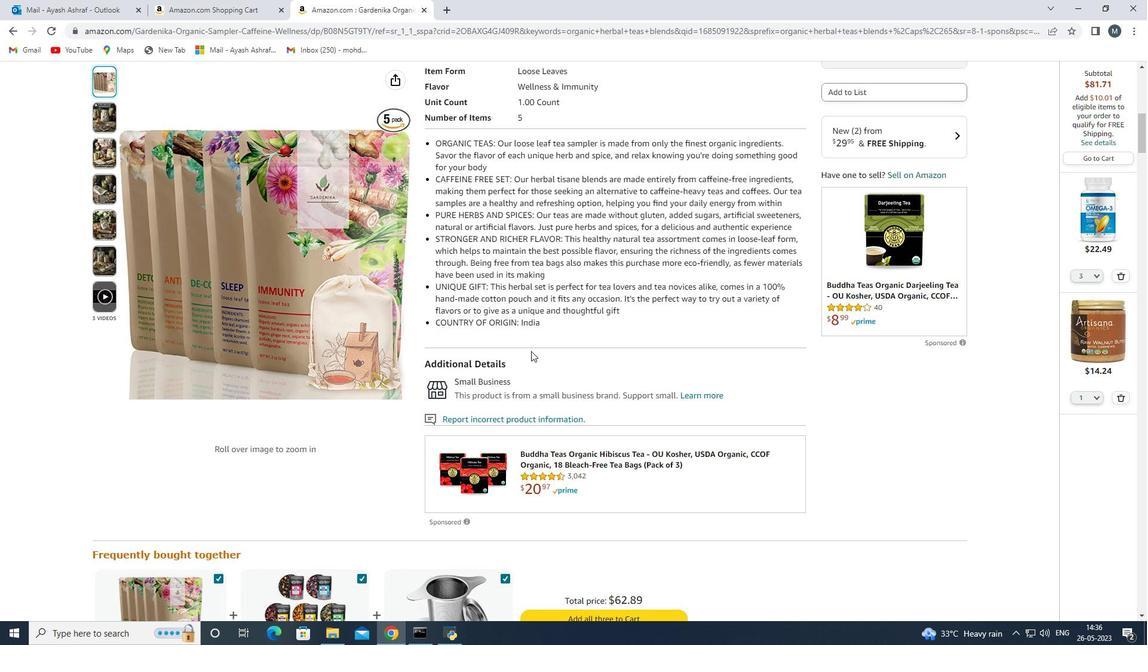 
Action: Mouse scrolled (531, 350) with delta (0, 0)
Screenshot: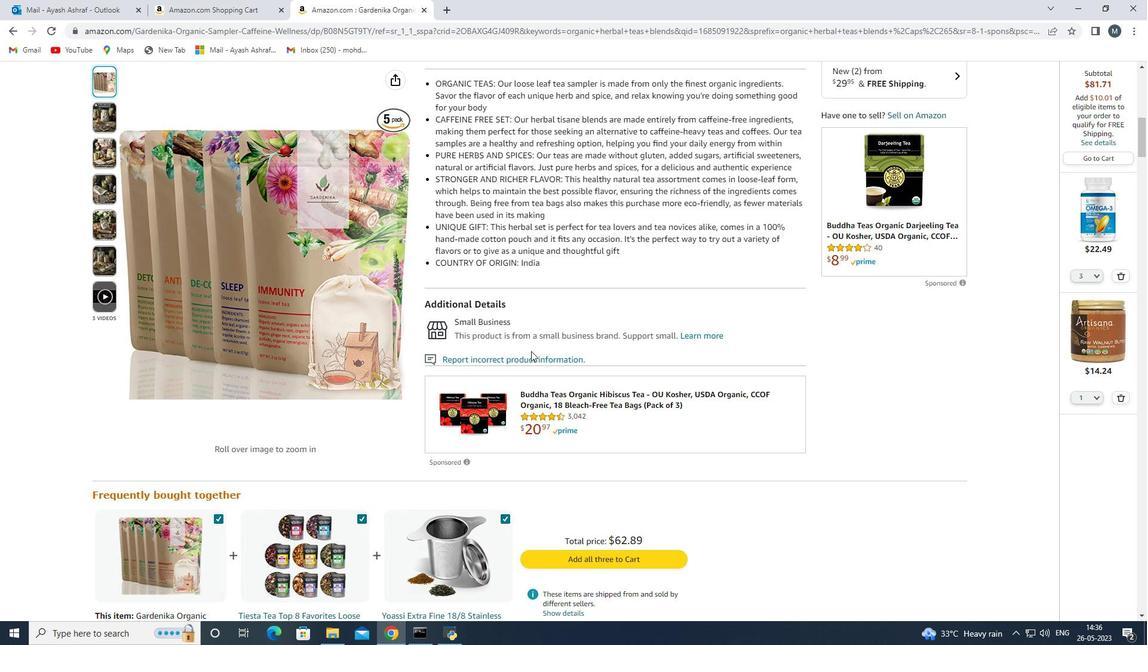 
Action: Mouse moved to (530, 351)
Screenshot: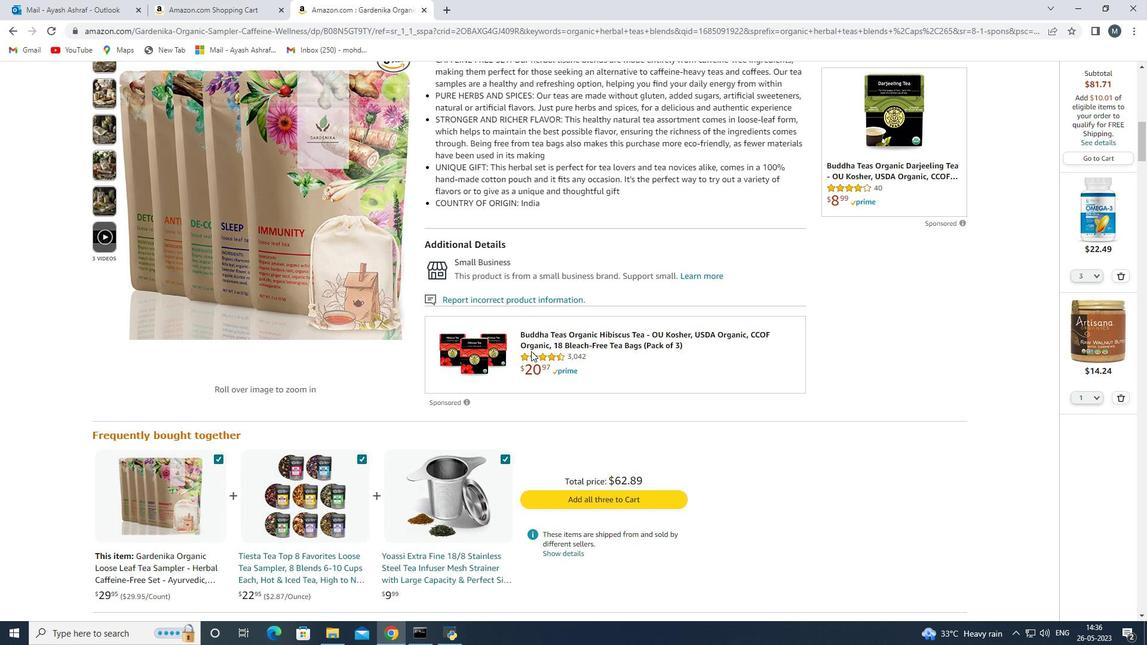 
Action: Mouse scrolled (530, 352) with delta (0, 0)
Screenshot: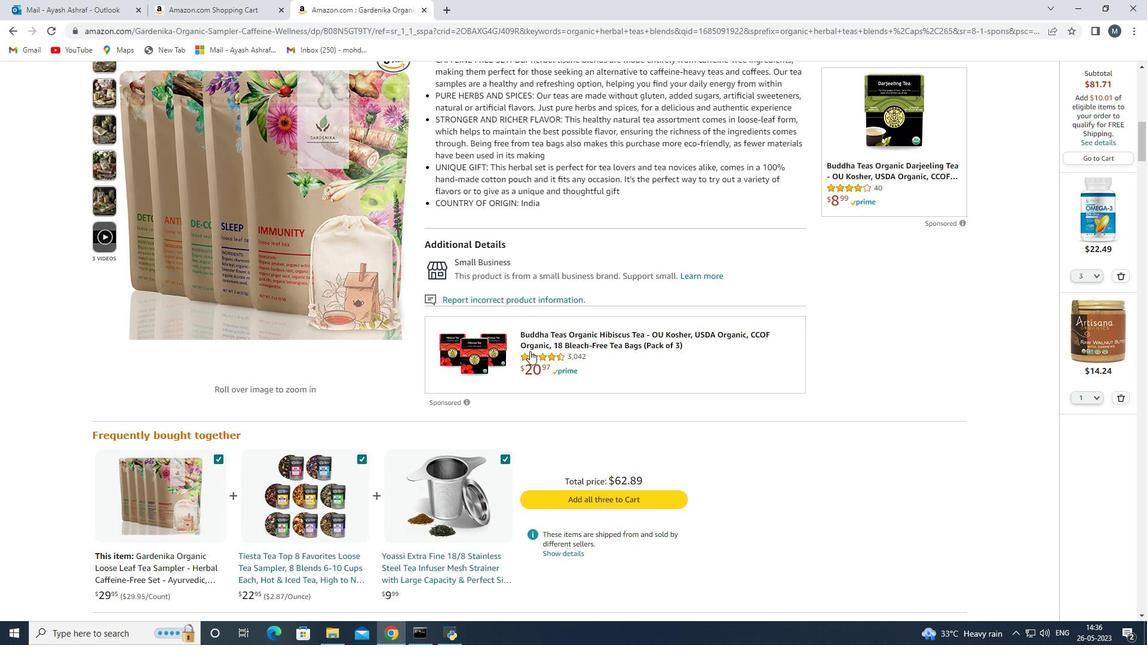 
Action: Mouse scrolled (530, 352) with delta (0, 0)
Screenshot: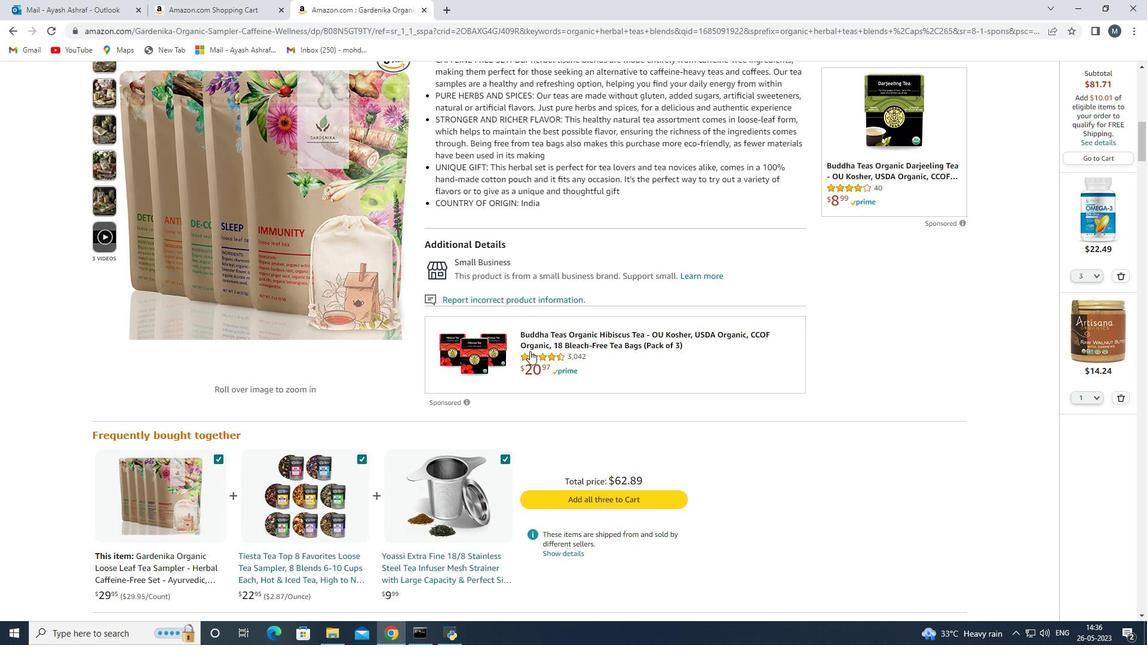 
Action: Mouse scrolled (530, 352) with delta (0, 0)
Screenshot: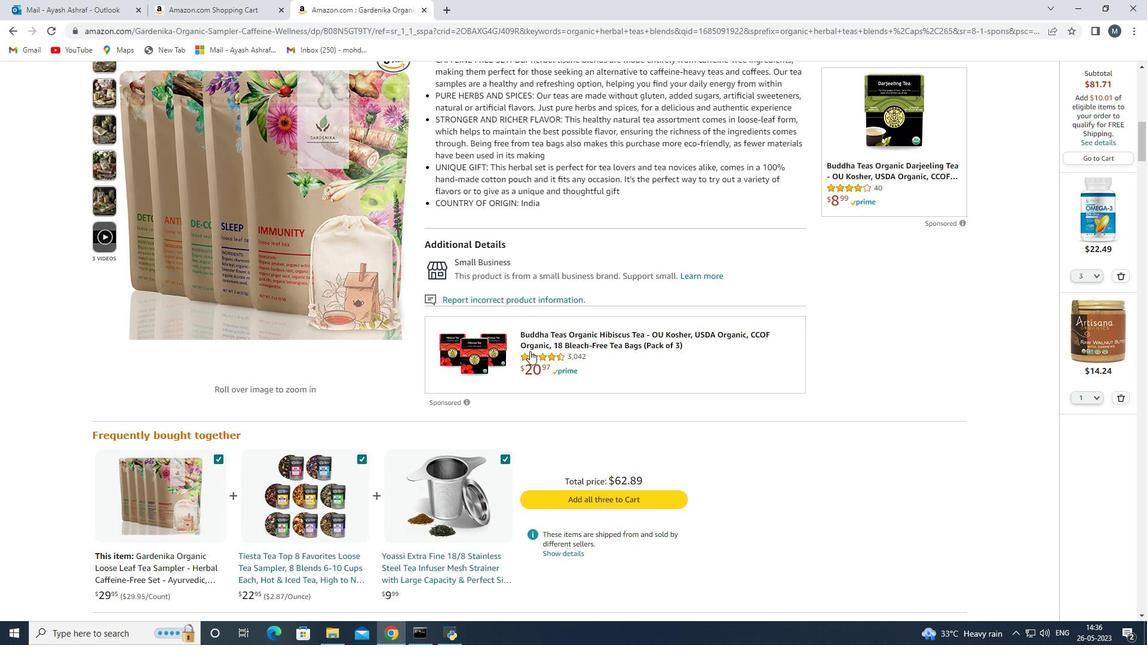
Action: Mouse scrolled (530, 352) with delta (0, 0)
Screenshot: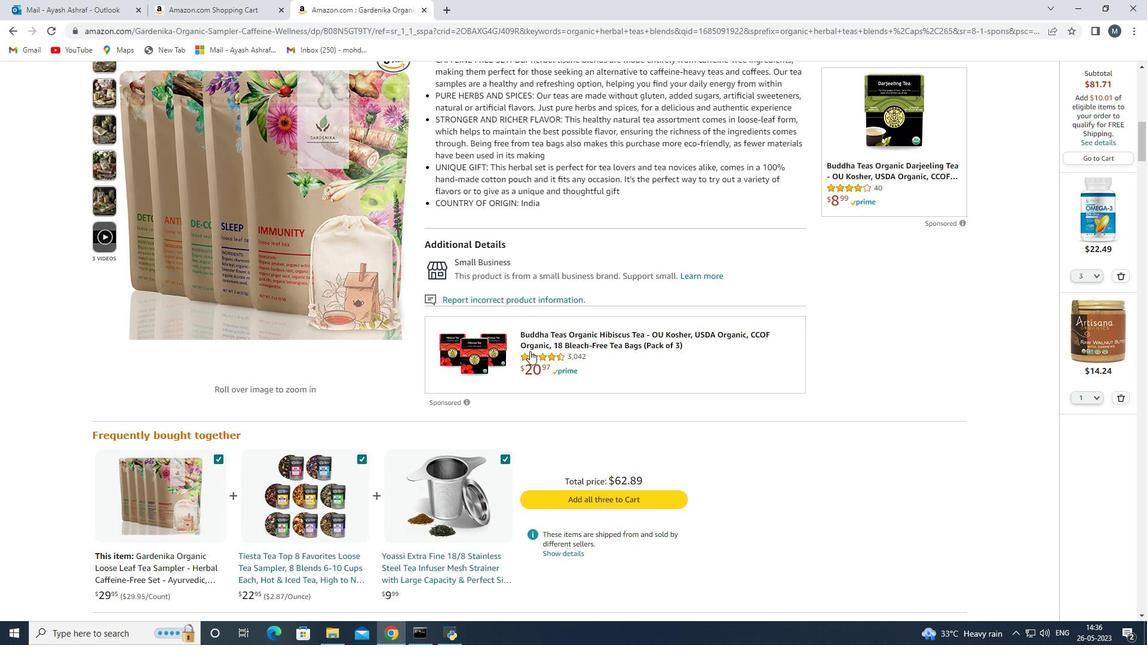 
Action: Mouse scrolled (530, 352) with delta (0, 0)
Screenshot: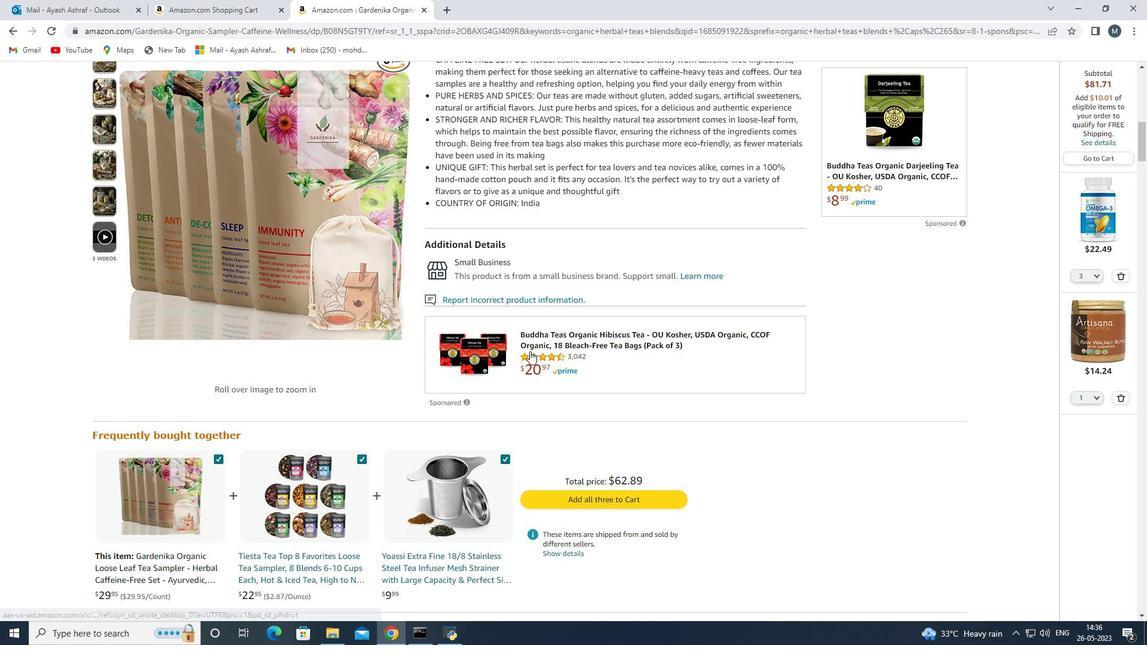 
Action: Mouse moved to (553, 338)
Screenshot: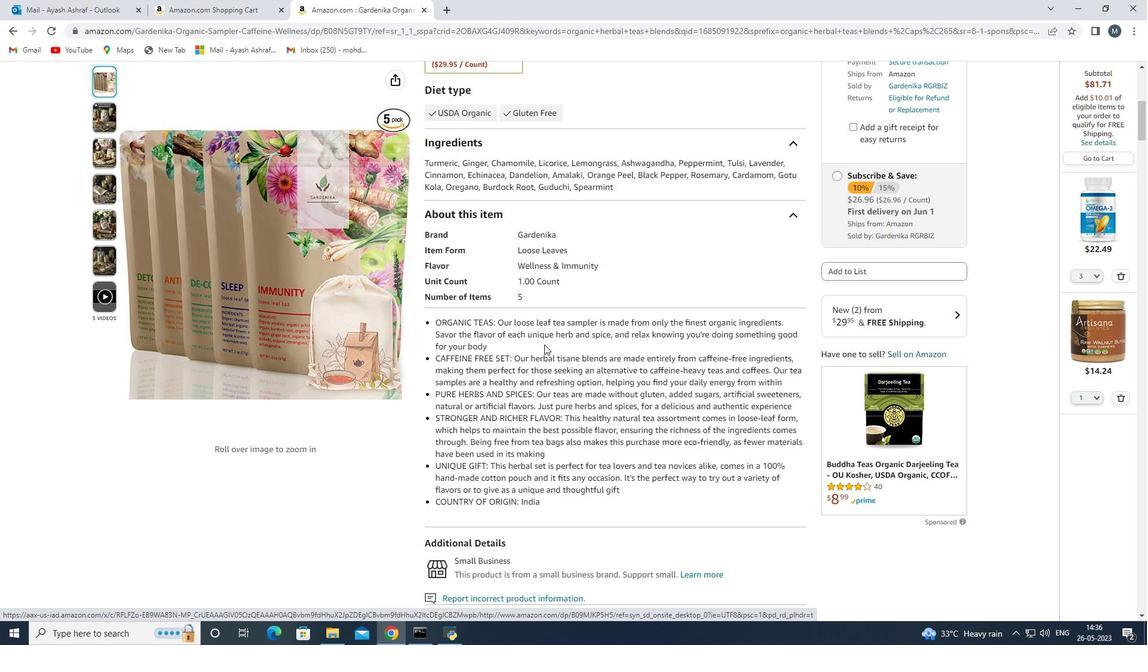 
Action: Mouse scrolled (553, 339) with delta (0, 0)
Screenshot: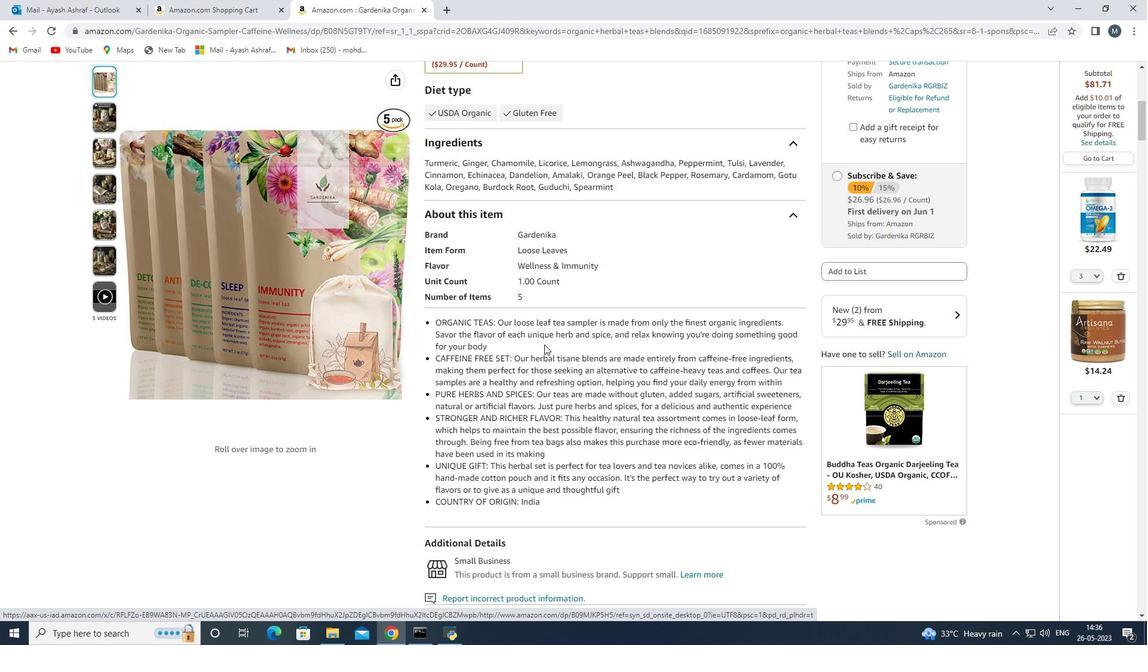 
Action: Mouse scrolled (553, 339) with delta (0, 0)
Screenshot: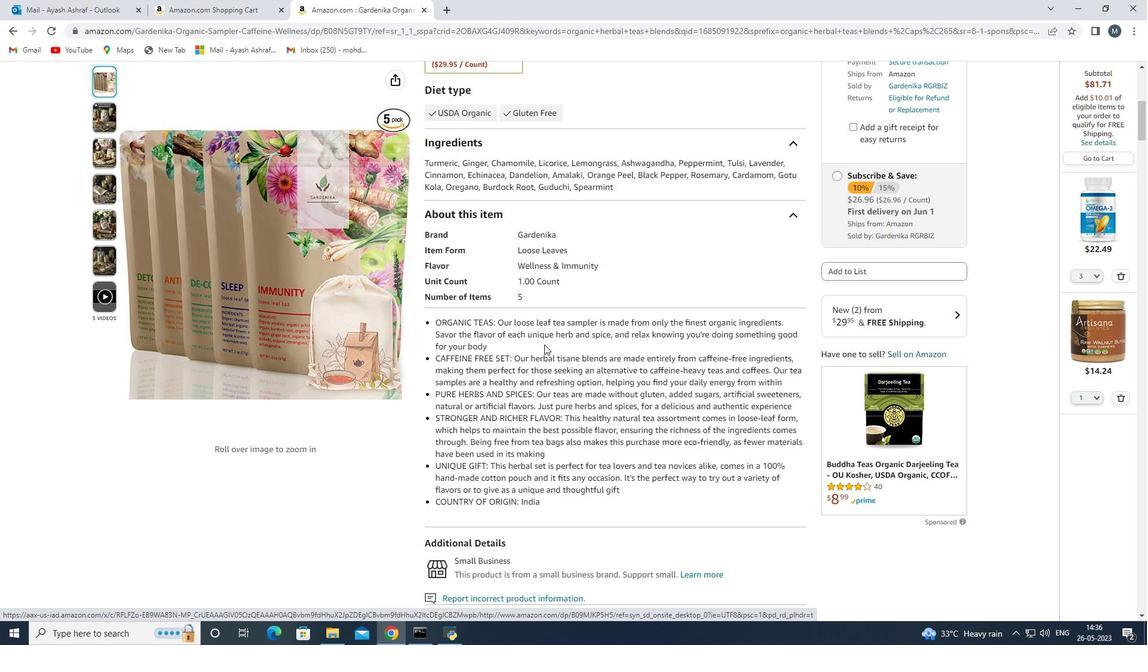 
Action: Mouse scrolled (553, 339) with delta (0, 0)
Screenshot: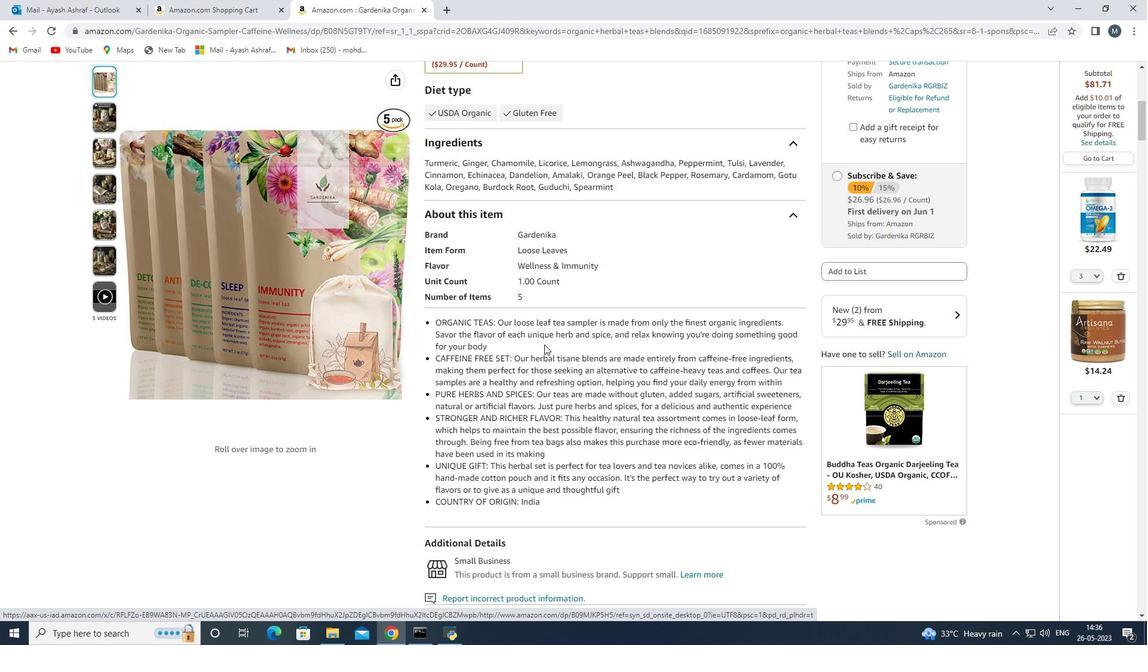 
Action: Mouse moved to (553, 338)
Screenshot: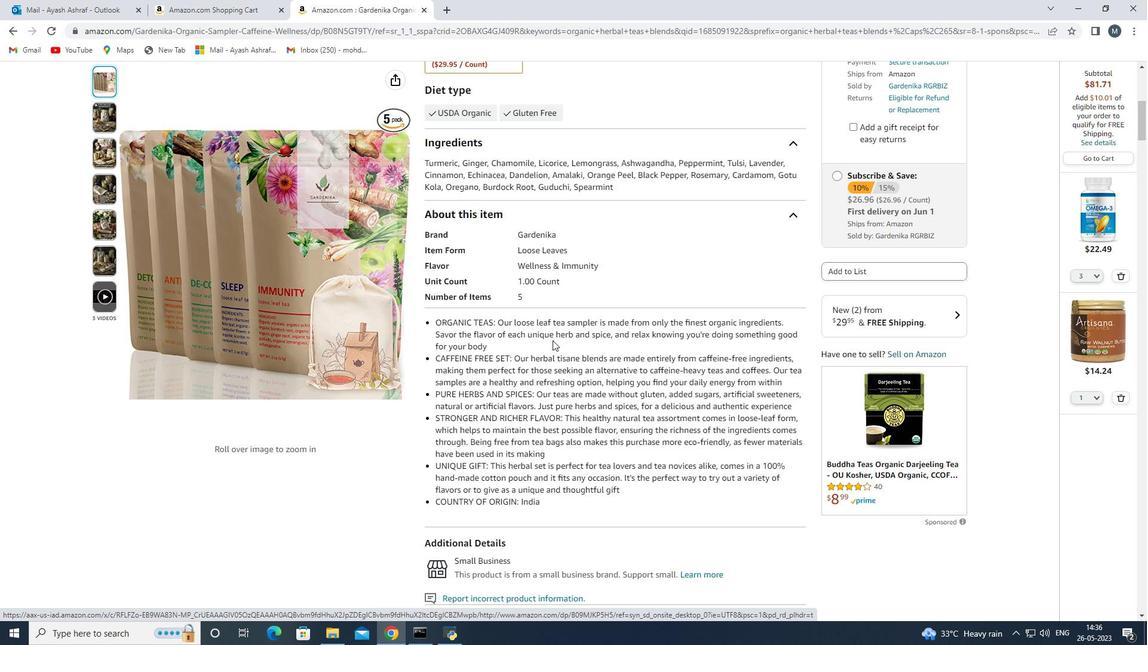 
Action: Mouse scrolled (553, 338) with delta (0, 0)
Screenshot: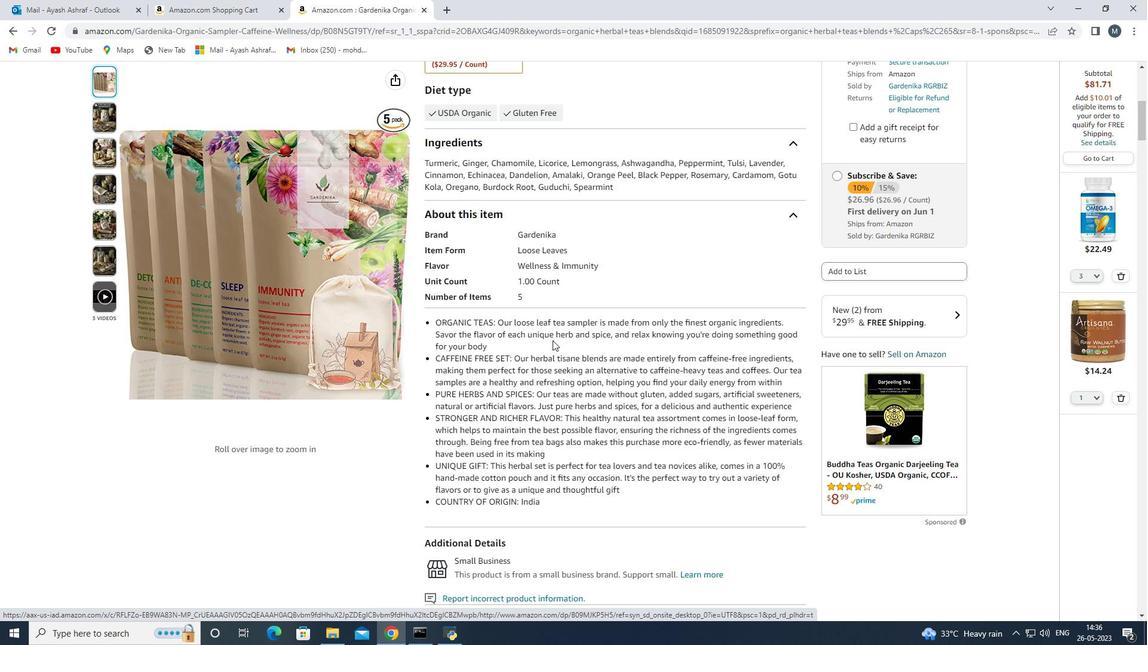
Action: Mouse scrolled (553, 338) with delta (0, 0)
Screenshot: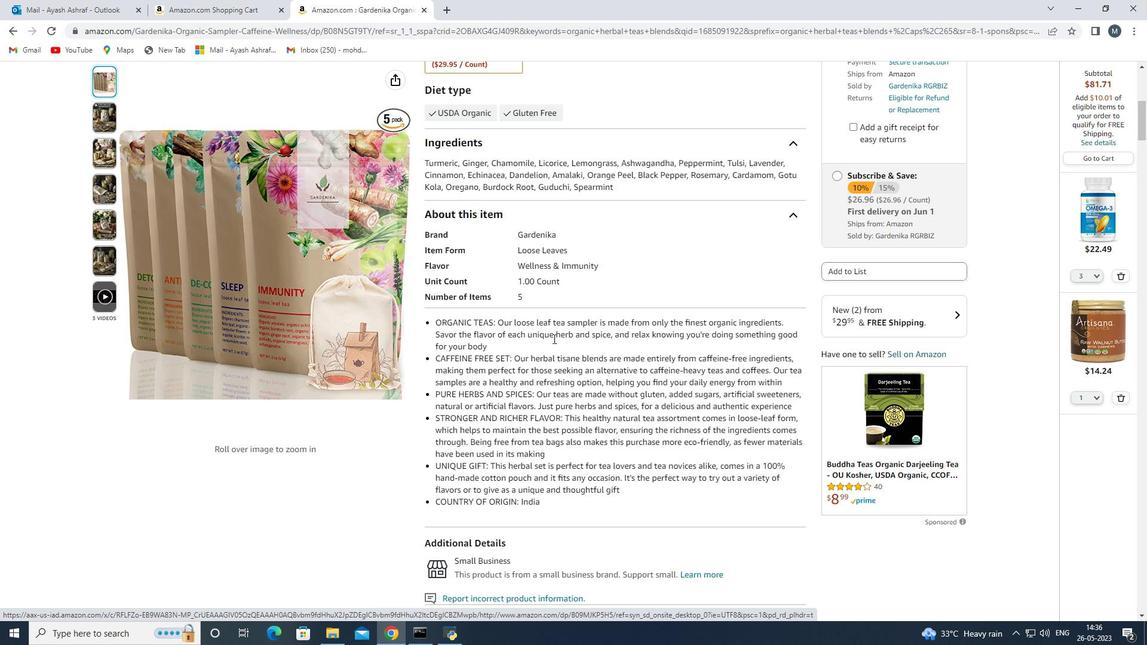 
Action: Mouse moved to (706, 365)
Screenshot: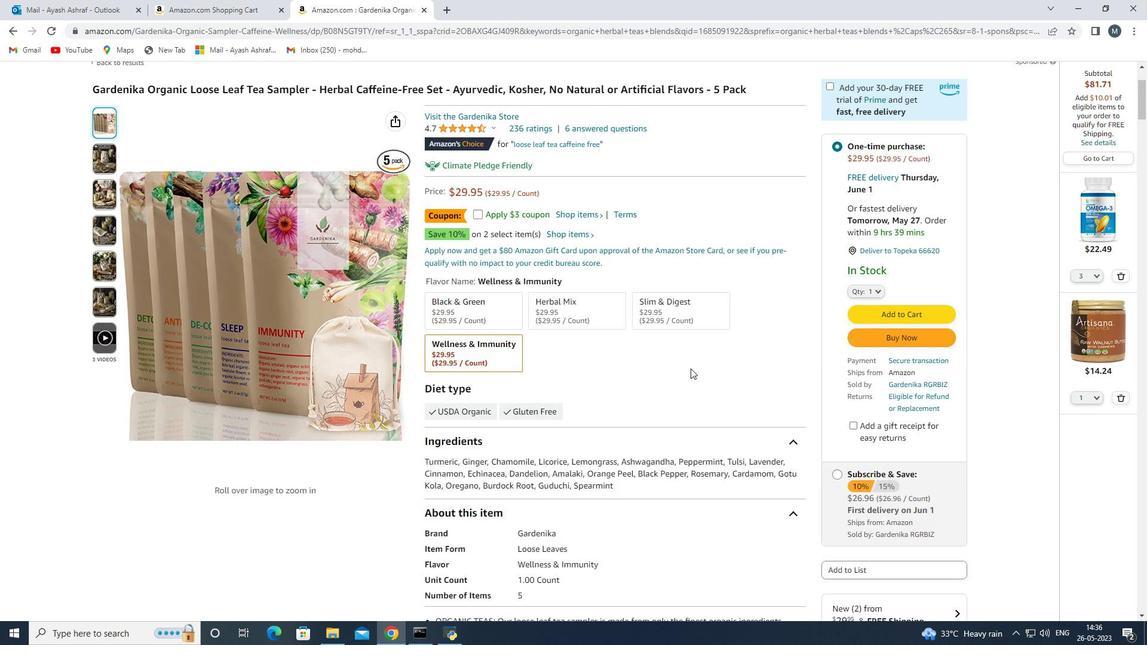 
Action: Mouse scrolled (706, 365) with delta (0, 0)
Screenshot: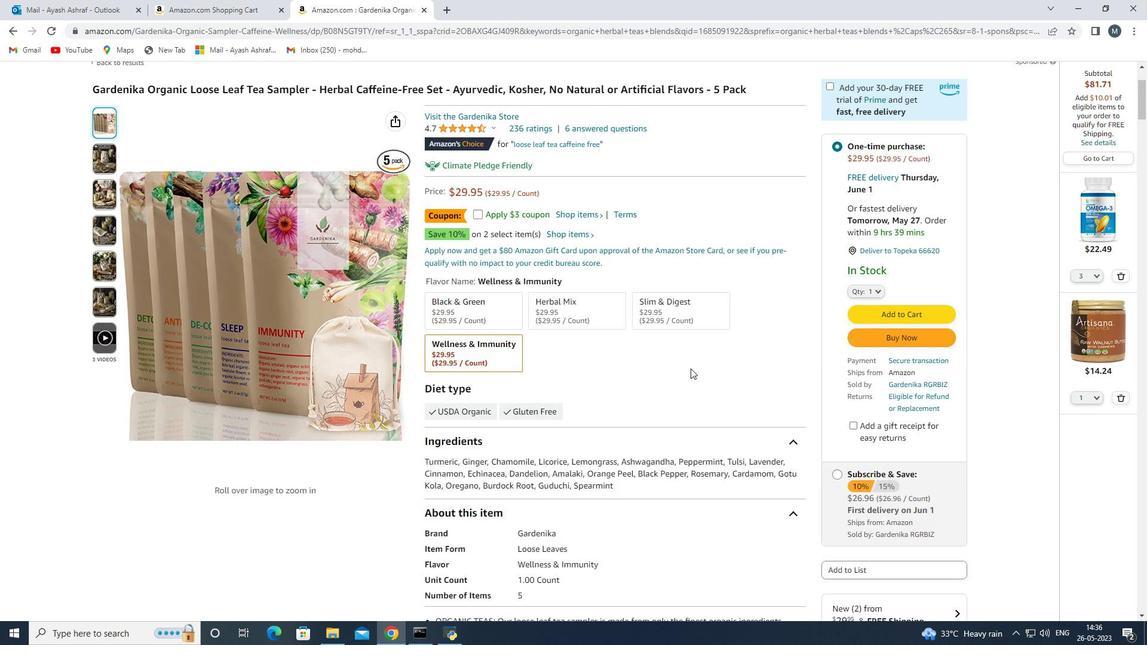 
Action: Mouse moved to (880, 355)
Screenshot: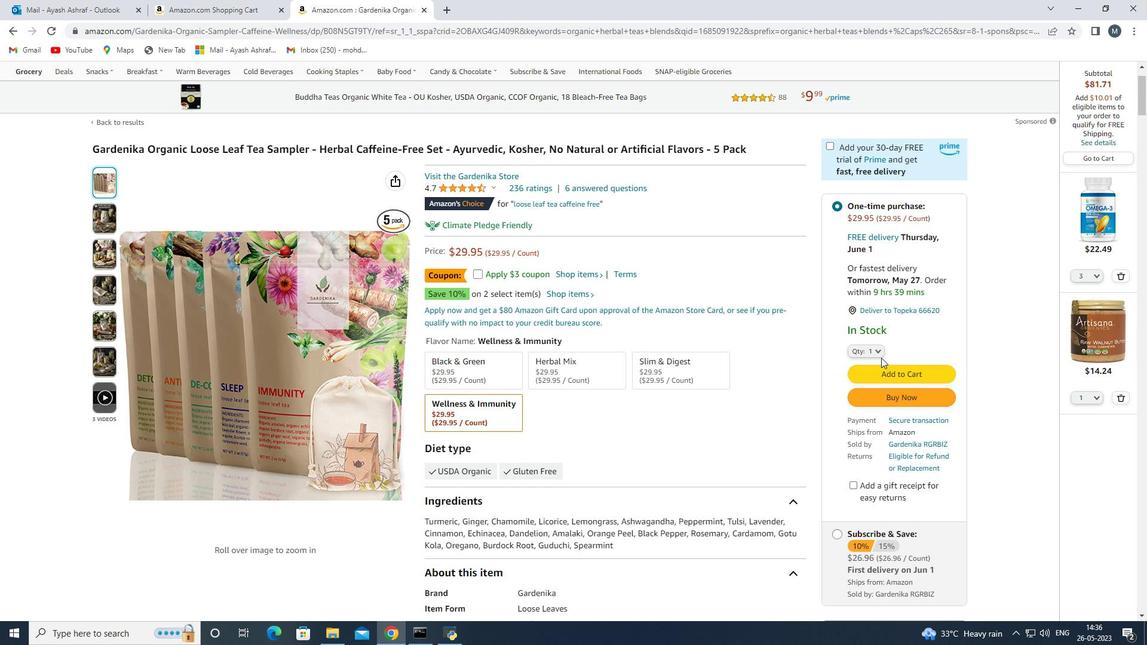 
Action: Mouse pressed left at (880, 355)
Screenshot: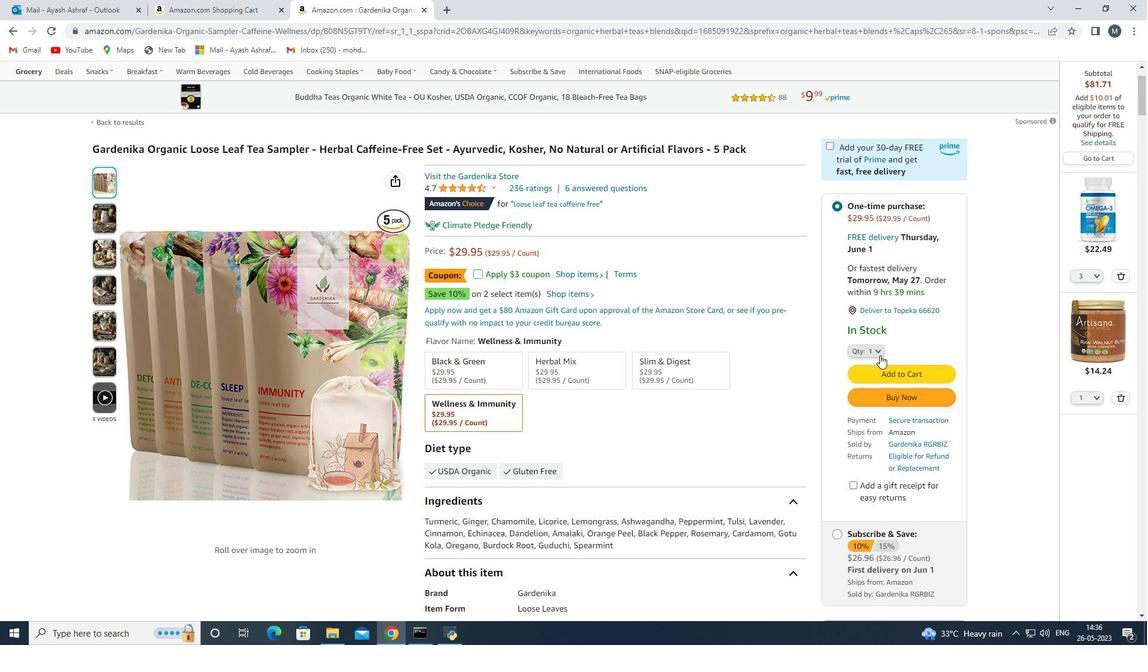 
Action: Mouse moved to (862, 99)
Screenshot: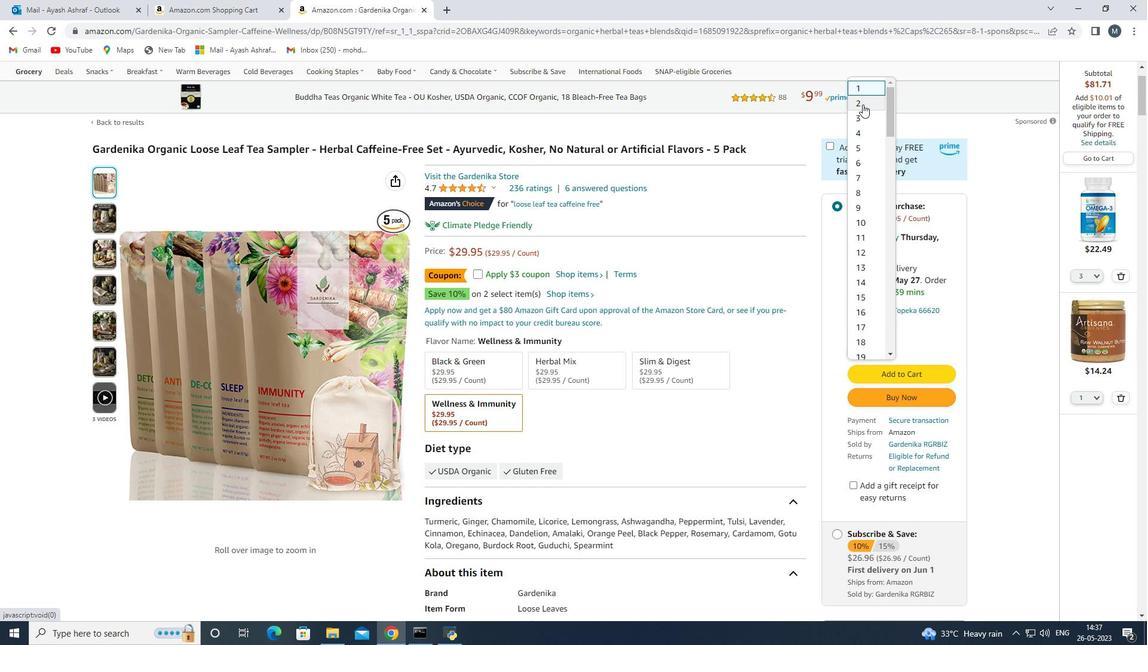 
Action: Mouse pressed left at (862, 99)
Screenshot: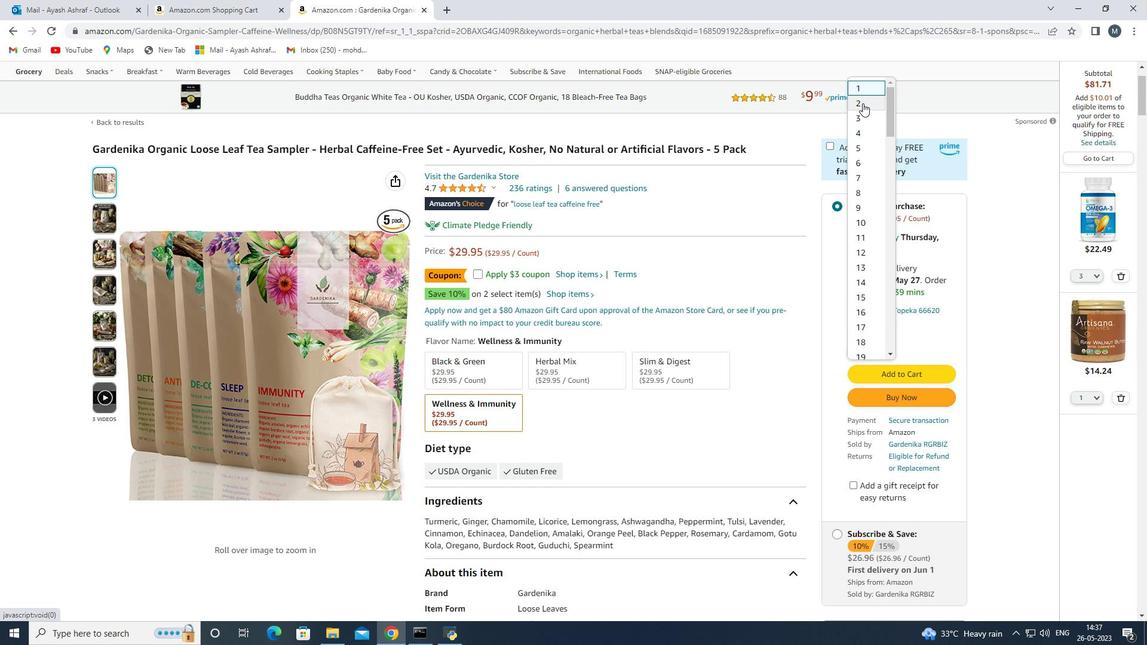 
Action: Mouse moved to (897, 378)
Screenshot: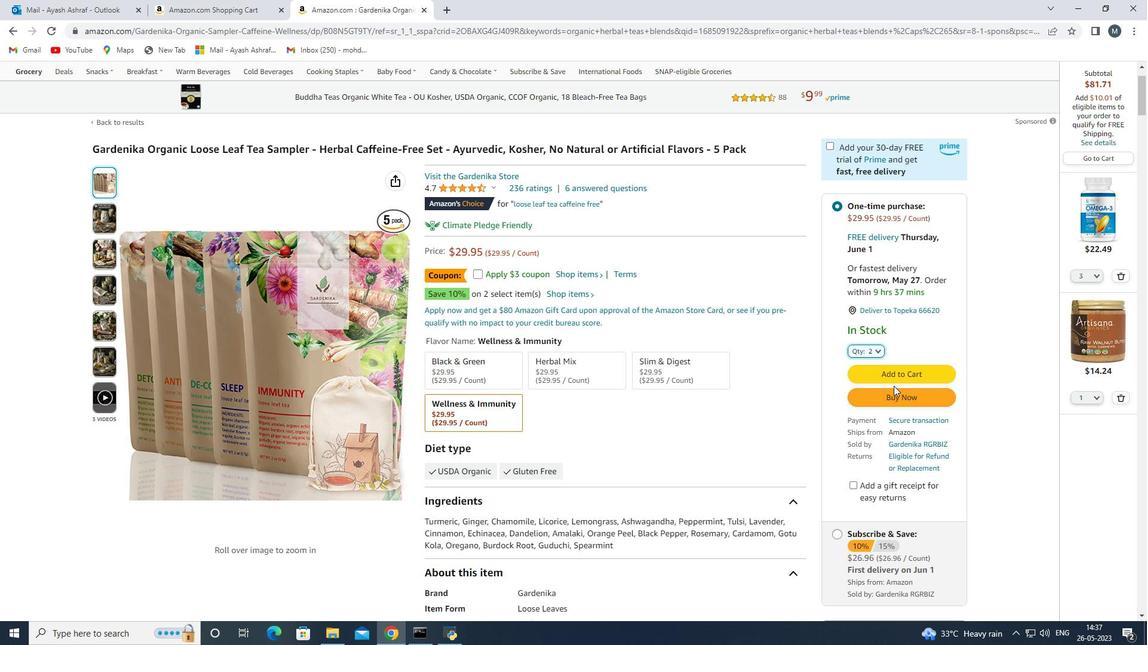 
Action: Mouse pressed left at (897, 378)
Screenshot: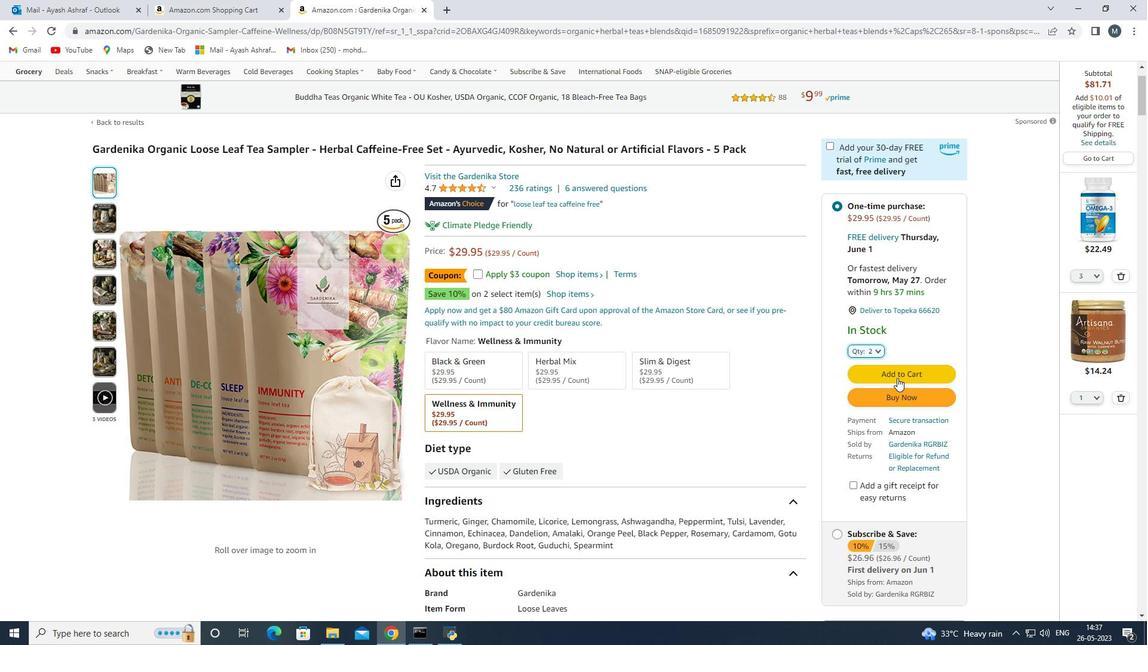 
Action: Mouse moved to (915, 197)
Screenshot: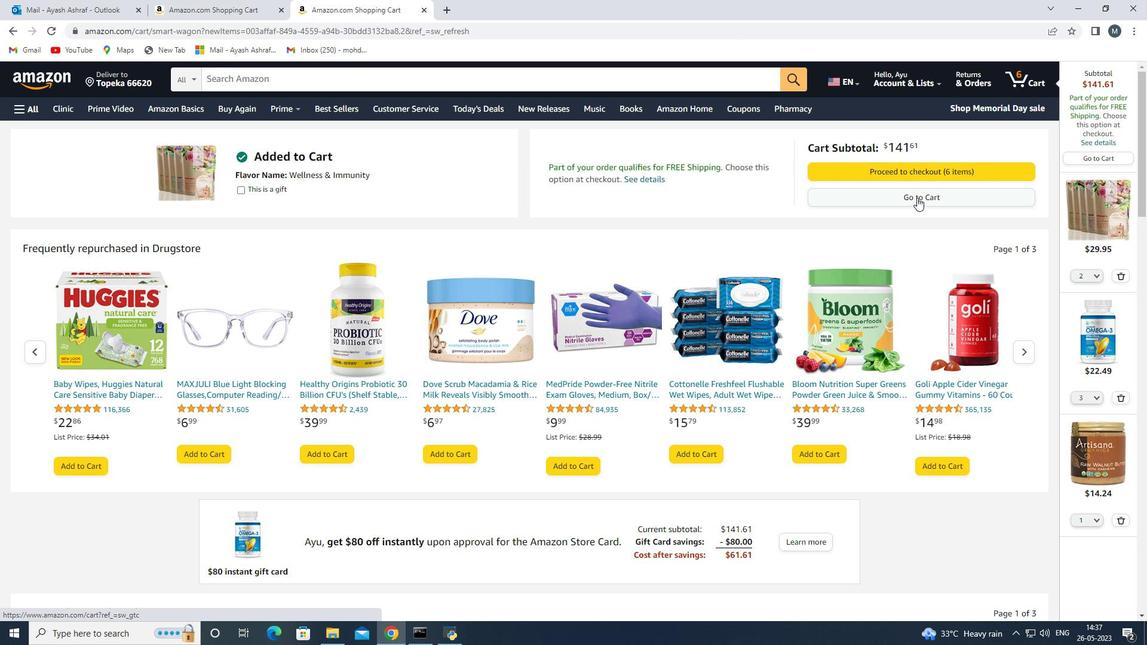 
Action: Mouse pressed left at (915, 197)
Screenshot: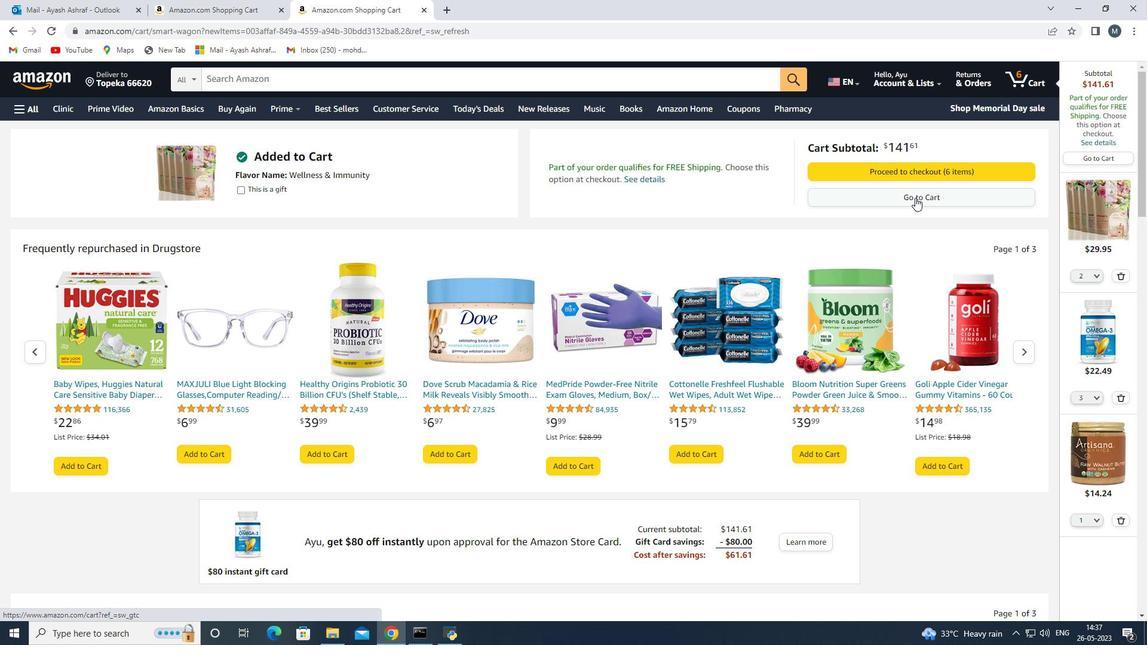 
Action: Mouse moved to (118, 309)
Screenshot: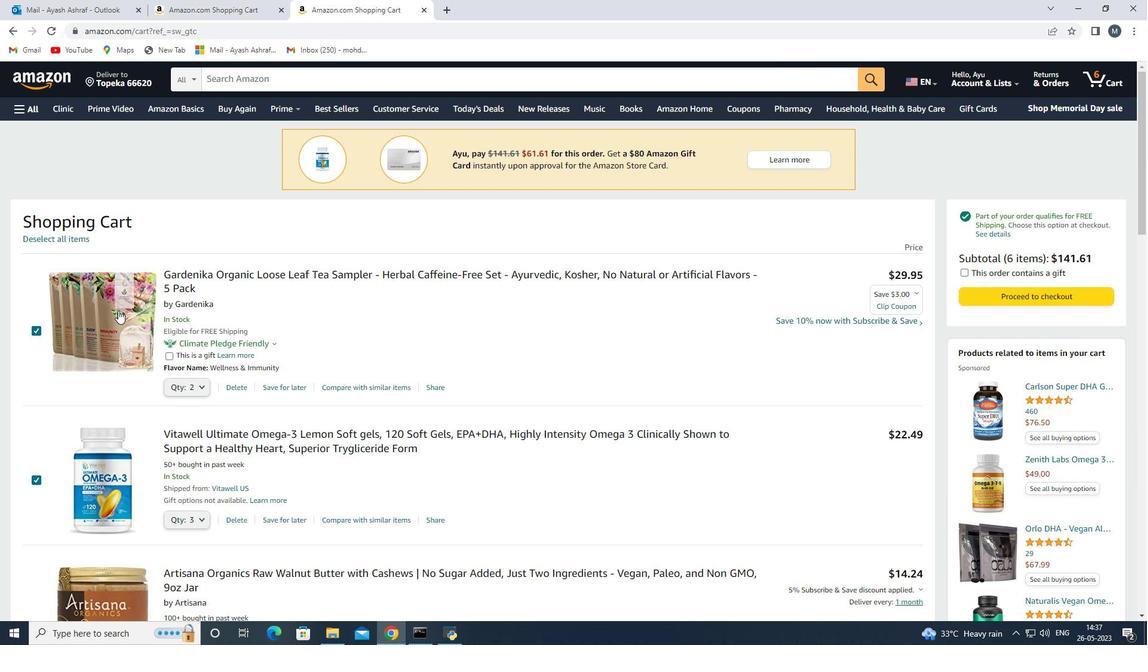 
Action: Mouse pressed left at (118, 309)
Screenshot: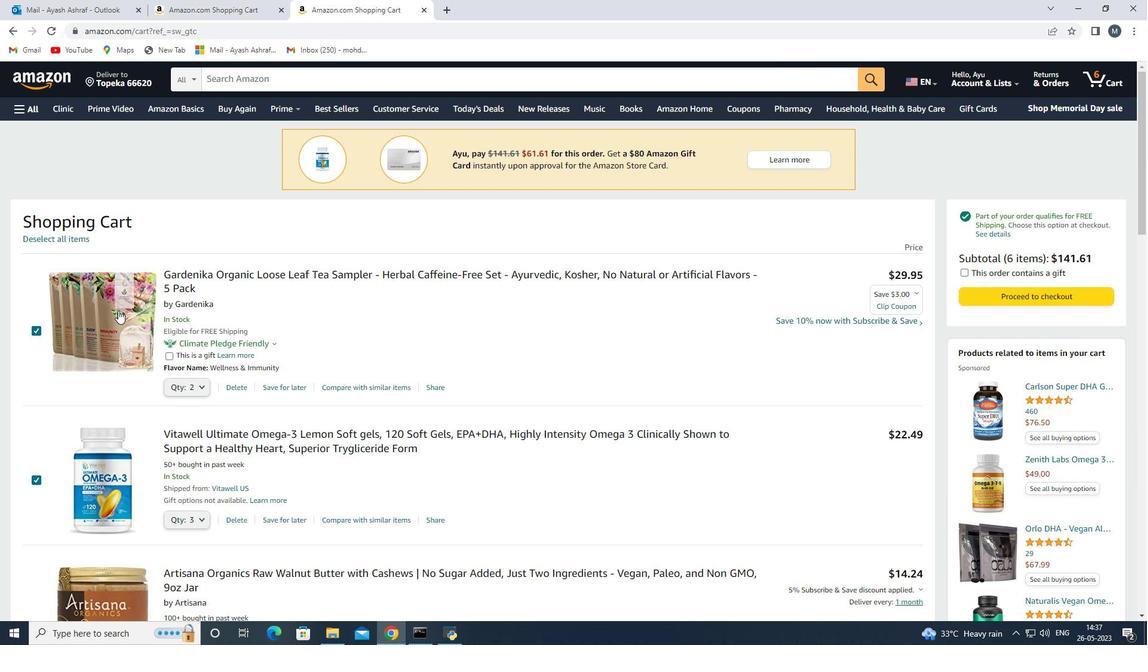 
Action: Mouse moved to (519, 383)
Screenshot: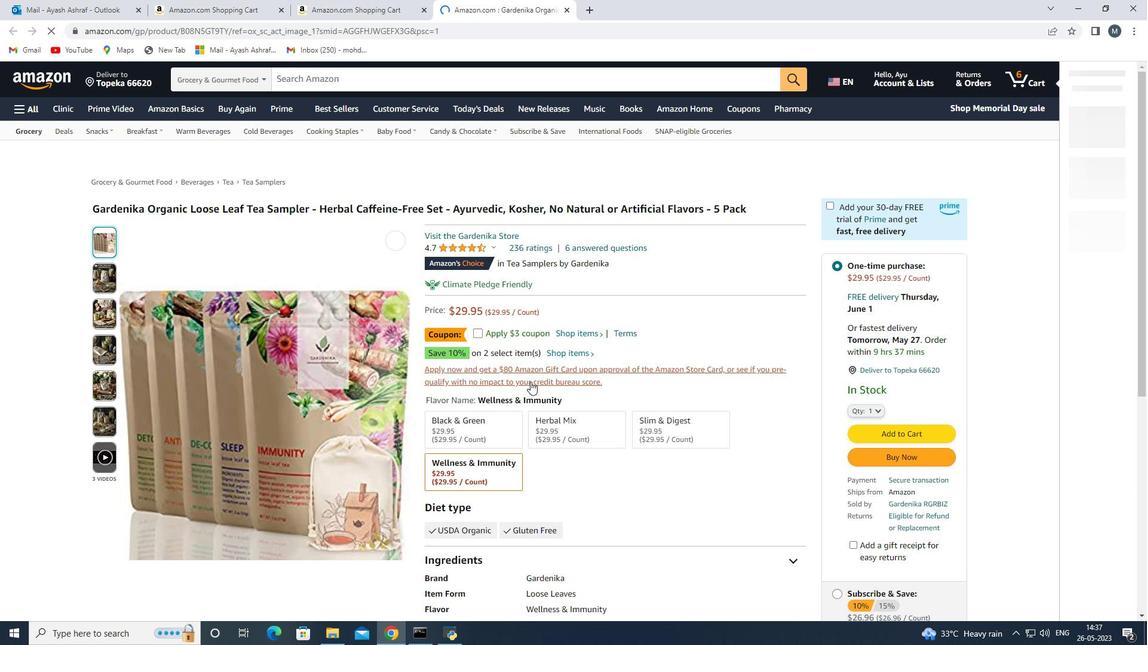 
Action: Mouse scrolled (519, 383) with delta (0, 0)
Screenshot: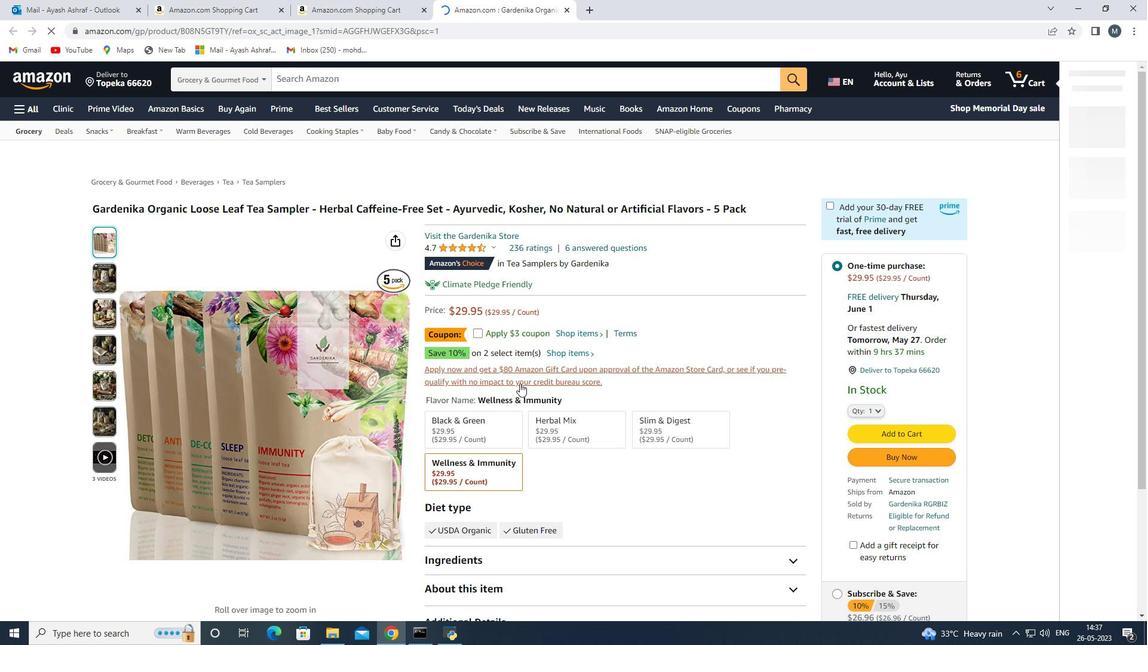 
Action: Mouse moved to (711, 425)
Screenshot: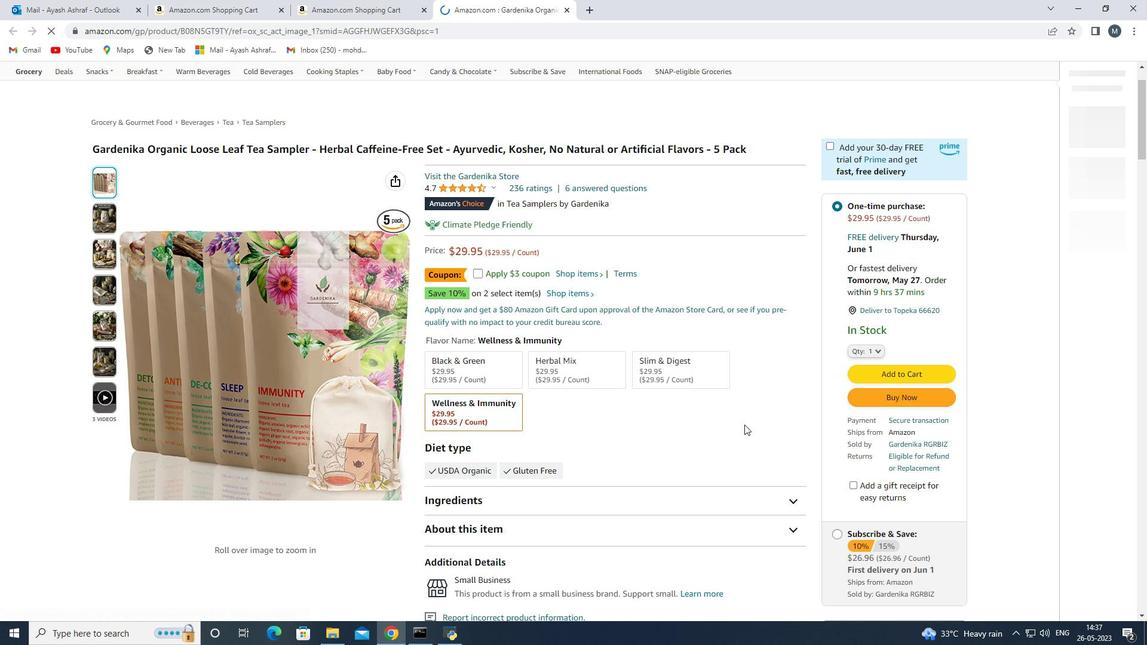 
Action: Mouse scrolled (711, 424) with delta (0, 0)
Screenshot: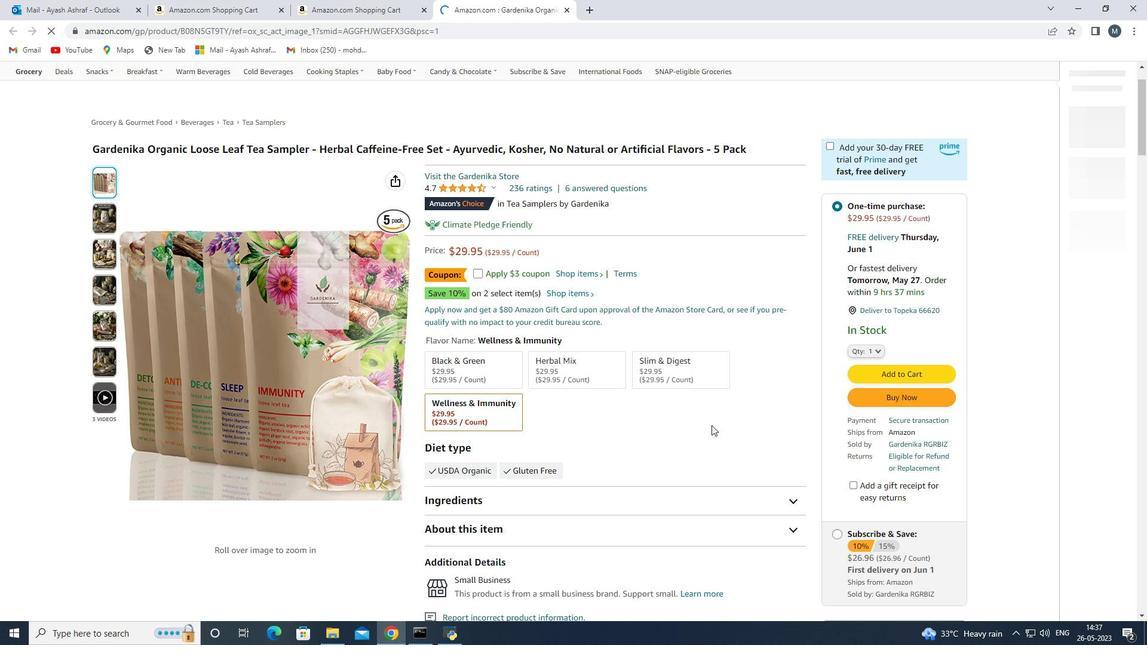 
Action: Mouse moved to (907, 336)
Screenshot: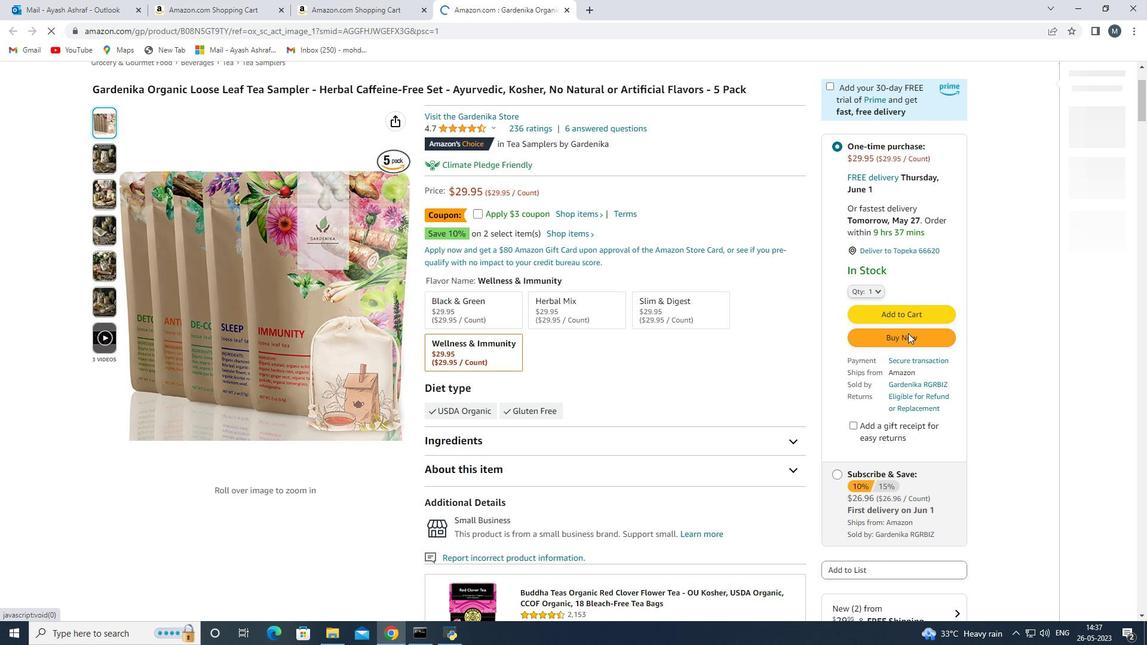 
Action: Mouse pressed left at (907, 336)
Screenshot: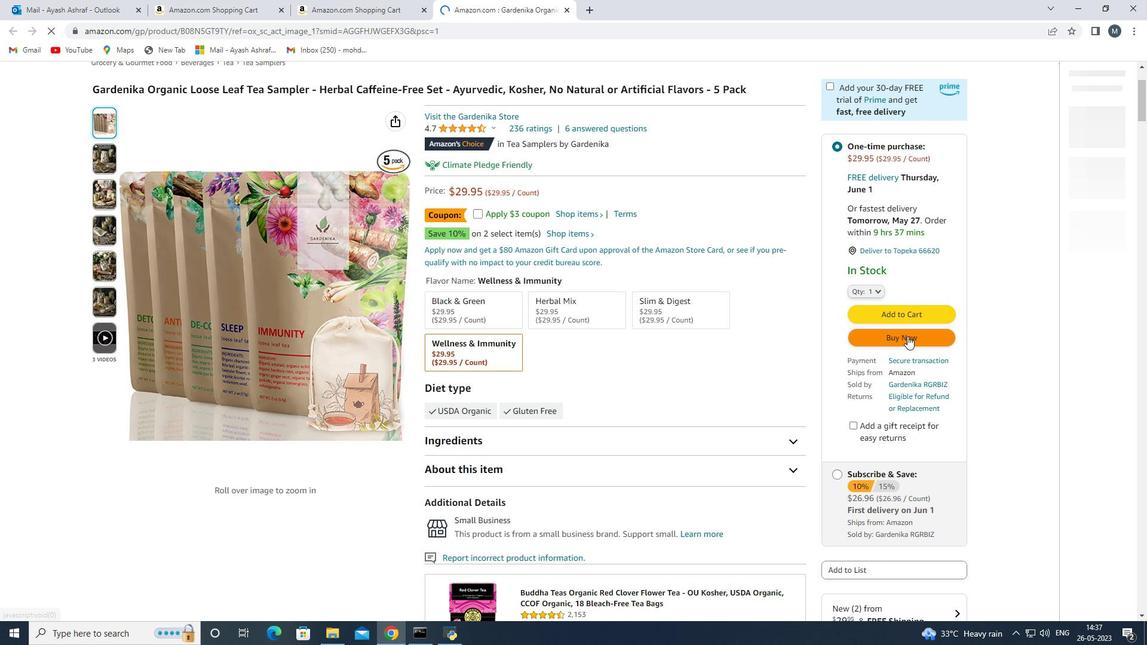 
Action: Mouse moved to (325, 392)
Screenshot: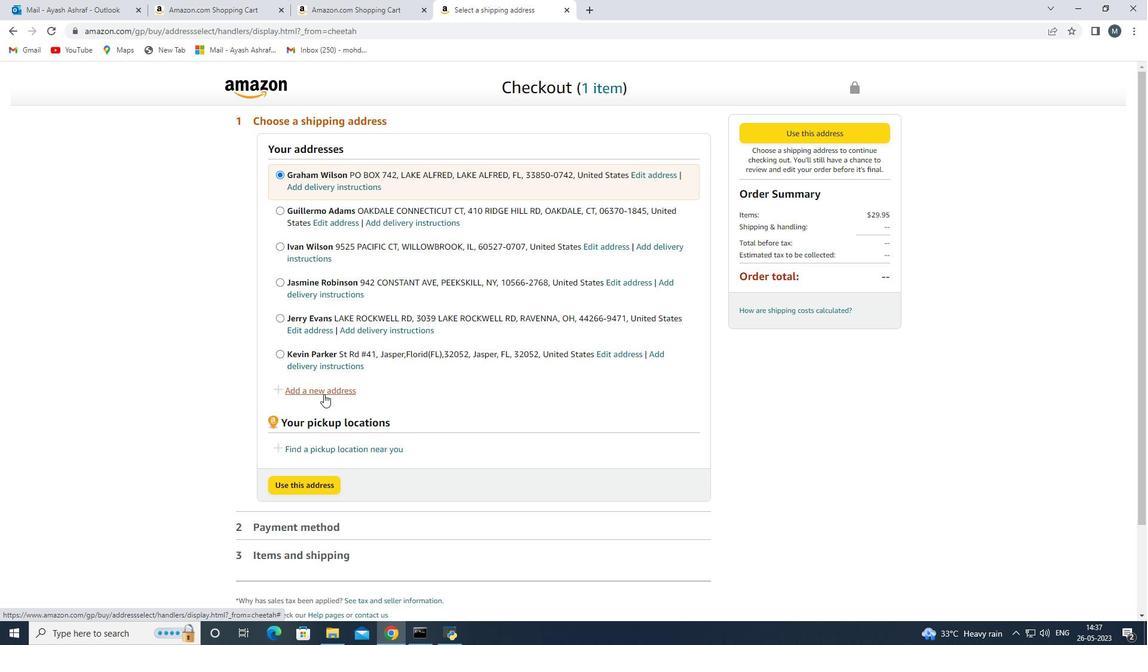 
Action: Mouse pressed left at (325, 392)
Screenshot: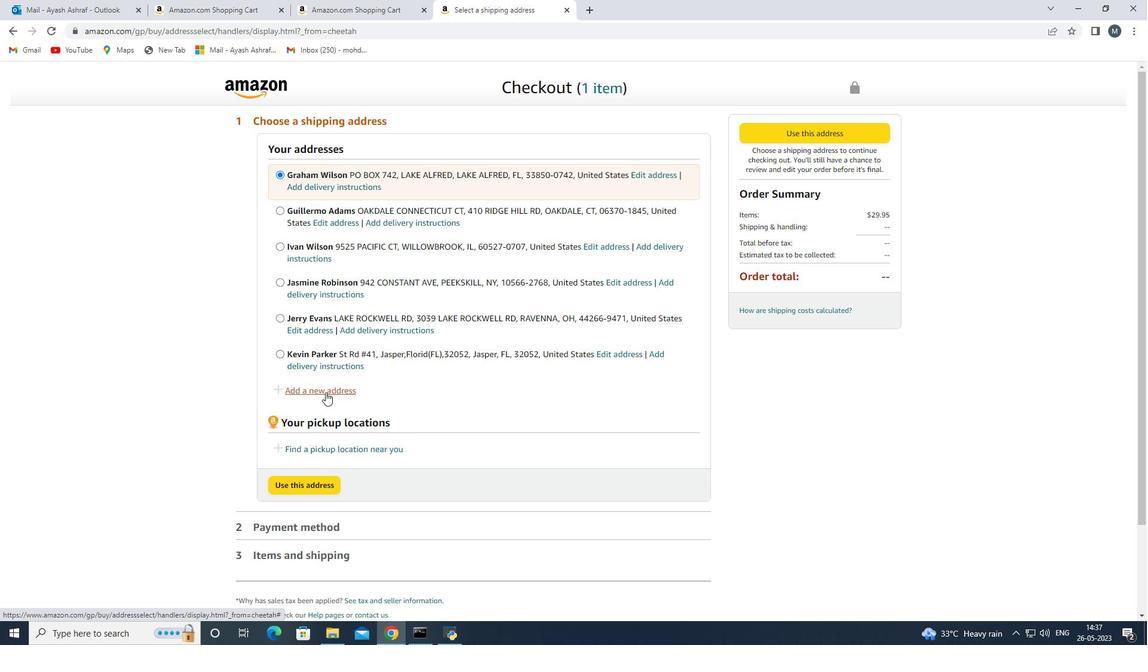 
Action: Mouse moved to (404, 301)
Screenshot: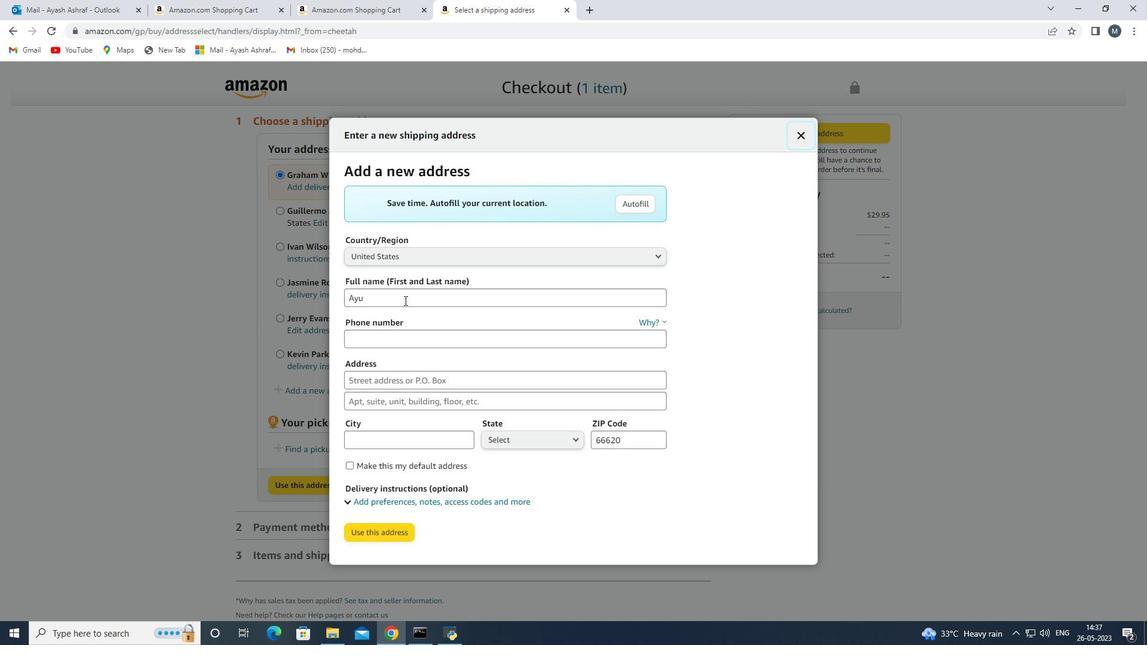 
Action: Mouse pressed left at (404, 301)
Screenshot: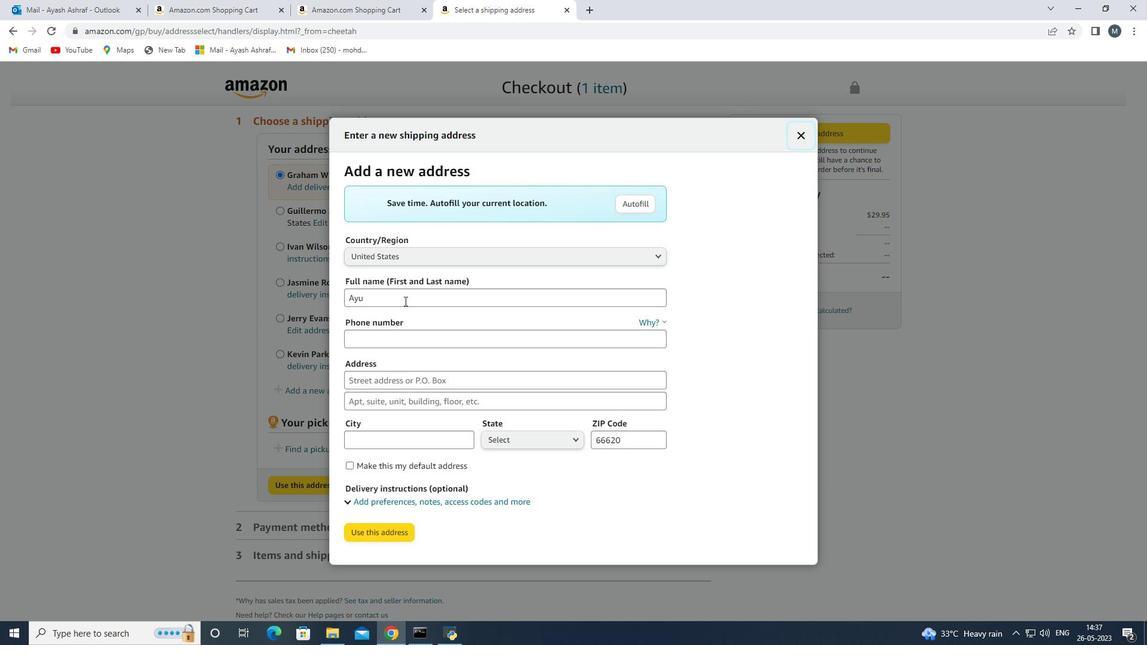 
Action: Mouse moved to (399, 303)
Screenshot: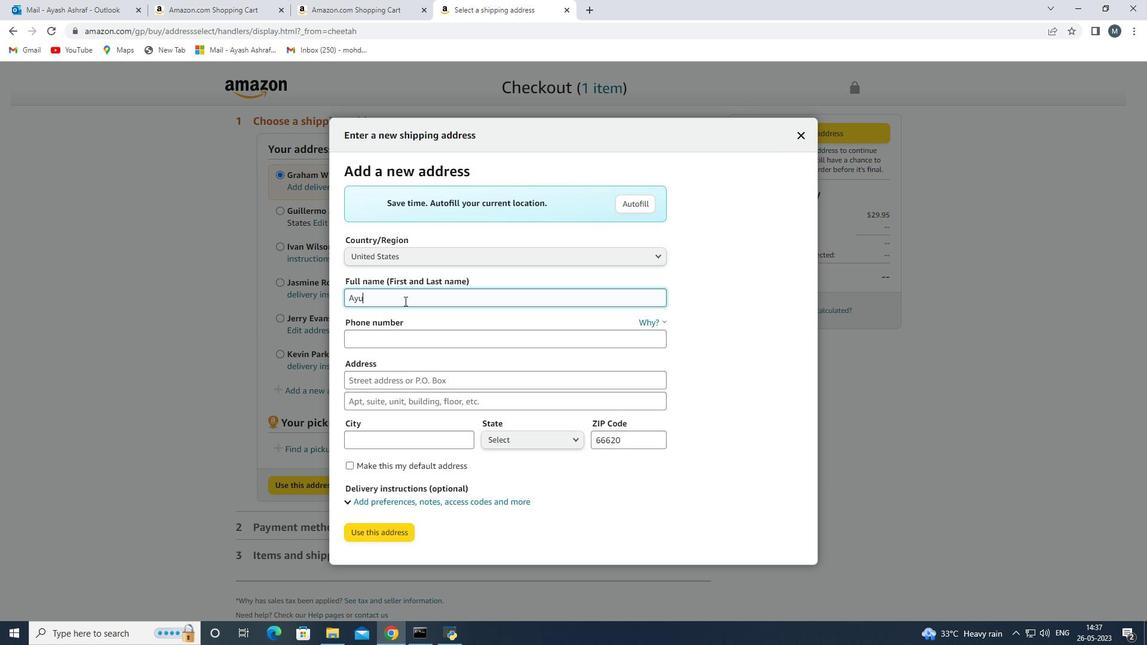 
Action: Key pressed <Key.backspace><Key.backspace><Key.backspace><Key.backspace><Key.backspace><Key.backspace><Key.backspace><Key.backspace><Key.backspace><Key.backspace><Key.backspace><Key.backspace><Key.shift>Kyle<Key.space><Key.shift><Key.shift><Key.shift>Scot
Screenshot: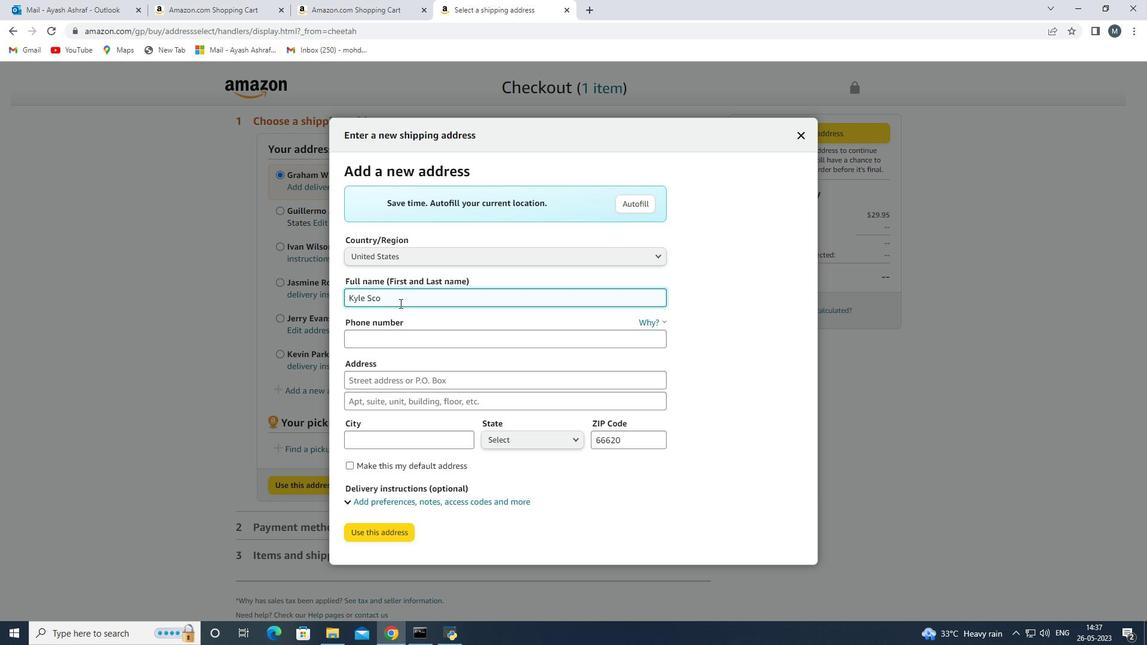
Action: Mouse moved to (395, 310)
Screenshot: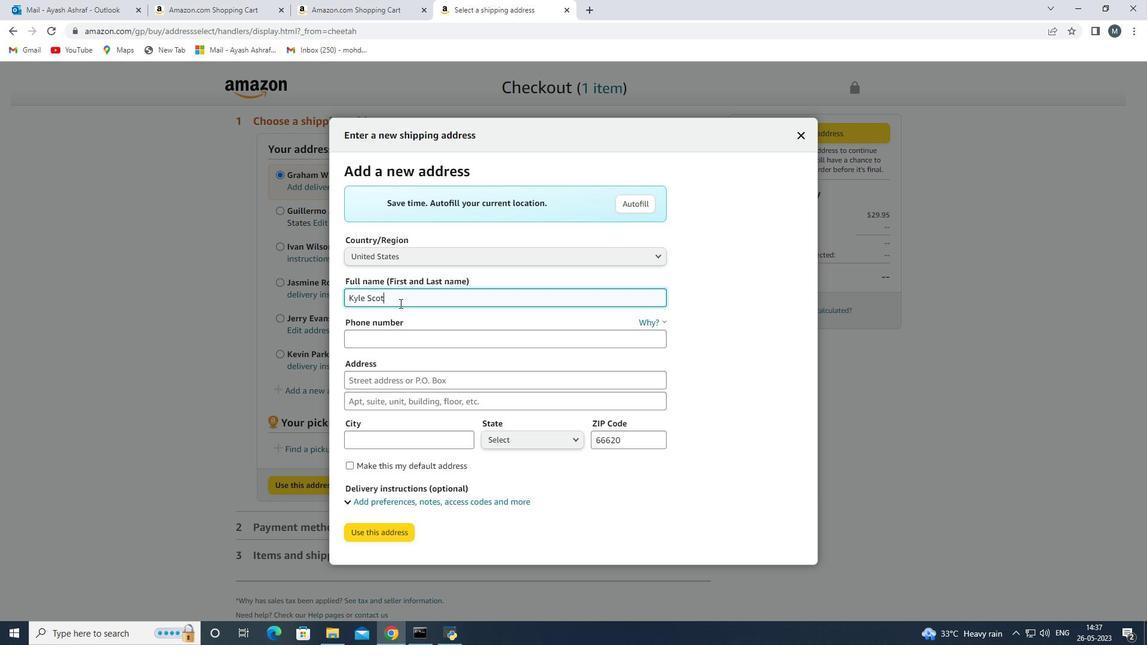
Action: Key pressed t
Screenshot: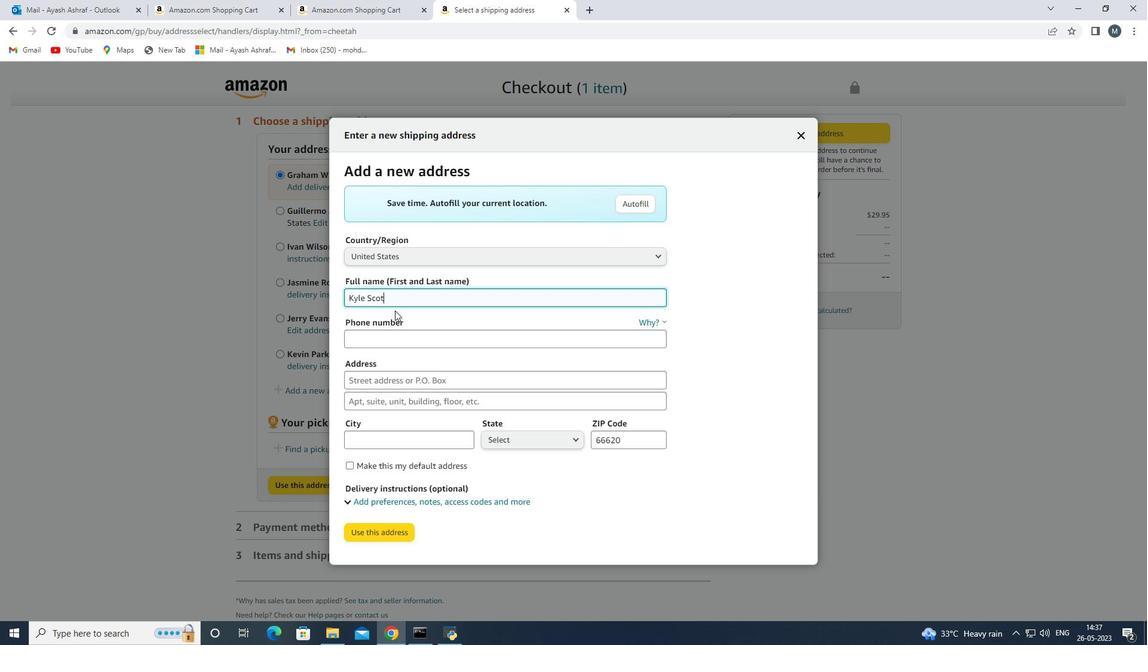 
Action: Mouse moved to (389, 344)
Screenshot: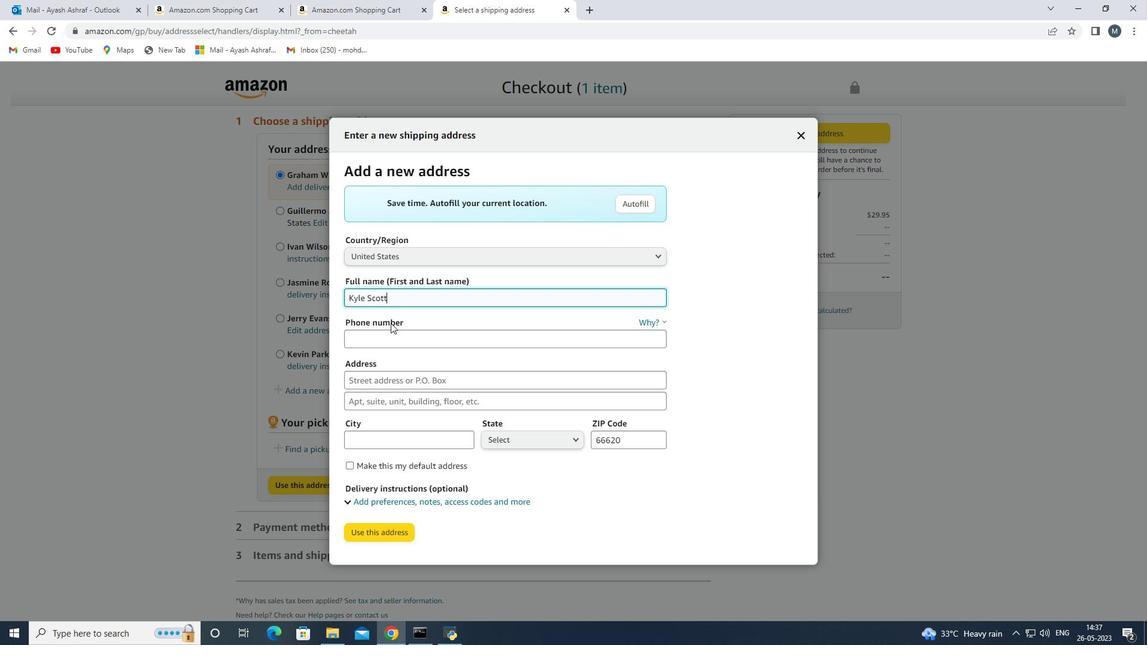 
Action: Mouse pressed left at (389, 344)
Screenshot: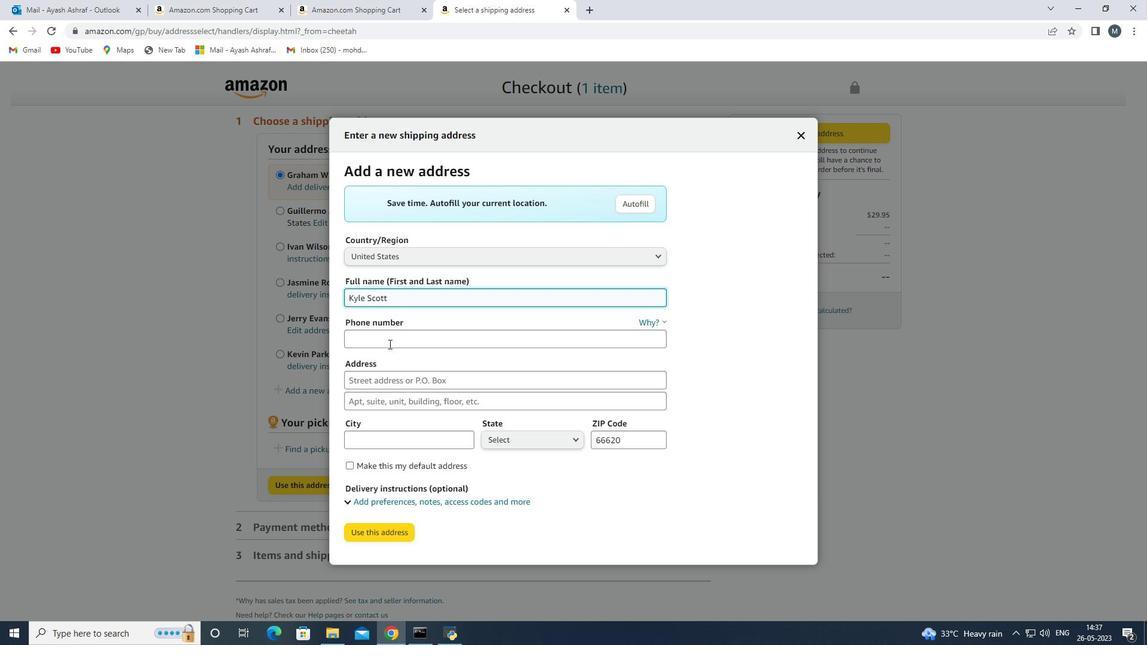 
Action: Key pressed <Key.shift><Key.shift><Key.shift><Key.shift><Key.shift><Key.shift><Key.shift><Key.shift><Key.shift><Key.shift><Key.shift><Key.shift><Key.shift><Key.shift><Key.shift><Key.shift><Key.shift><Key.shift><Key.shift><Key.shift><Key.shift><Key.shift><Key.shift><Key.shift><Key.shift>(931<Key.shift>)788-5249
Screenshot: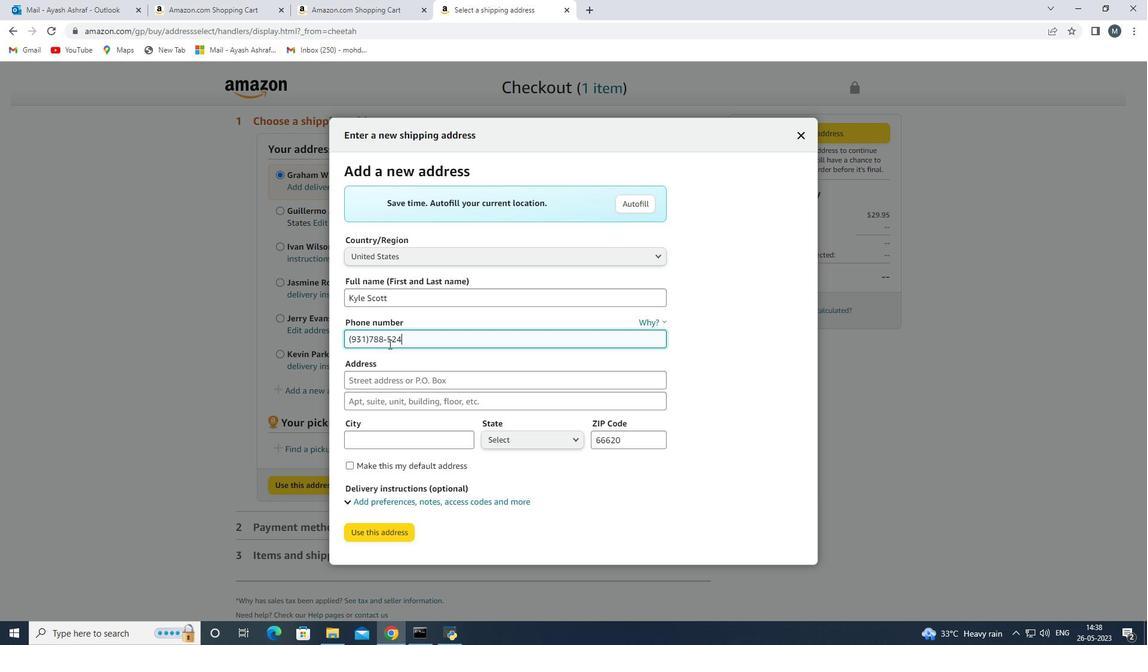 
Action: Mouse moved to (390, 376)
Screenshot: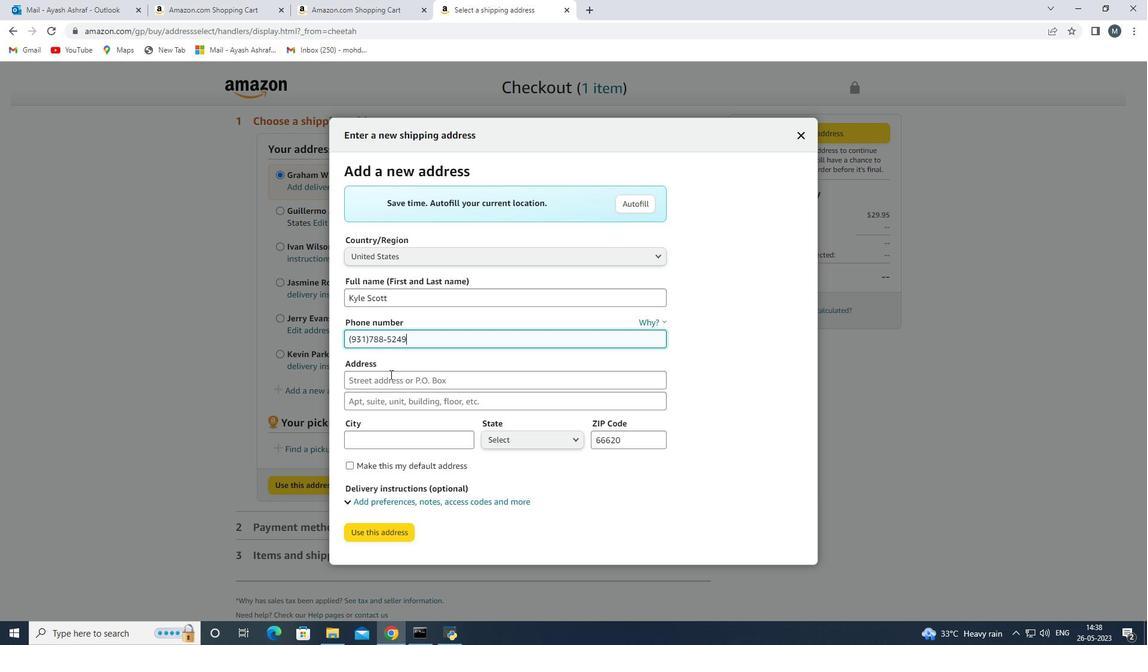 
Action: Mouse pressed left at (390, 376)
Screenshot: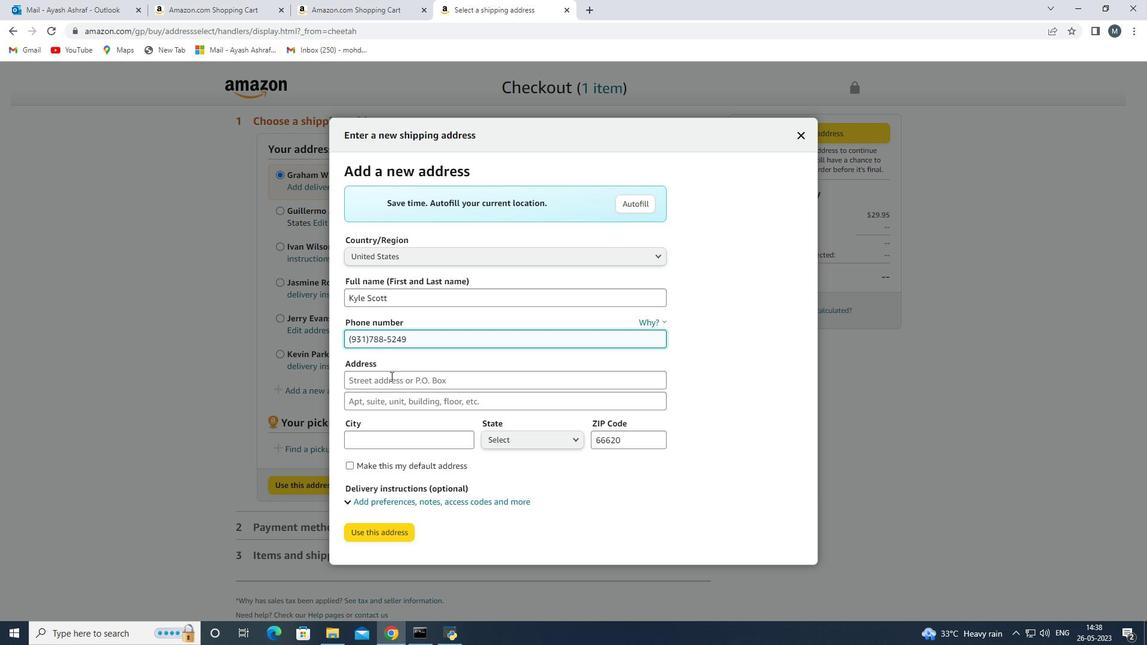 
Action: Mouse moved to (391, 377)
Screenshot: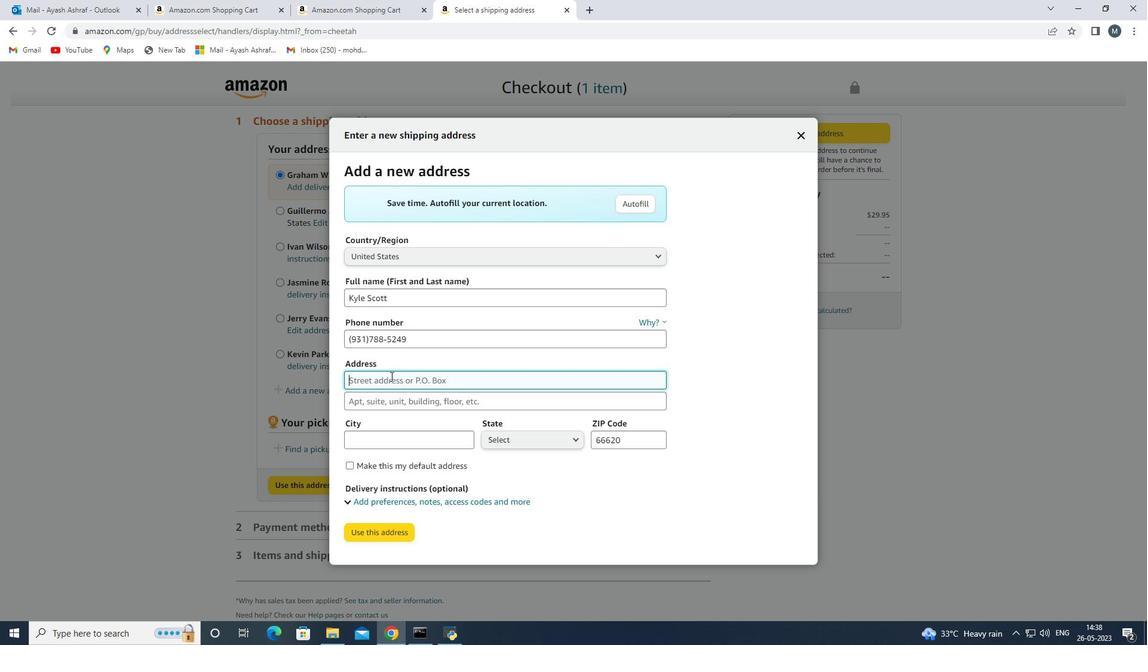 
Action: Key pressed 5919<Key.space><Key.shift>Tayllors<Key.backspace><Key.backspace><Key.backspace><Key.backspace>ors<Key.space>
Screenshot: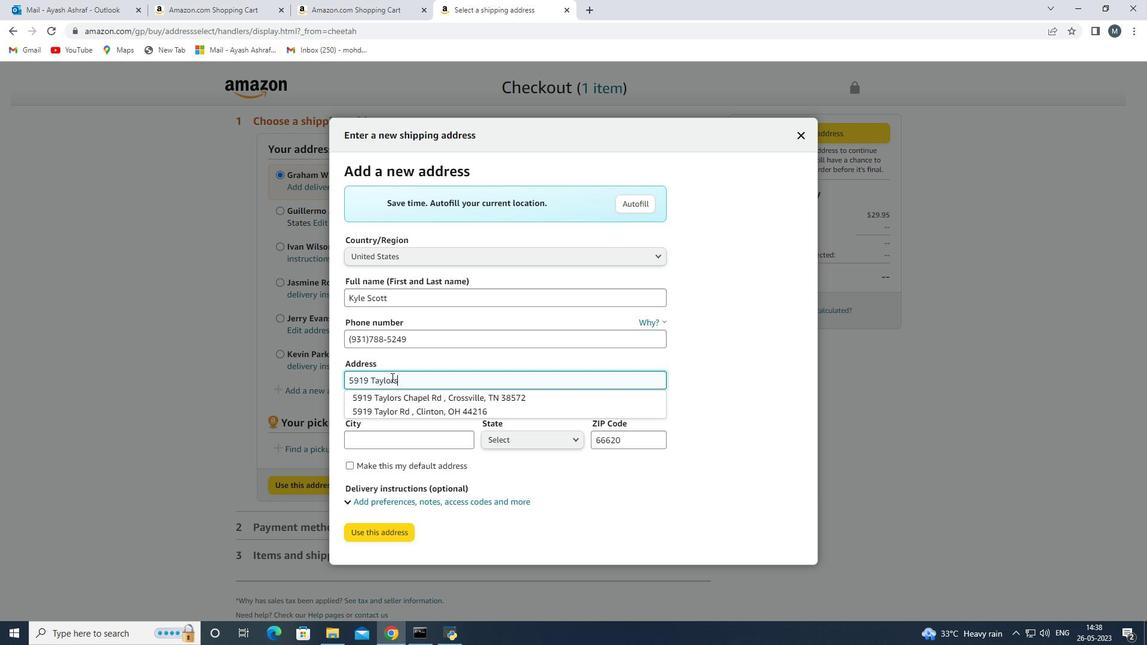 
Action: Mouse moved to (404, 396)
Screenshot: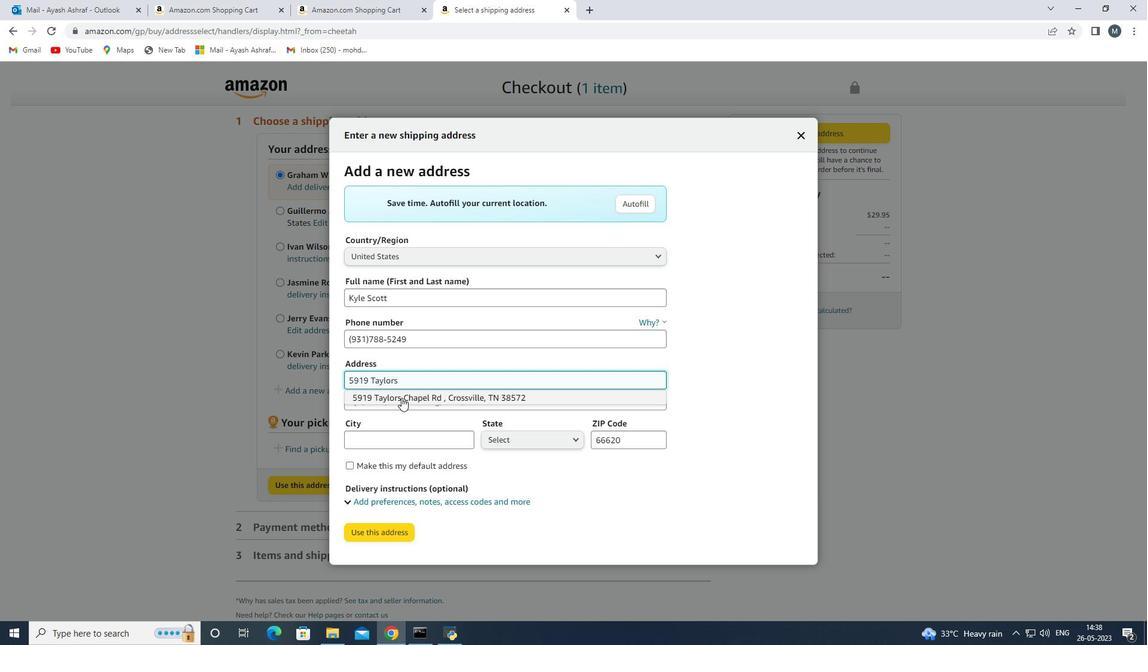 
Action: Mouse pressed left at (404, 396)
Screenshot: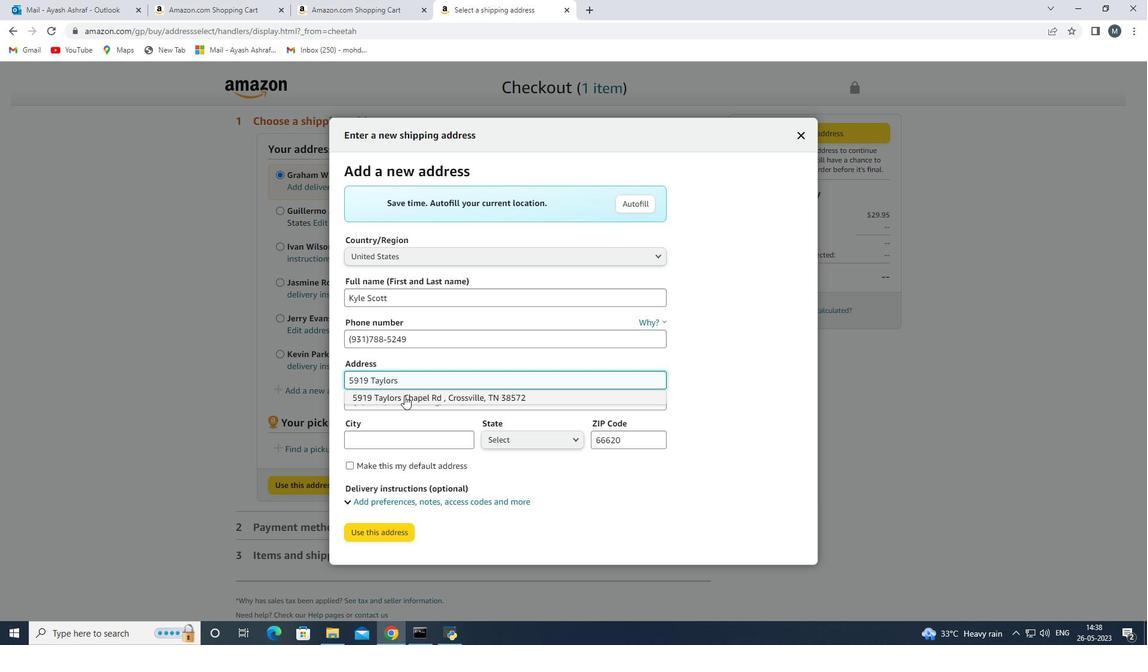 
Action: Mouse moved to (433, 432)
Screenshot: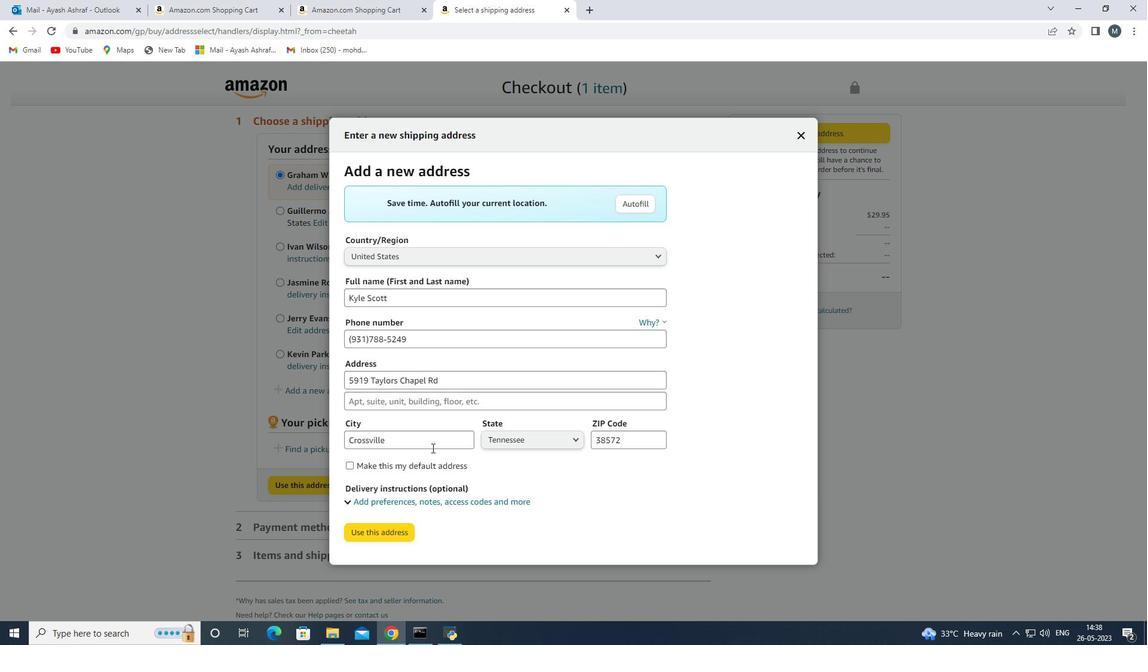
Action: Mouse scrolled (433, 431) with delta (0, 0)
Screenshot: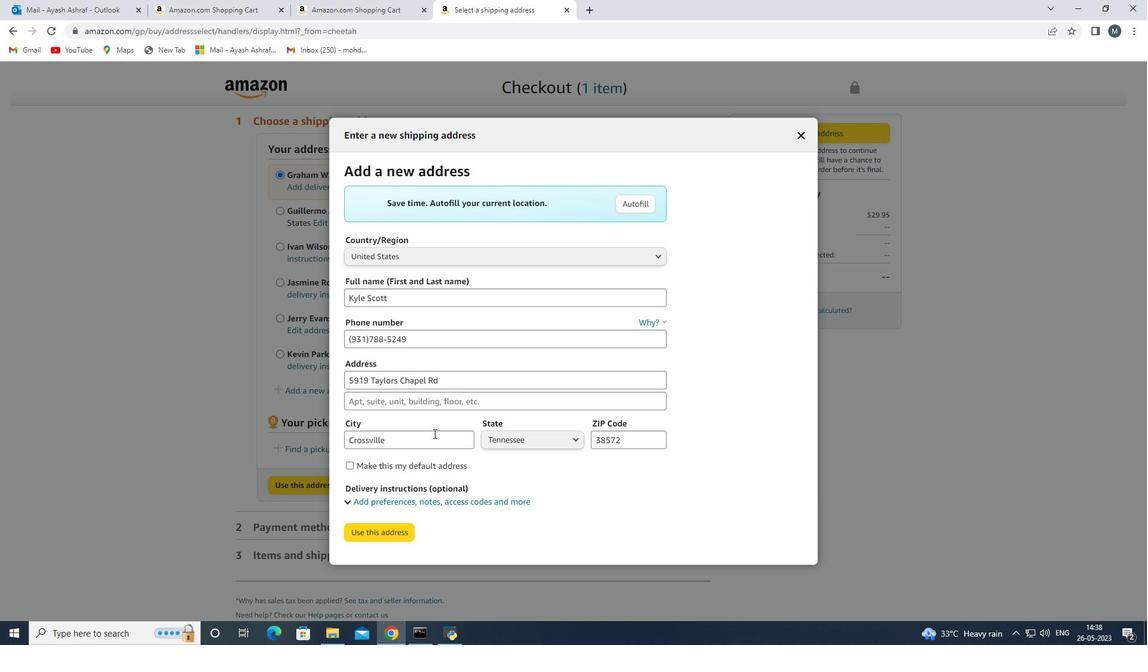 
Action: Mouse scrolled (433, 431) with delta (0, 0)
Screenshot: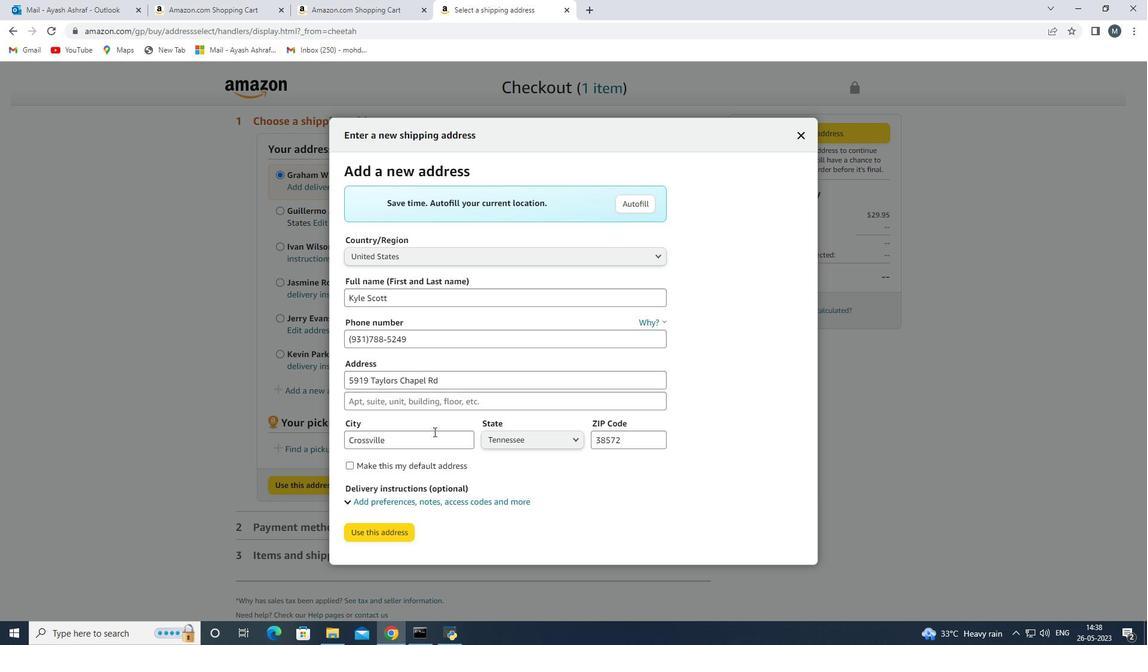 
Action: Mouse moved to (383, 530)
Screenshot: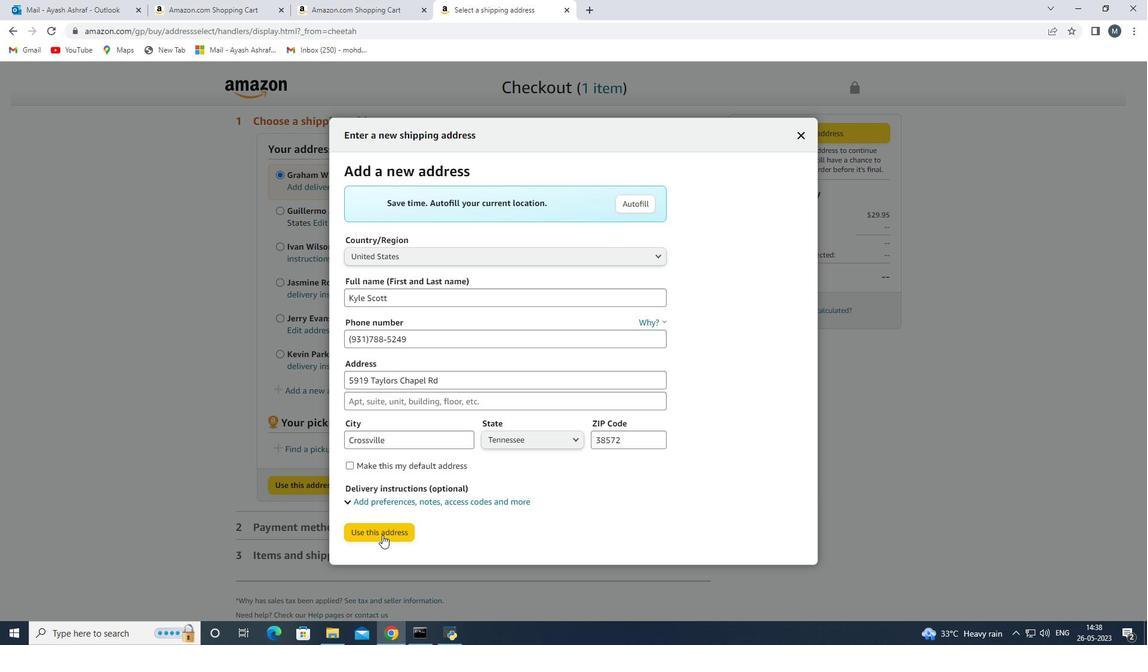 
Action: Mouse pressed left at (383, 530)
Screenshot: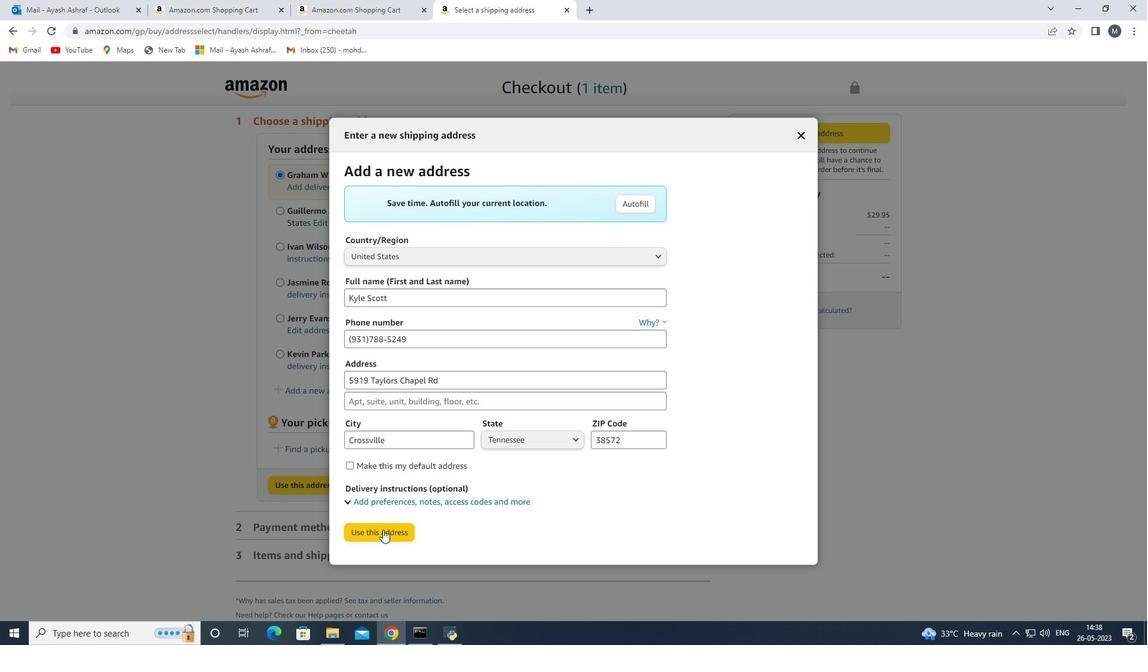 
